 Task: Look for Airbnb properties in Lumphat, Cambodia from 10th December, 2023 to 15th December, 2023 for 7 adults.4 bedrooms having 7 beds and 4 bathrooms. Property type can be house. Amenities needed are: wifi, TV, free parkinig on premises, gym, breakfast. Booking option can be shelf check-in. Look for 3 properties as per requirement.
Action: Mouse moved to (568, 122)
Screenshot: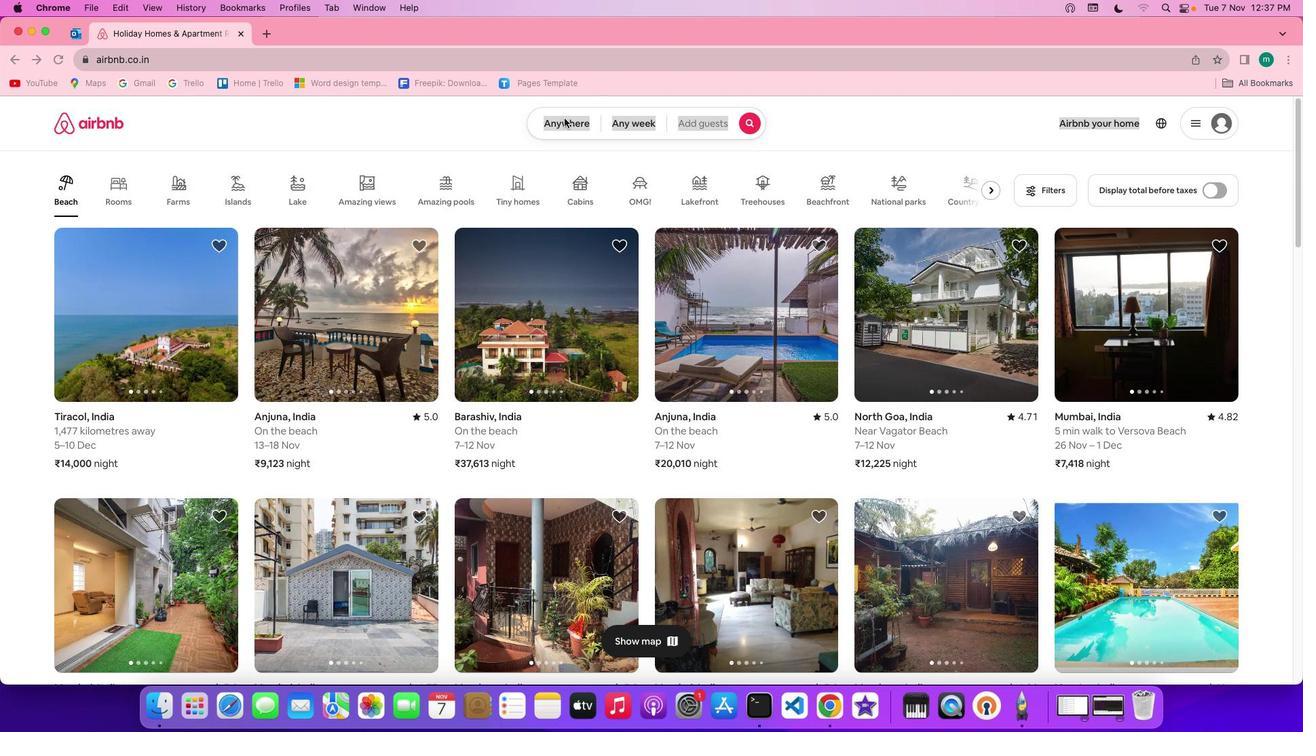 
Action: Mouse pressed left at (568, 122)
Screenshot: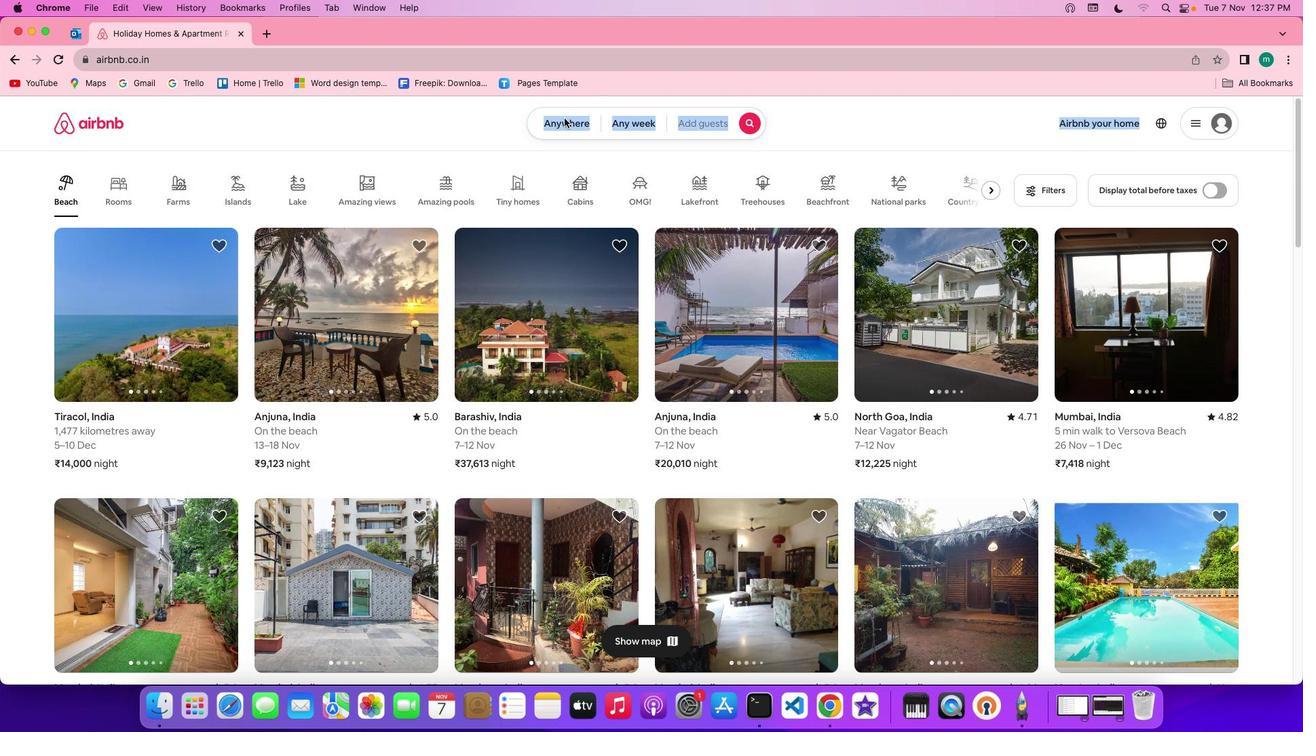 
Action: Mouse pressed left at (568, 122)
Screenshot: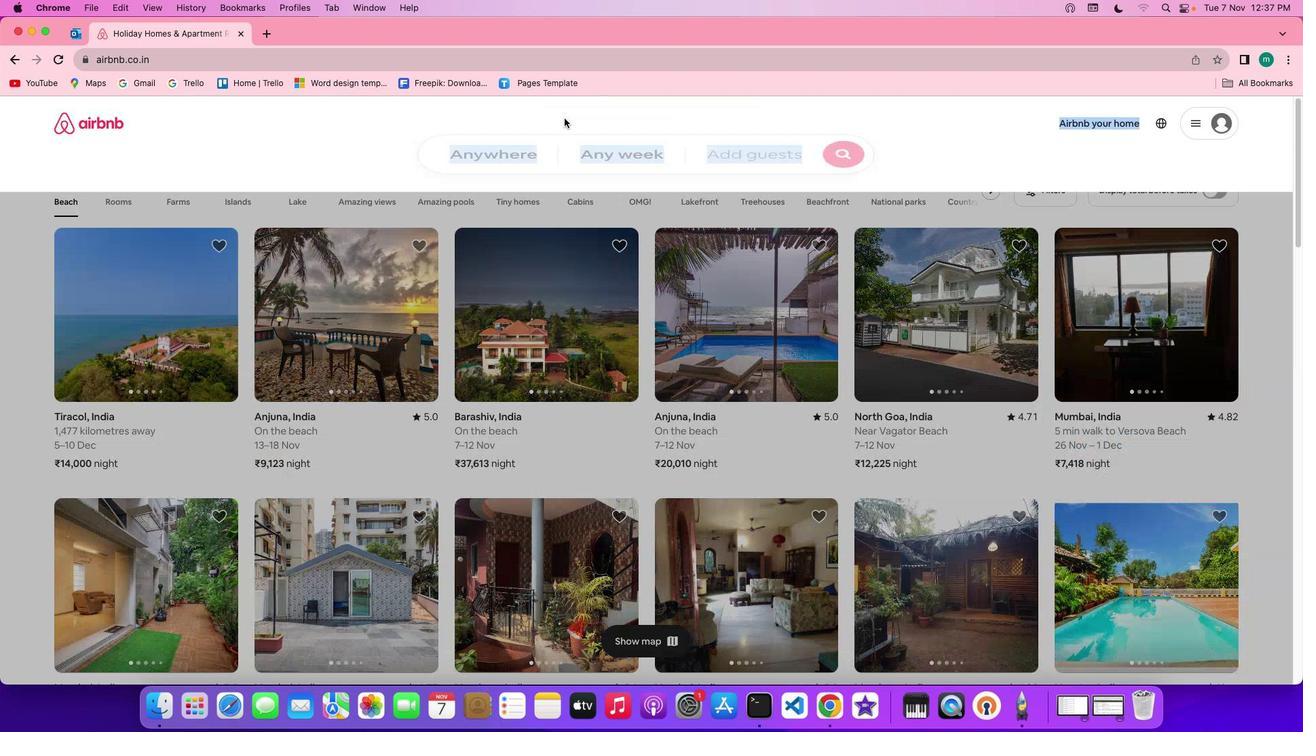 
Action: Mouse moved to (464, 180)
Screenshot: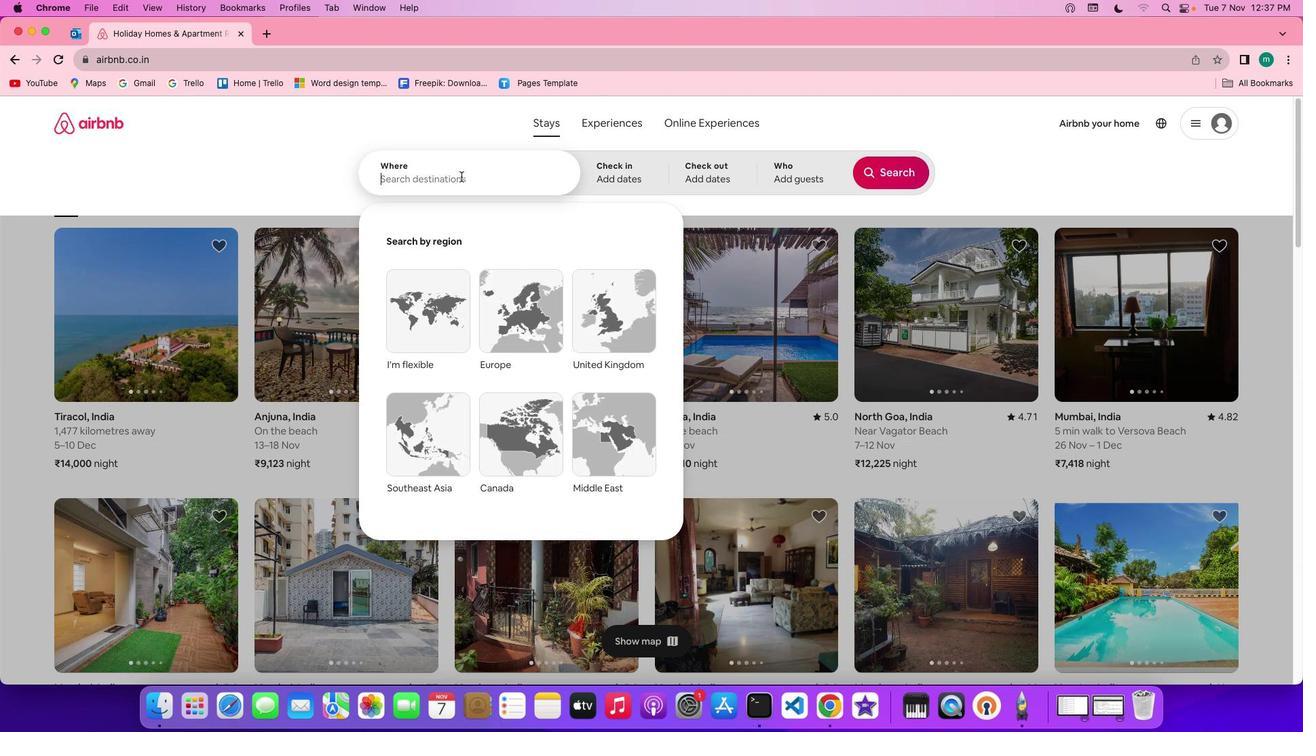 
Action: Mouse pressed left at (464, 180)
Screenshot: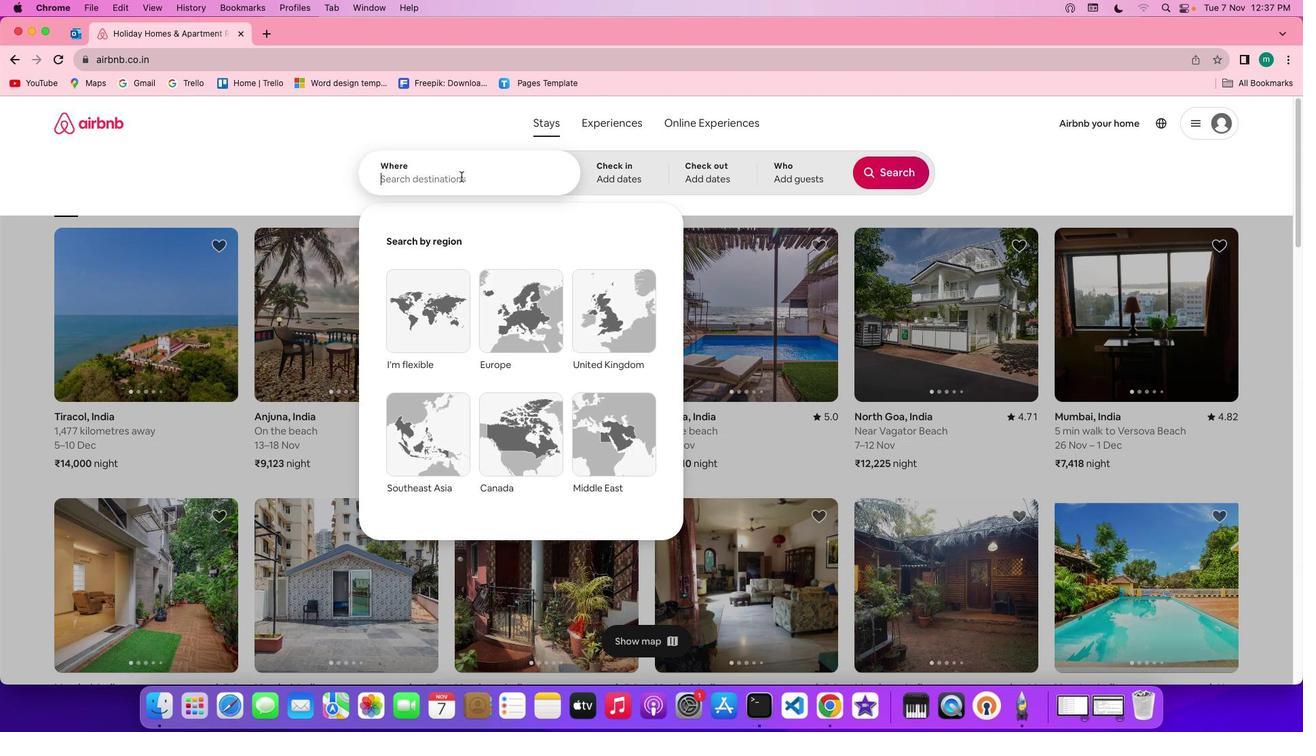 
Action: Mouse moved to (463, 166)
Screenshot: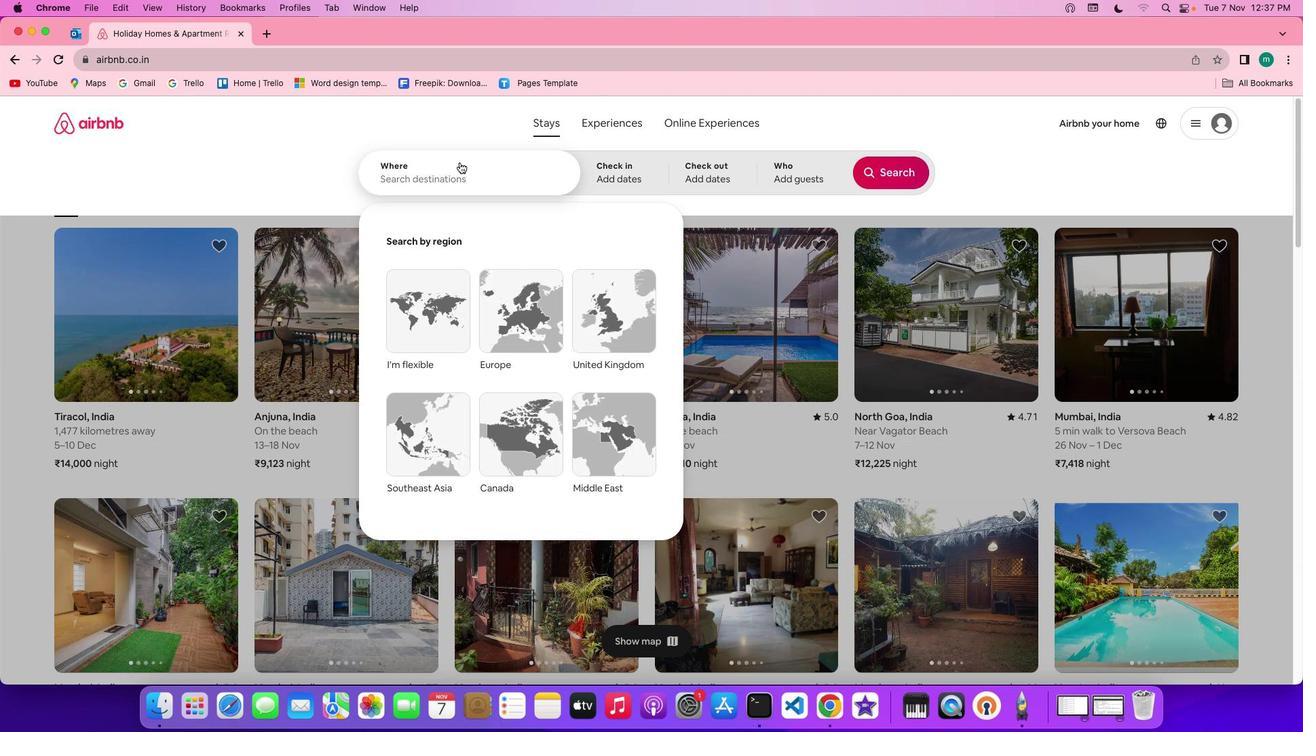 
Action: Key pressed Key.shift'L''u''m''p''h''a''t'','Key.spaceKey.shift'C''a''m''b''o''d''i''a'
Screenshot: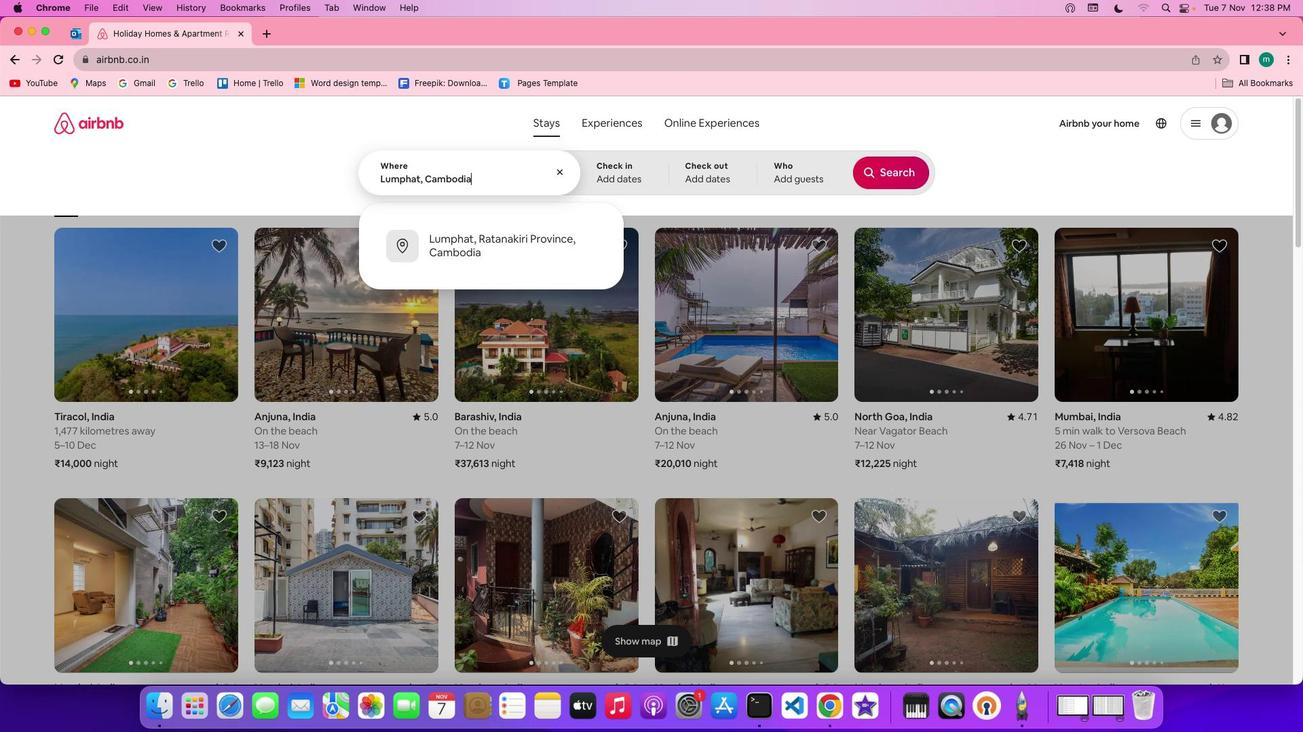 
Action: Mouse moved to (635, 167)
Screenshot: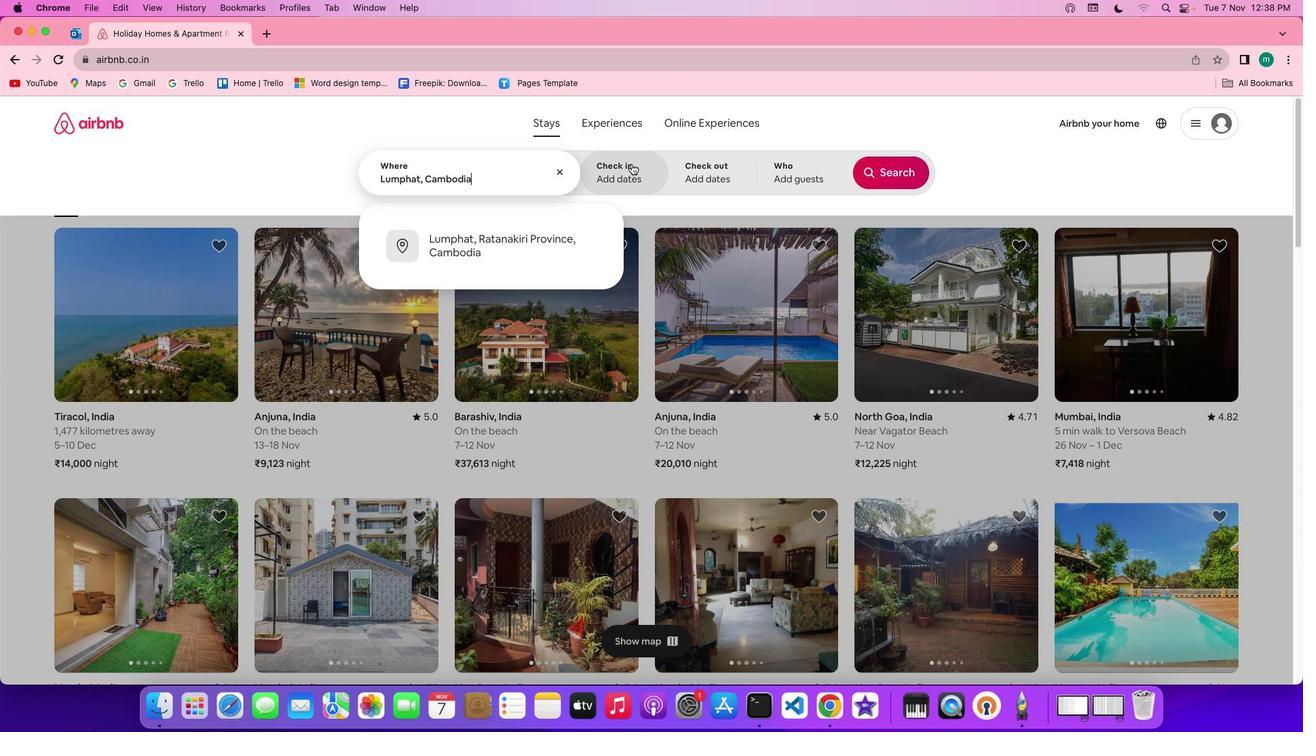 
Action: Mouse pressed left at (635, 167)
Screenshot: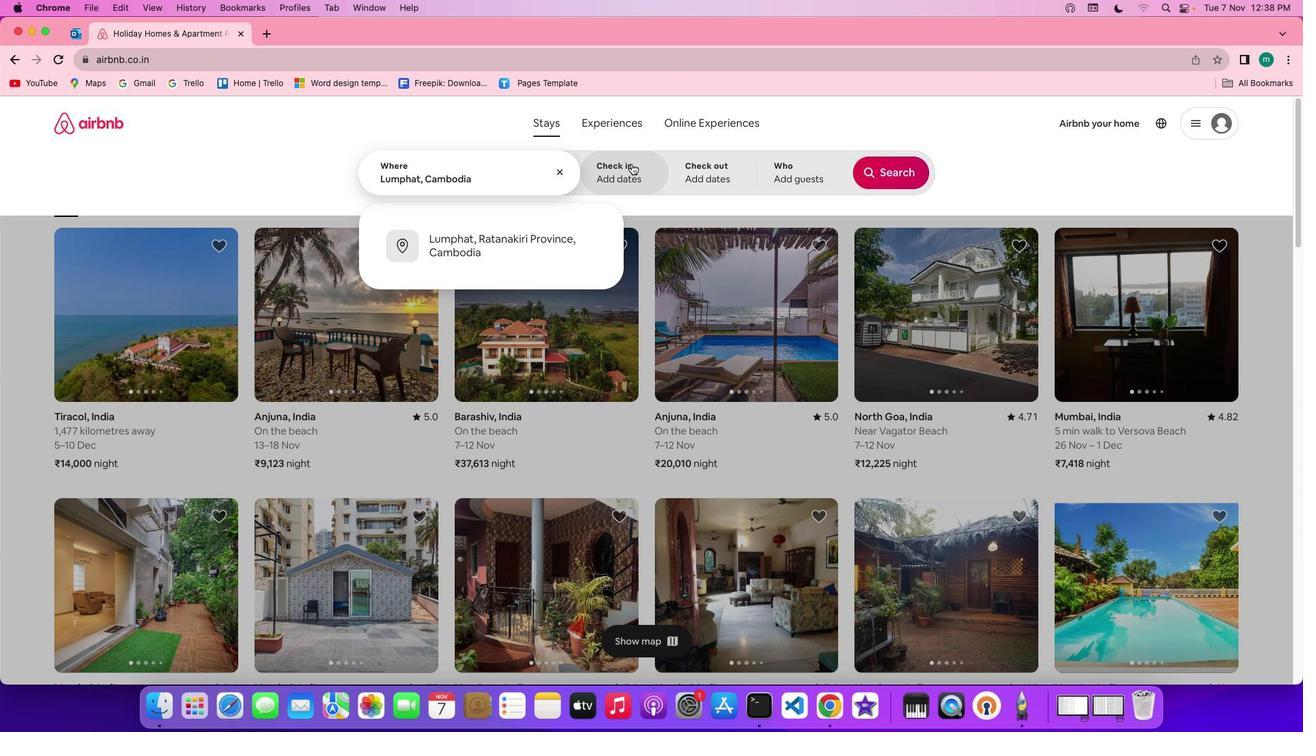 
Action: Mouse moved to (695, 417)
Screenshot: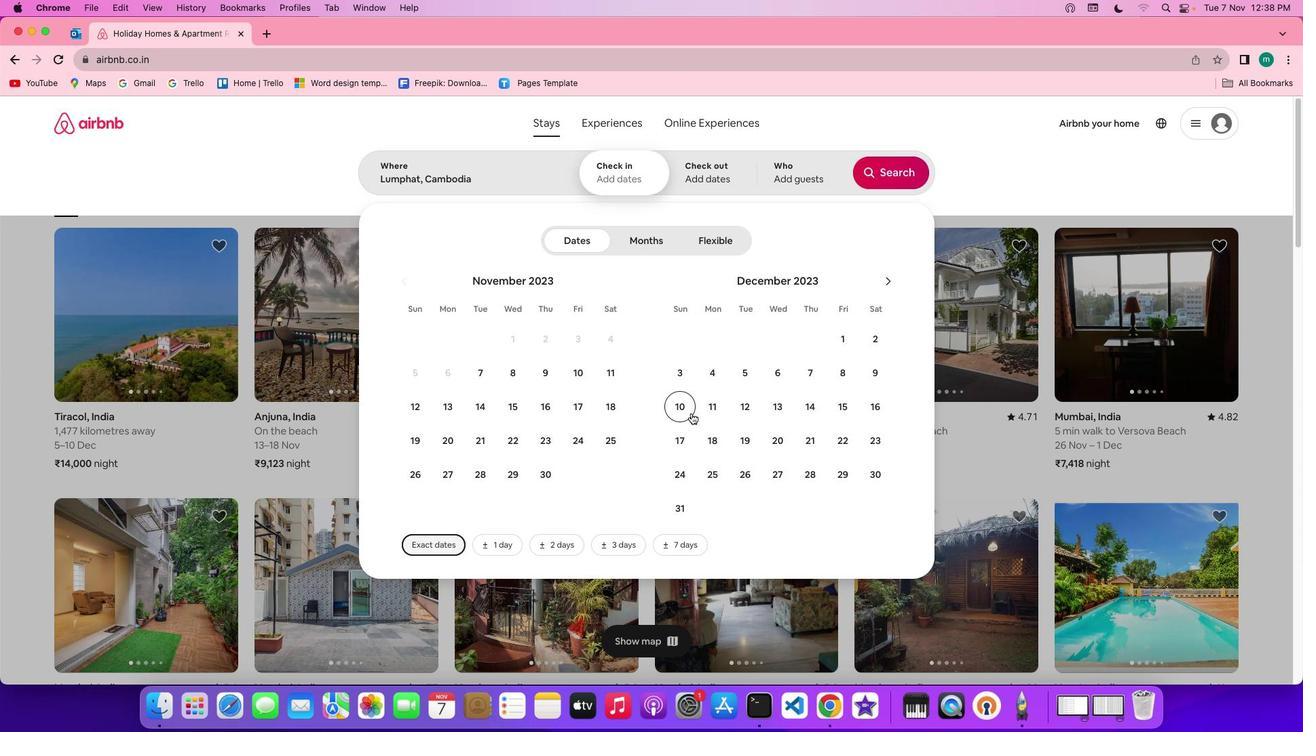 
Action: Mouse pressed left at (695, 417)
Screenshot: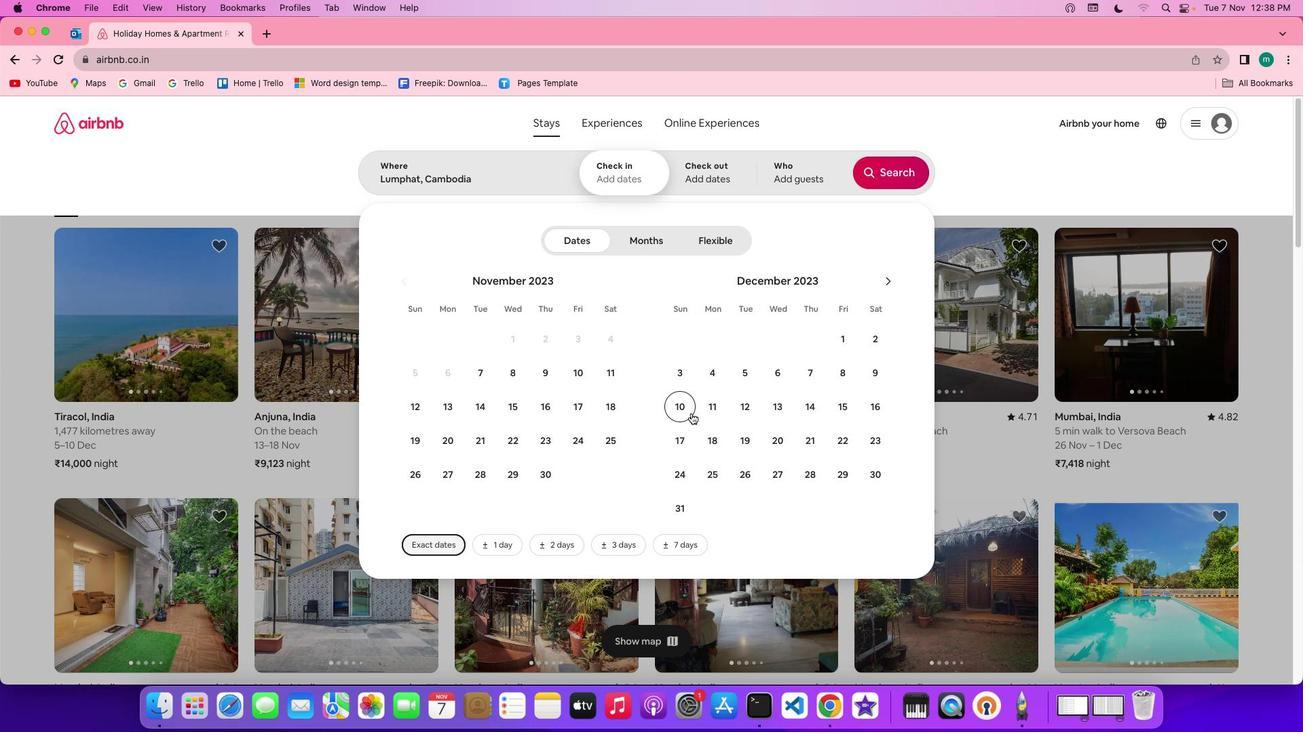 
Action: Mouse moved to (846, 408)
Screenshot: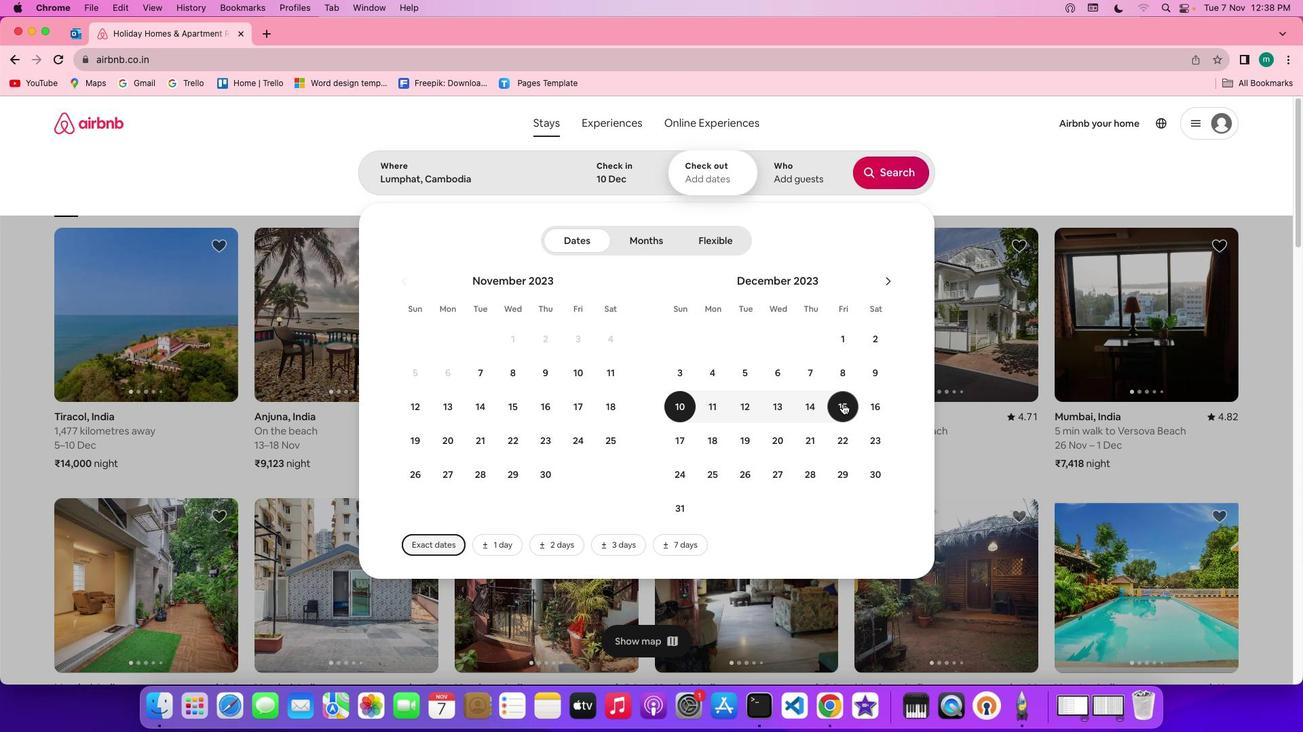
Action: Mouse pressed left at (846, 408)
Screenshot: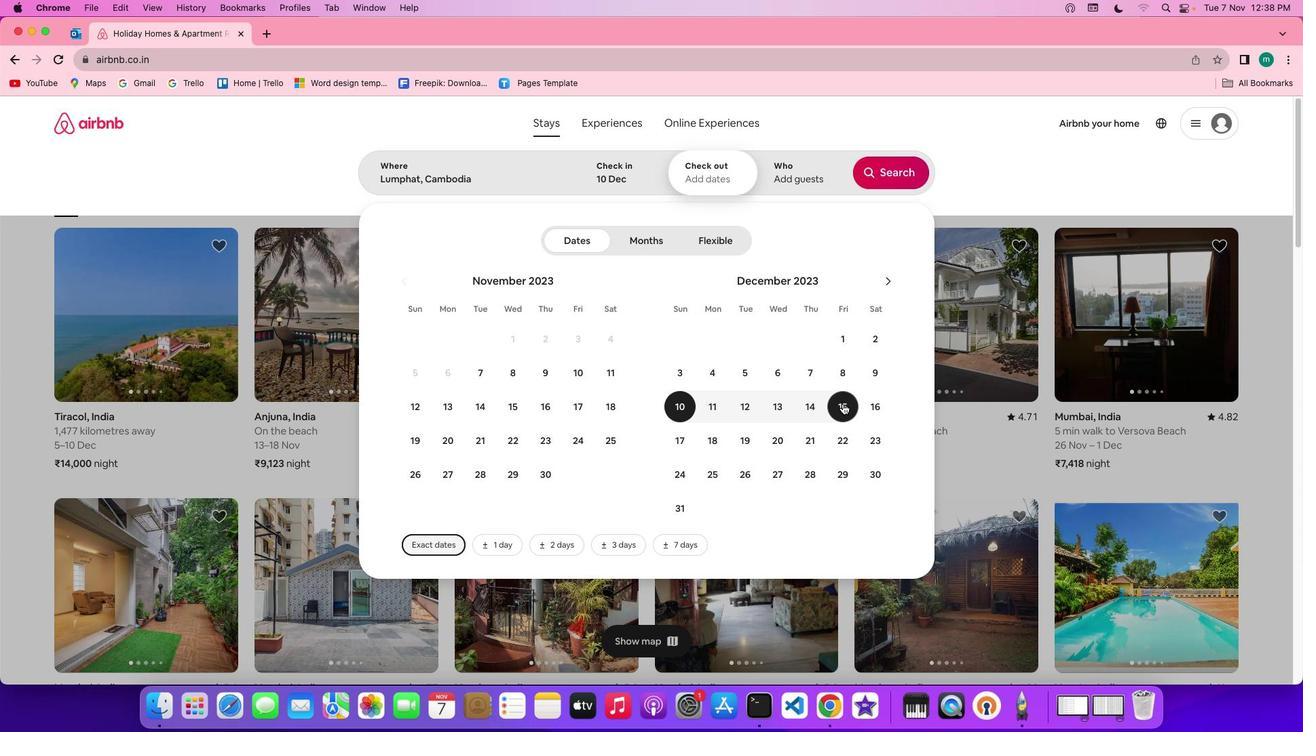
Action: Mouse moved to (825, 173)
Screenshot: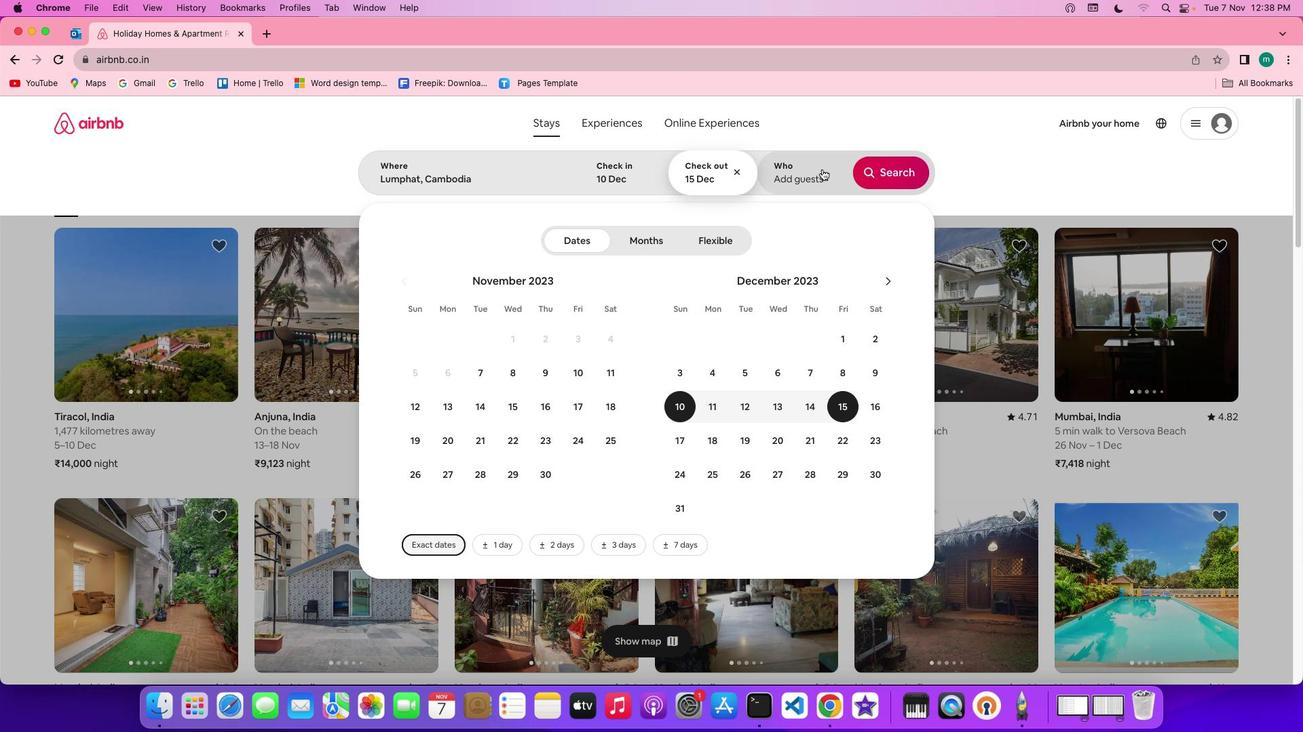 
Action: Mouse pressed left at (825, 173)
Screenshot: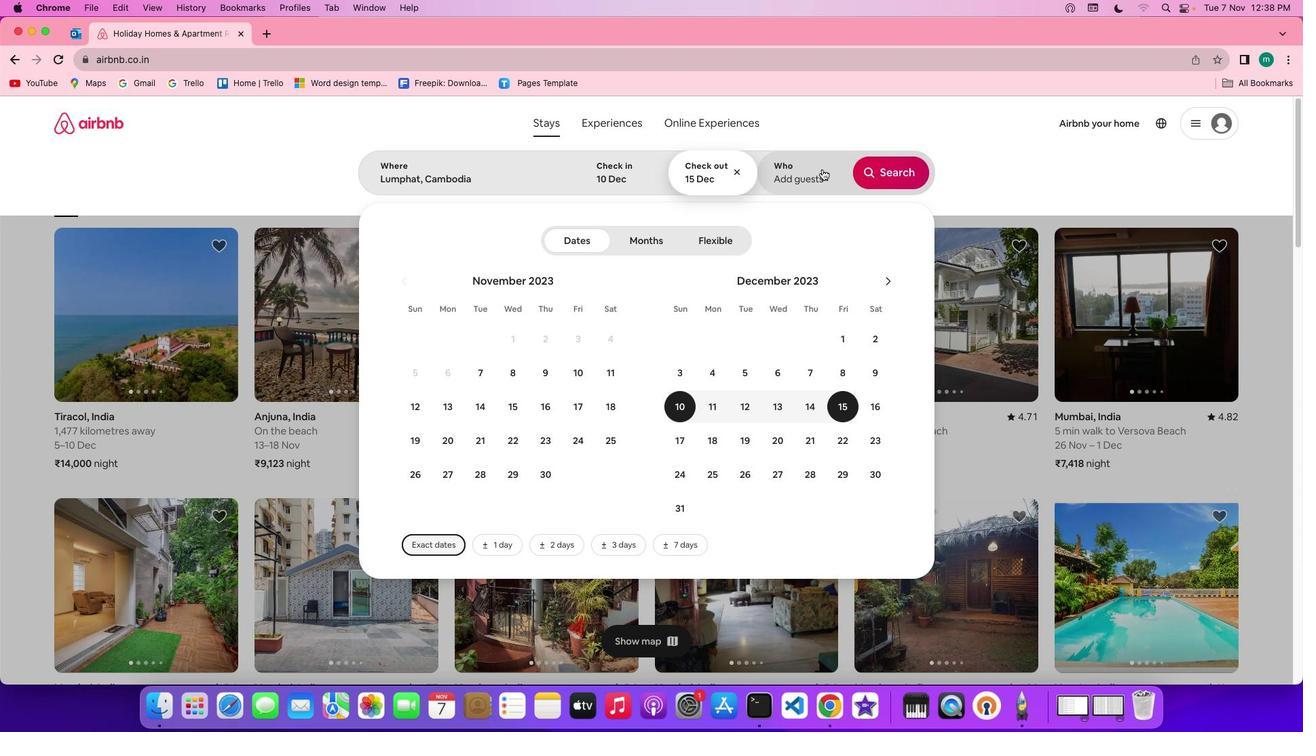 
Action: Mouse moved to (896, 245)
Screenshot: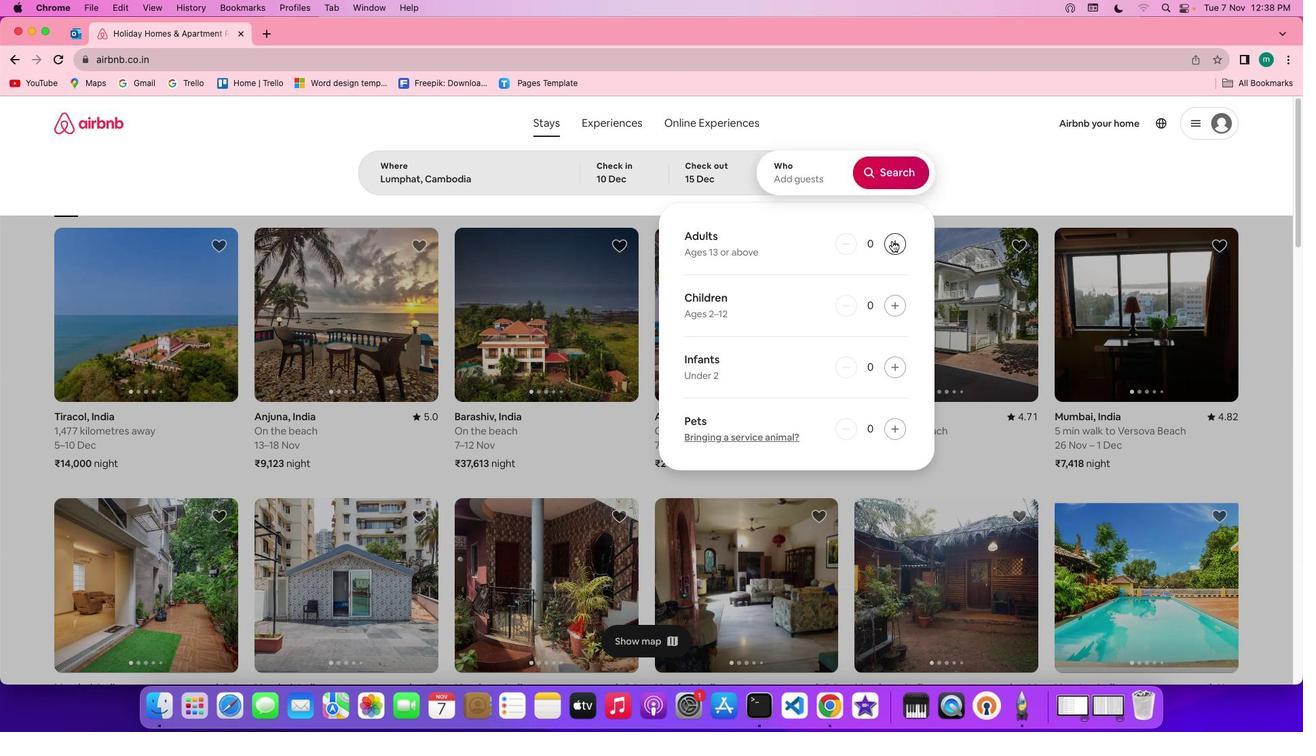 
Action: Mouse pressed left at (896, 245)
Screenshot: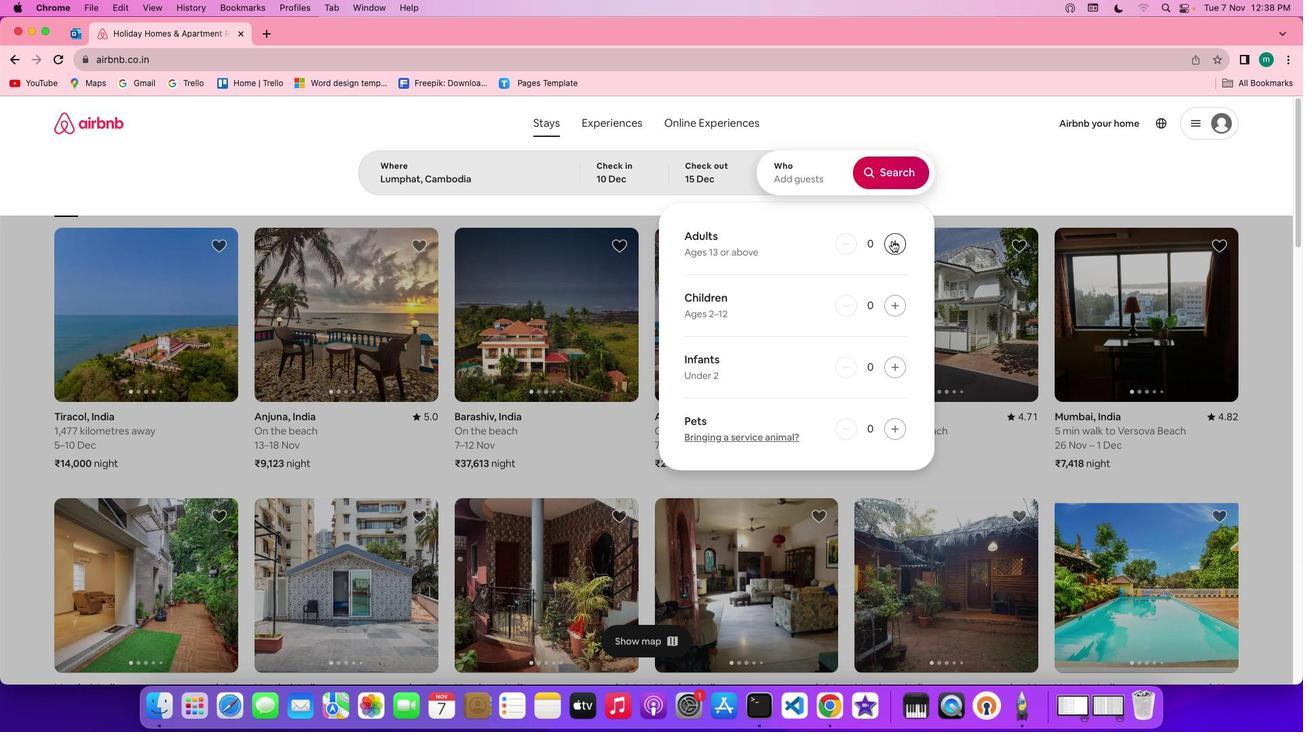 
Action: Mouse pressed left at (896, 245)
Screenshot: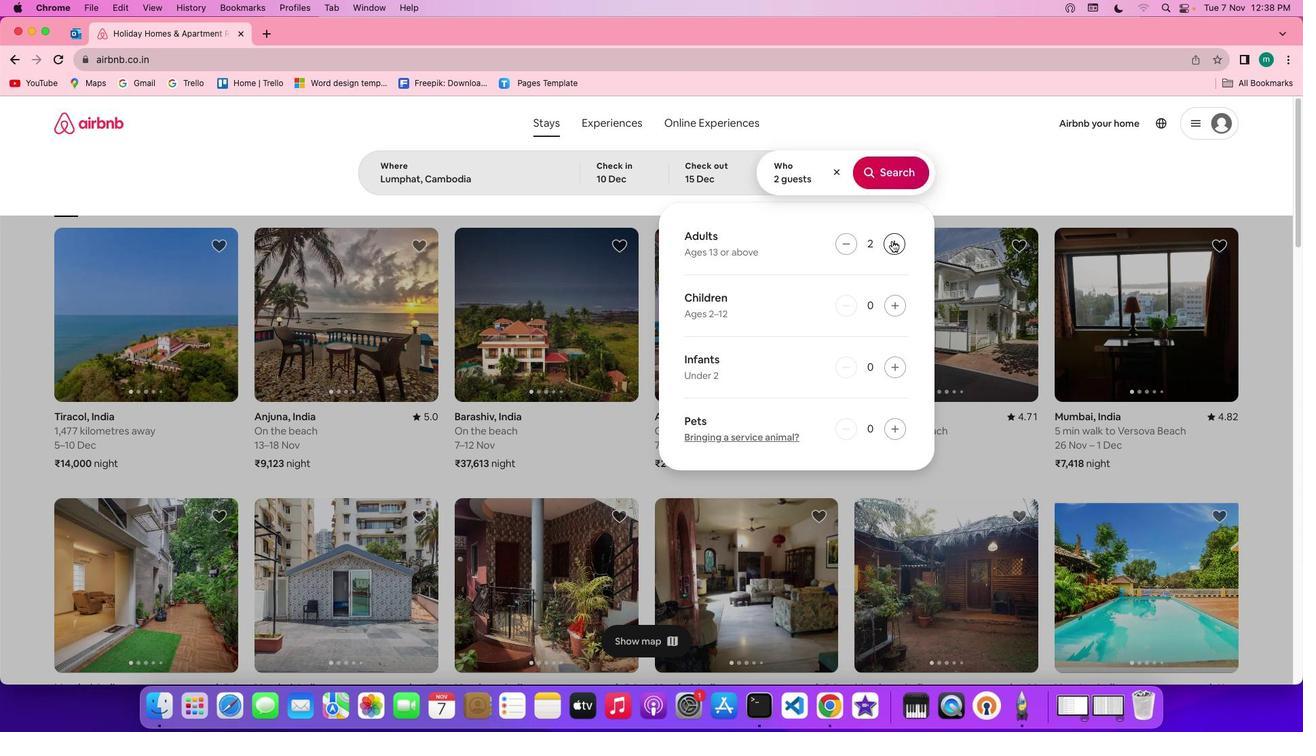 
Action: Mouse pressed left at (896, 245)
Screenshot: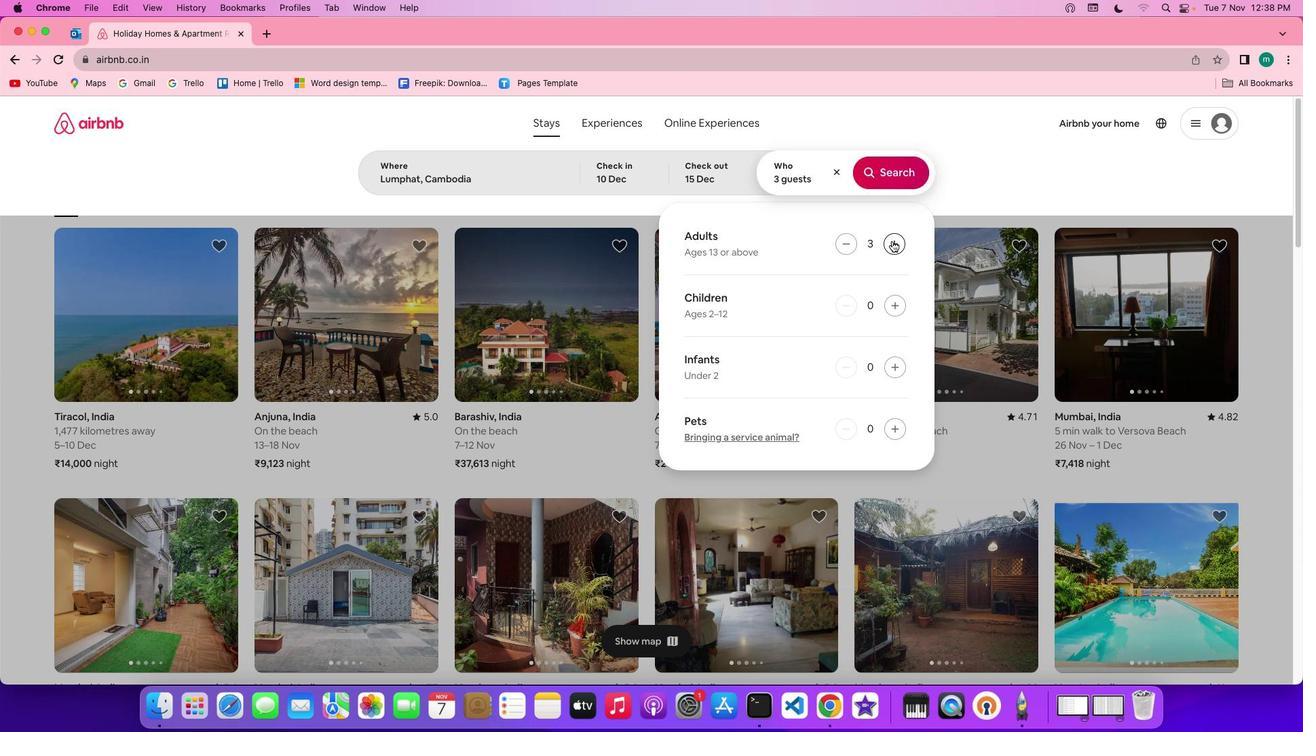 
Action: Mouse pressed left at (896, 245)
Screenshot: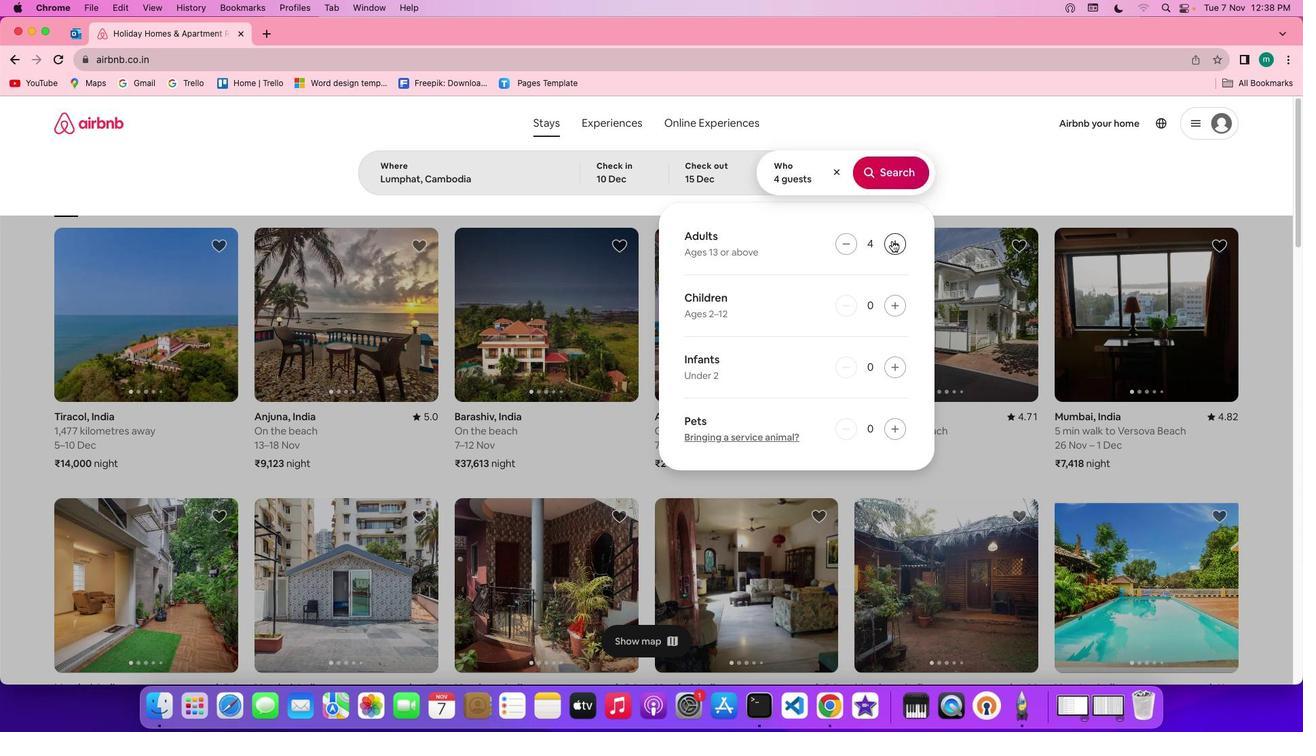 
Action: Mouse pressed left at (896, 245)
Screenshot: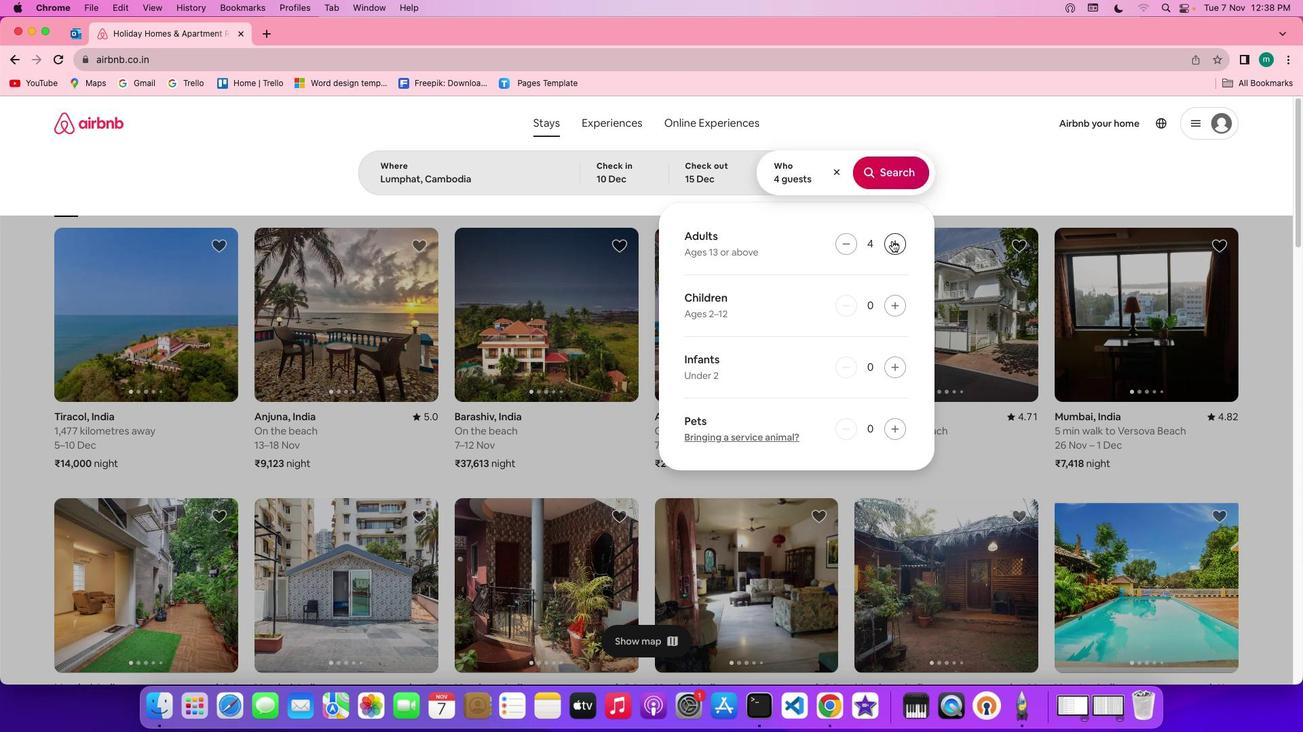 
Action: Mouse pressed left at (896, 245)
Screenshot: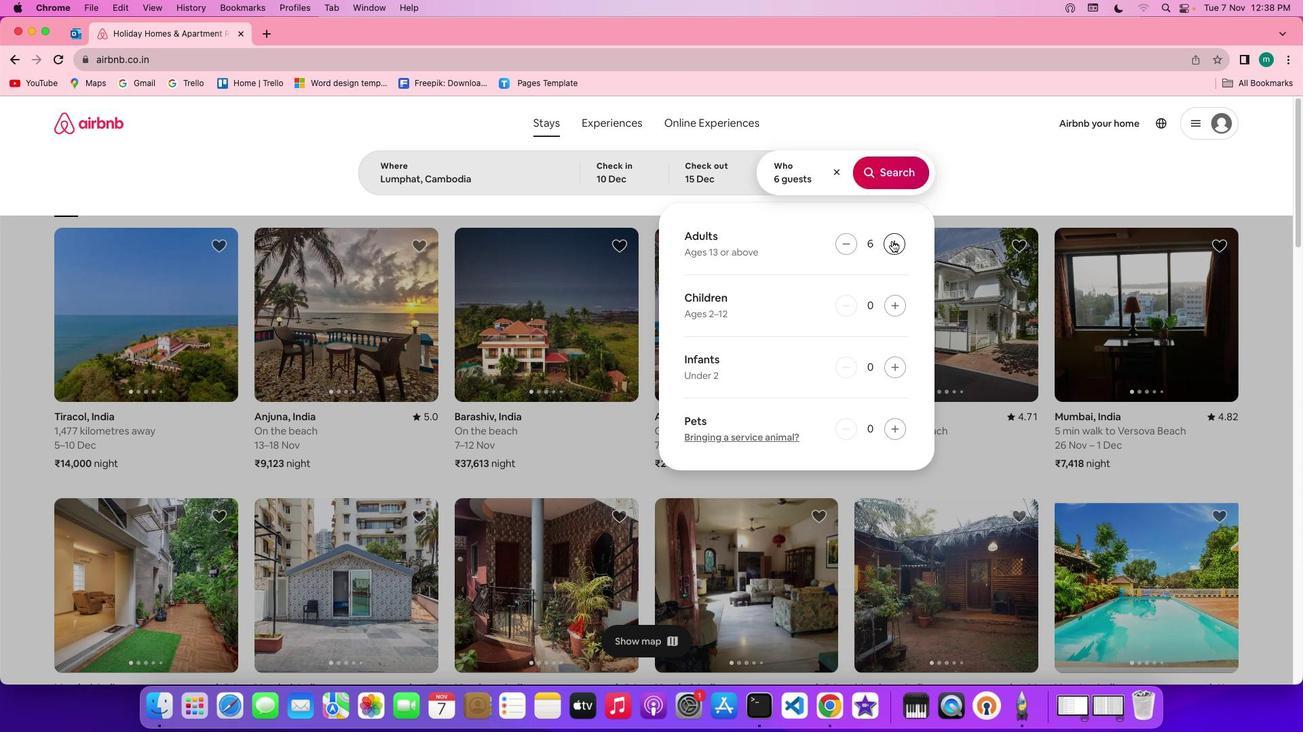 
Action: Mouse pressed left at (896, 245)
Screenshot: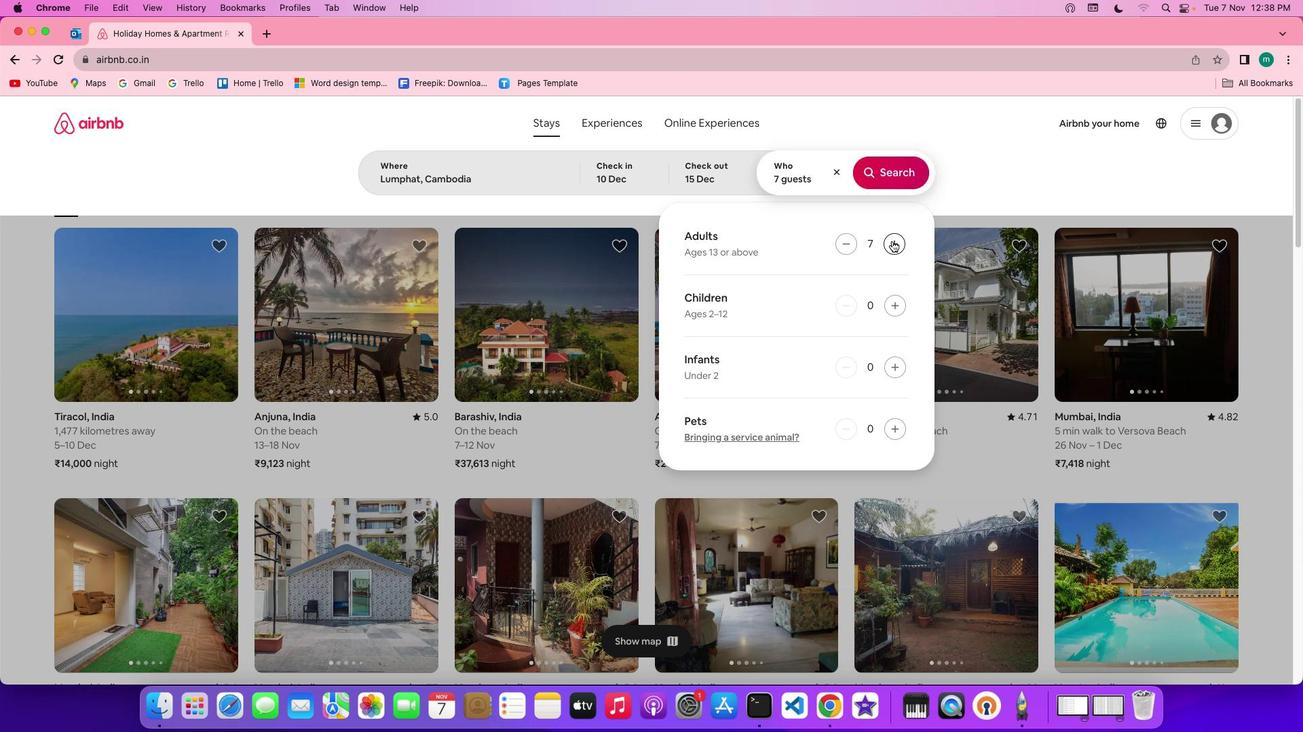 
Action: Mouse moved to (895, 179)
Screenshot: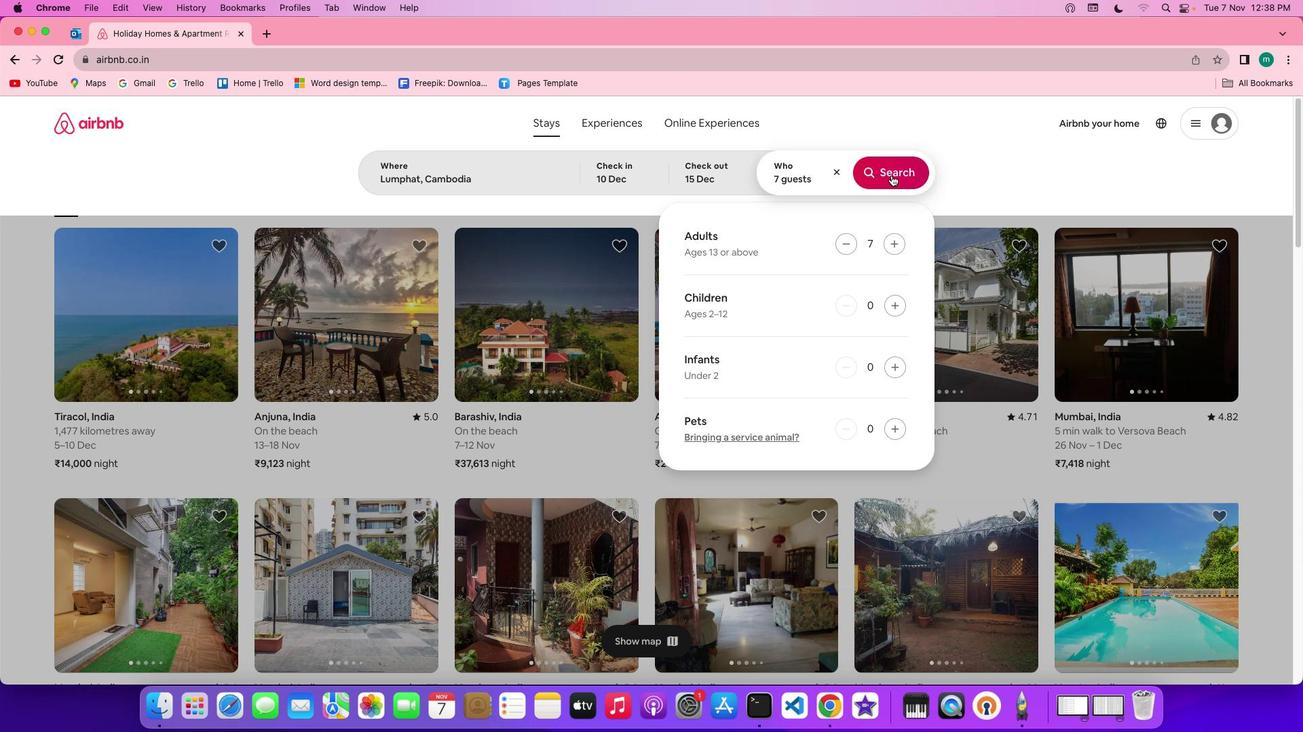 
Action: Mouse pressed left at (895, 179)
Screenshot: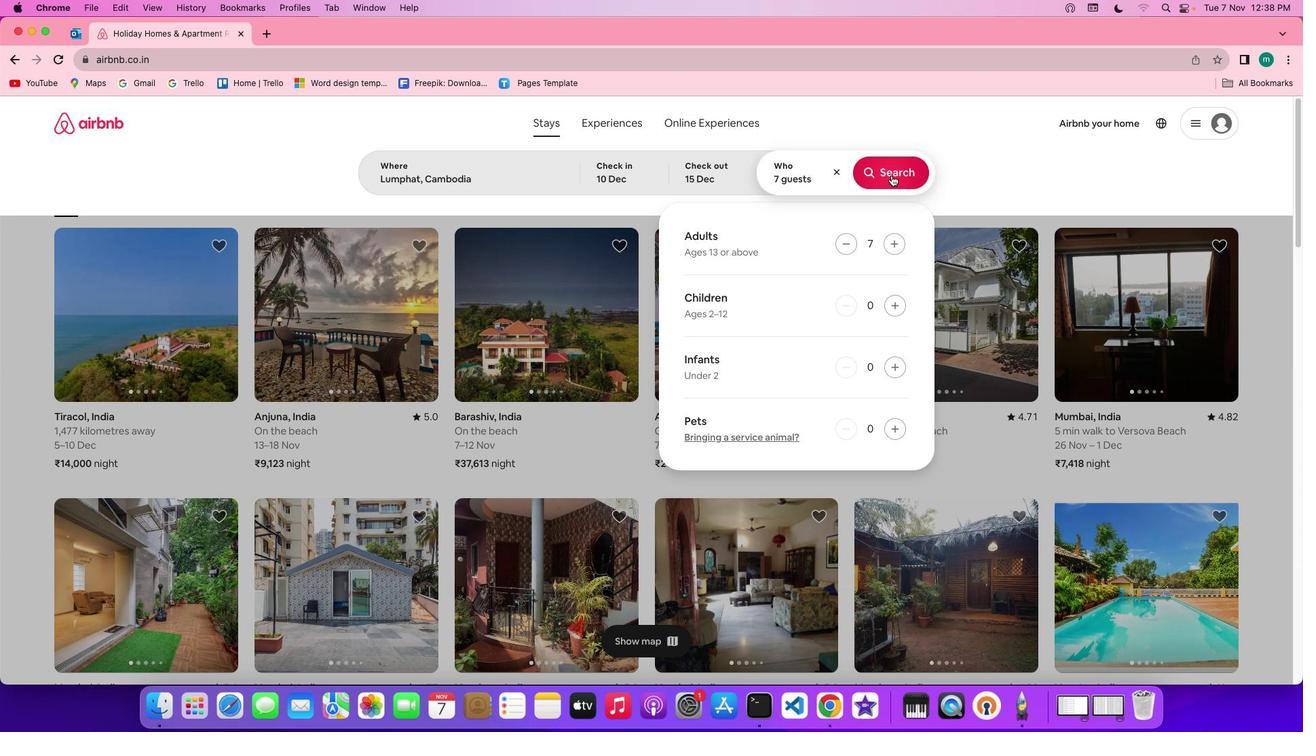 
Action: Mouse moved to (1086, 180)
Screenshot: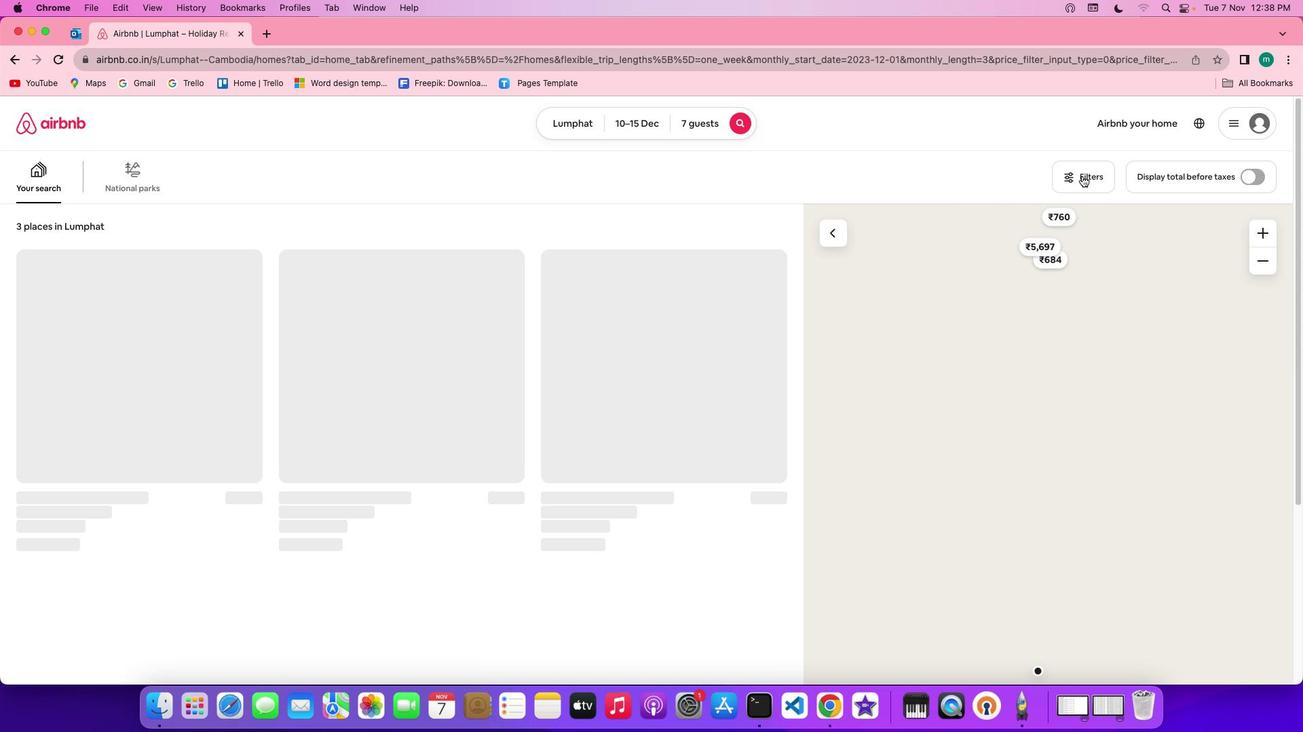 
Action: Mouse pressed left at (1086, 180)
Screenshot: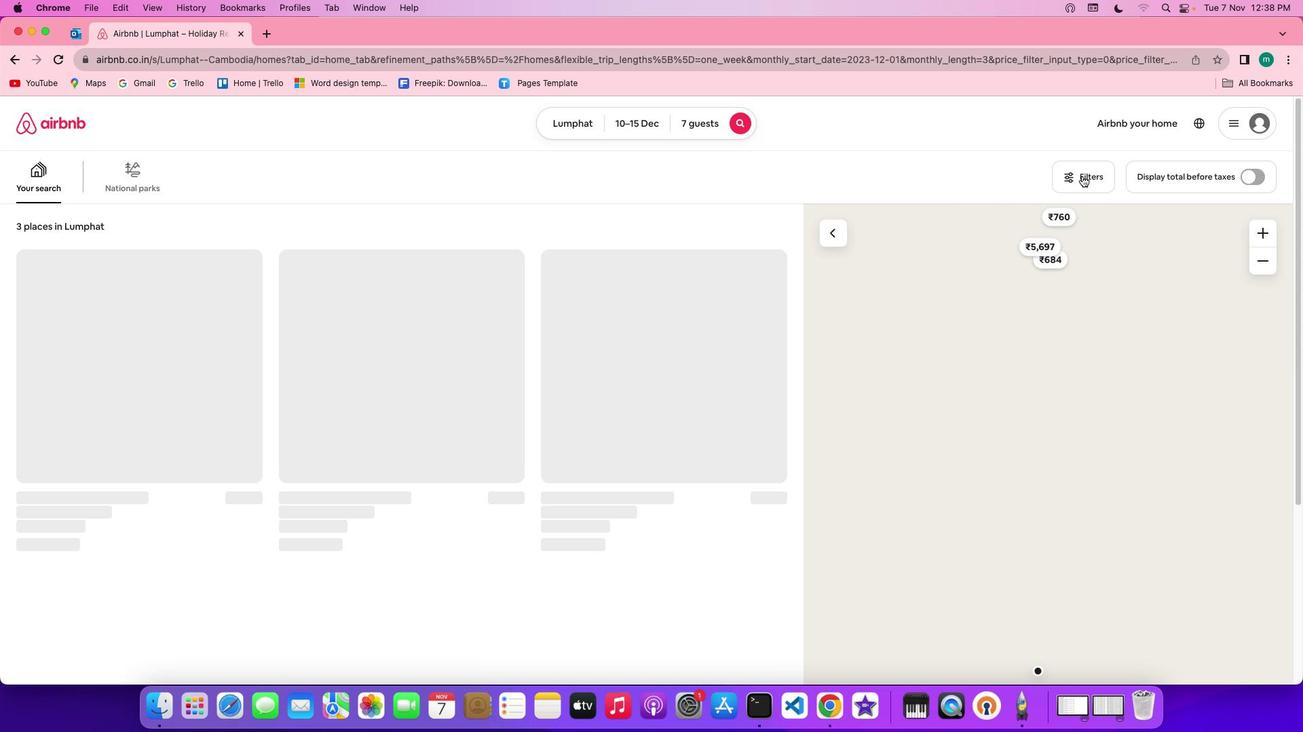 
Action: Mouse moved to (1087, 177)
Screenshot: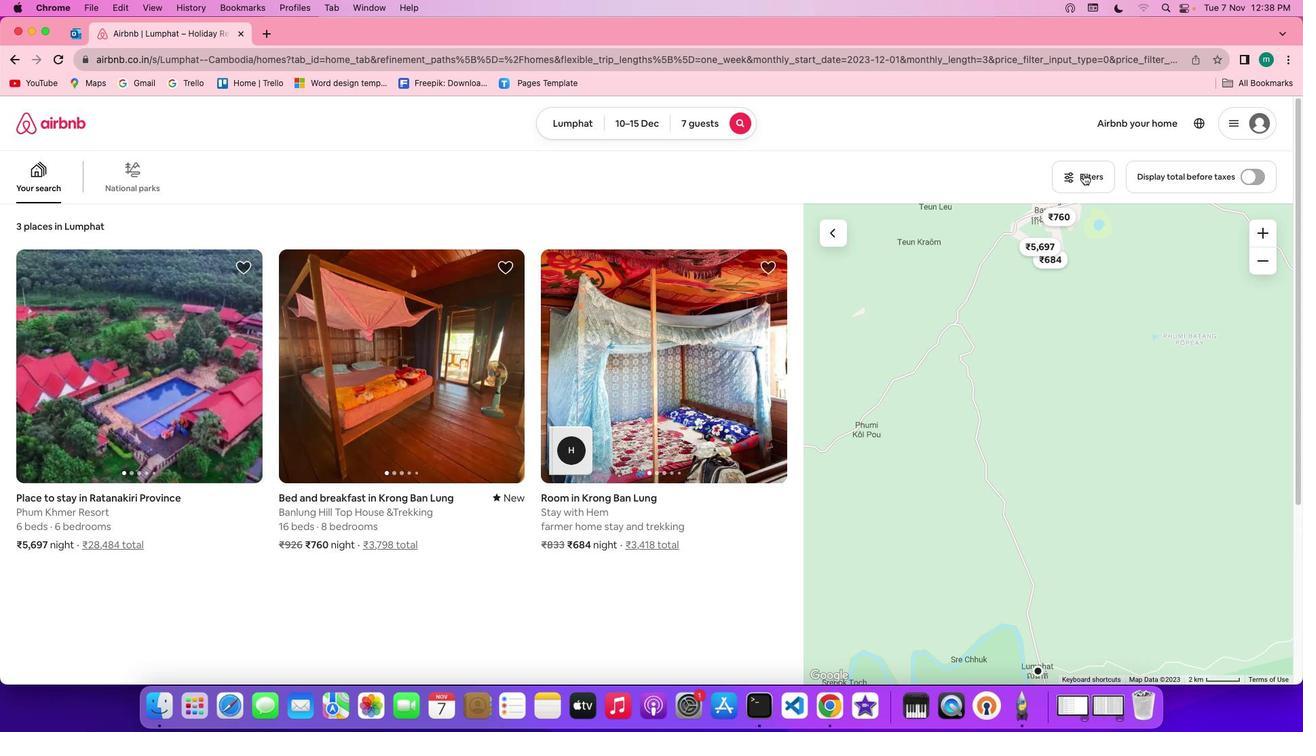 
Action: Mouse pressed left at (1087, 177)
Screenshot: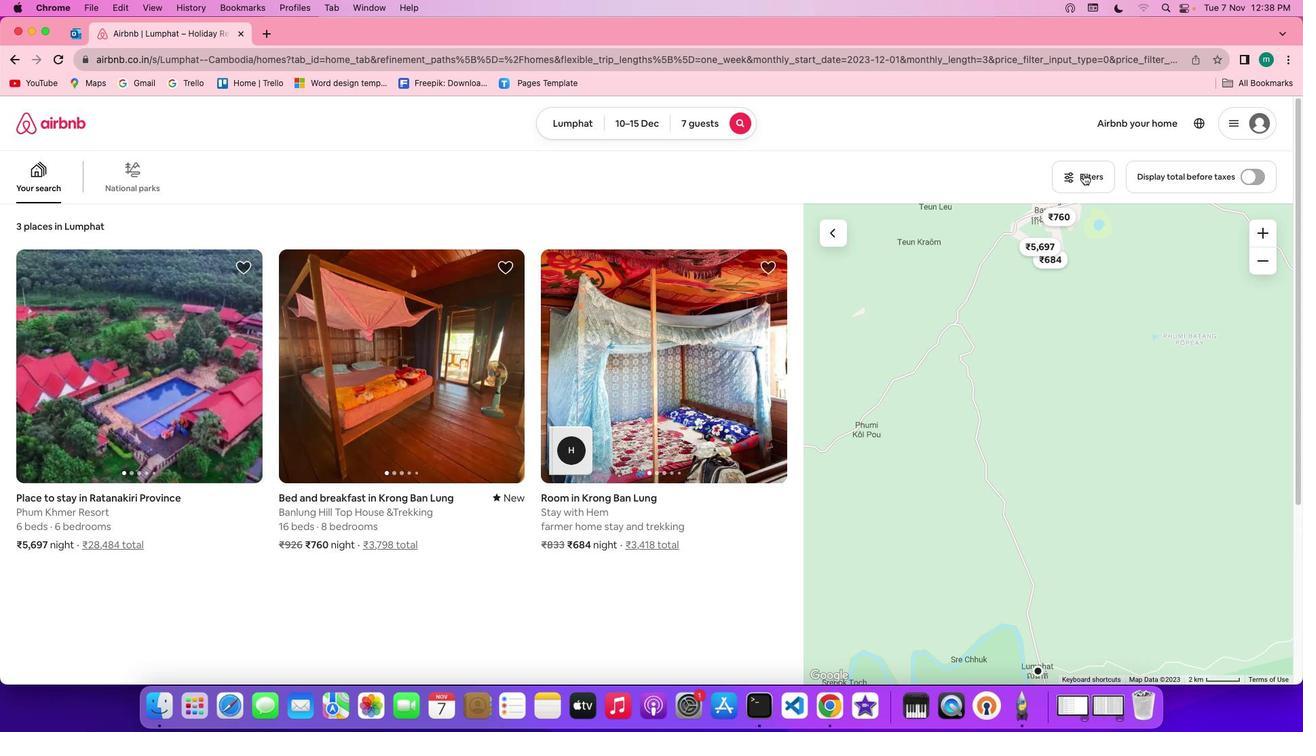 
Action: Mouse moved to (709, 362)
Screenshot: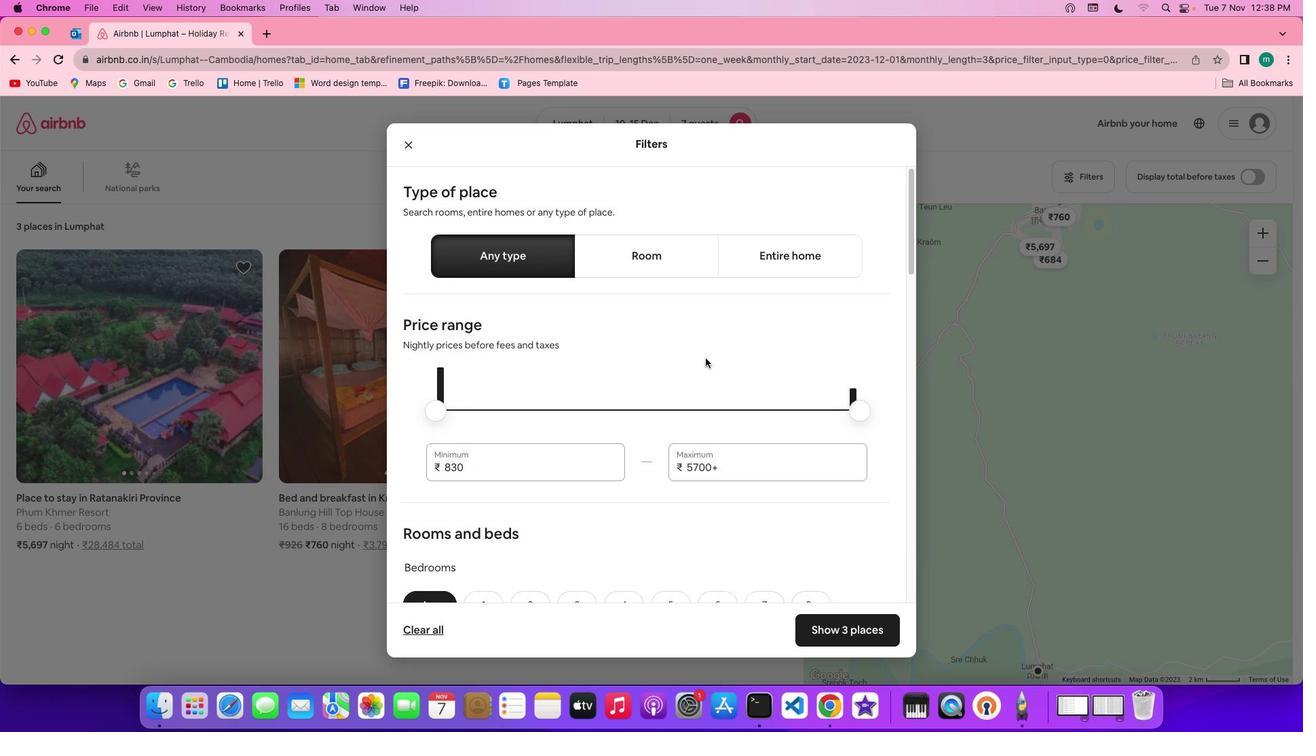 
Action: Mouse scrolled (709, 362) with delta (4, 3)
Screenshot: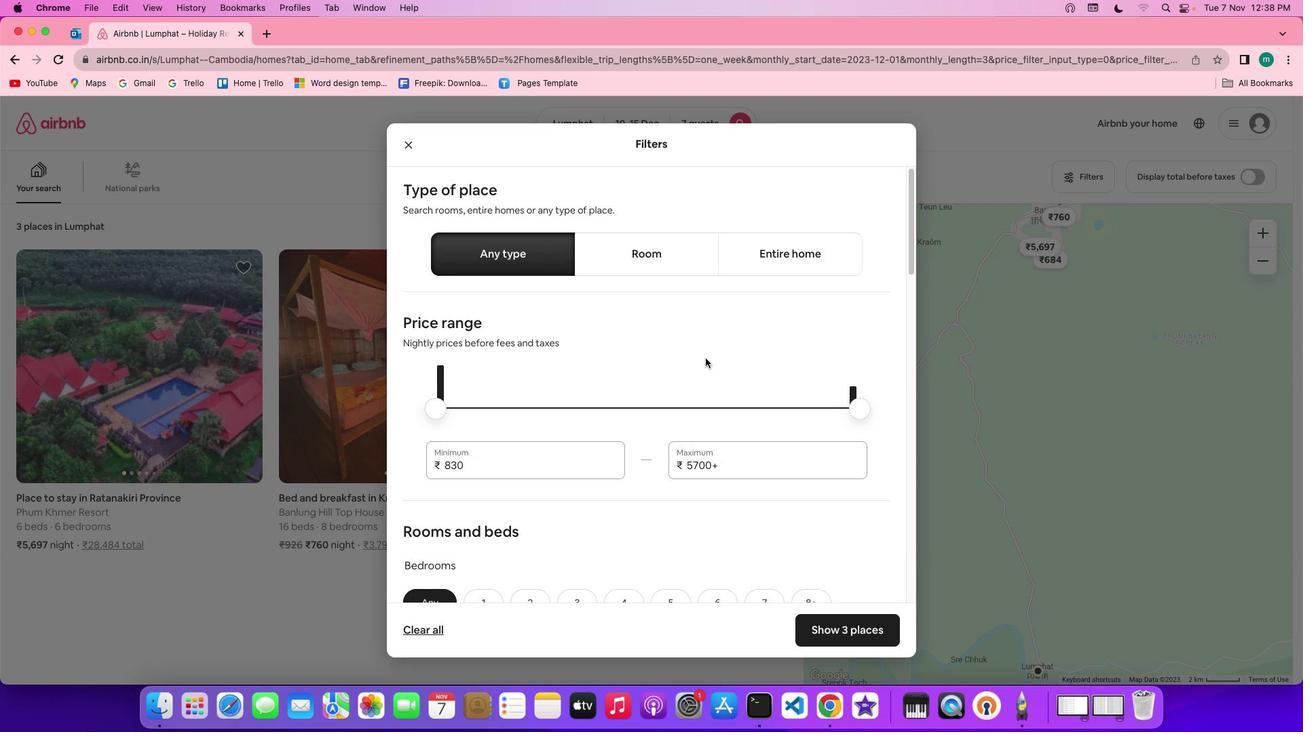 
Action: Mouse scrolled (709, 362) with delta (4, 3)
Screenshot: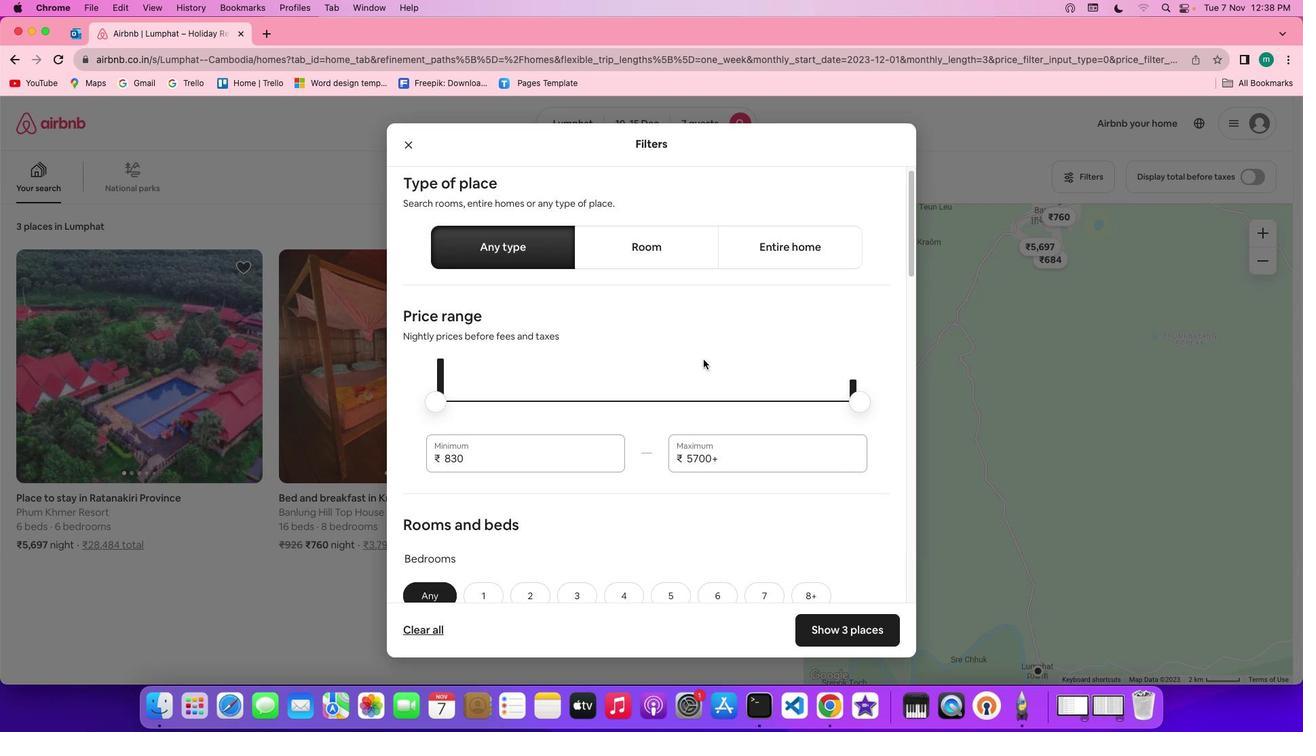 
Action: Mouse moved to (707, 363)
Screenshot: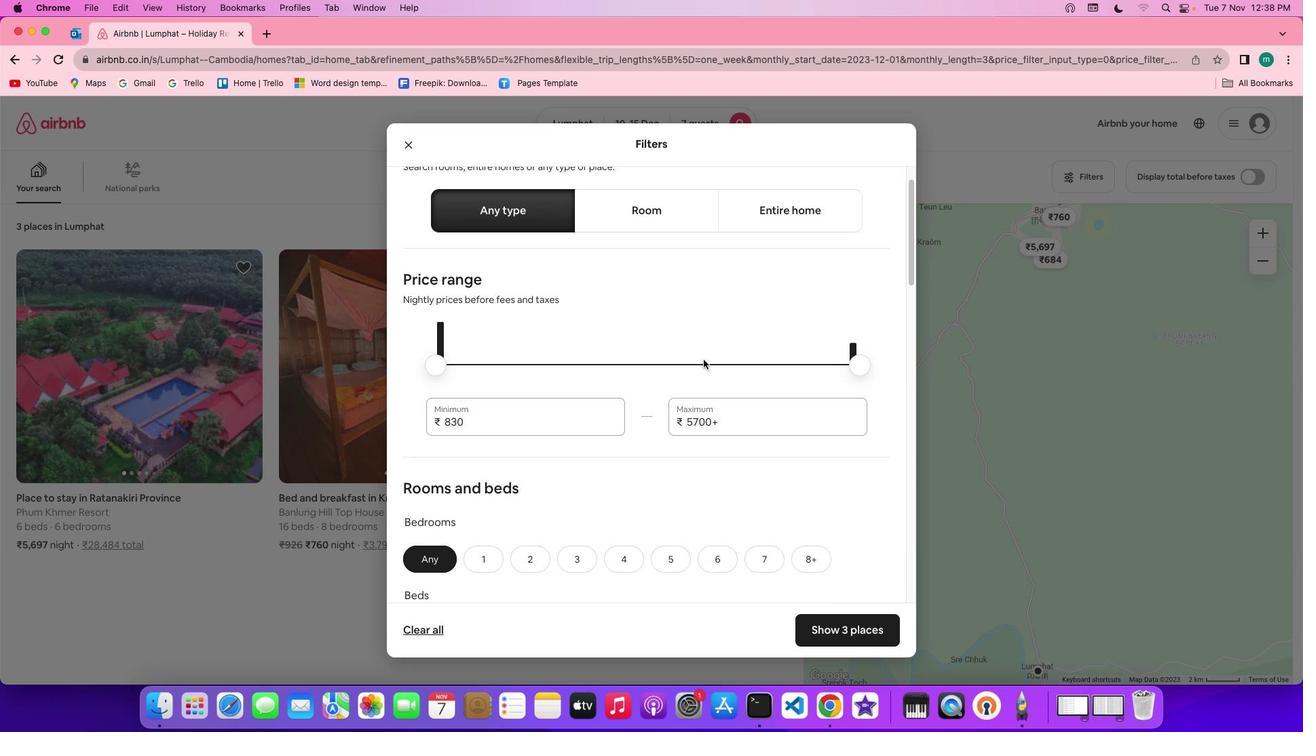
Action: Mouse scrolled (707, 363) with delta (4, 3)
Screenshot: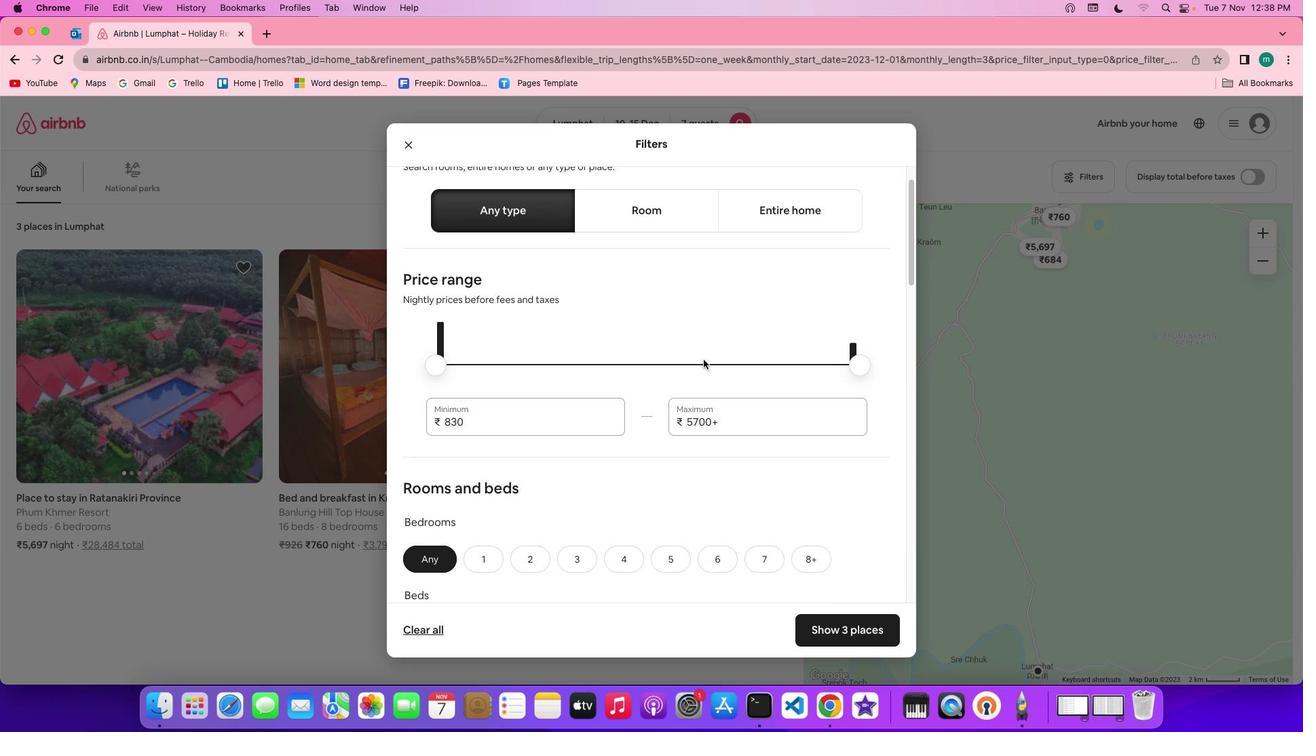 
Action: Mouse moved to (707, 364)
Screenshot: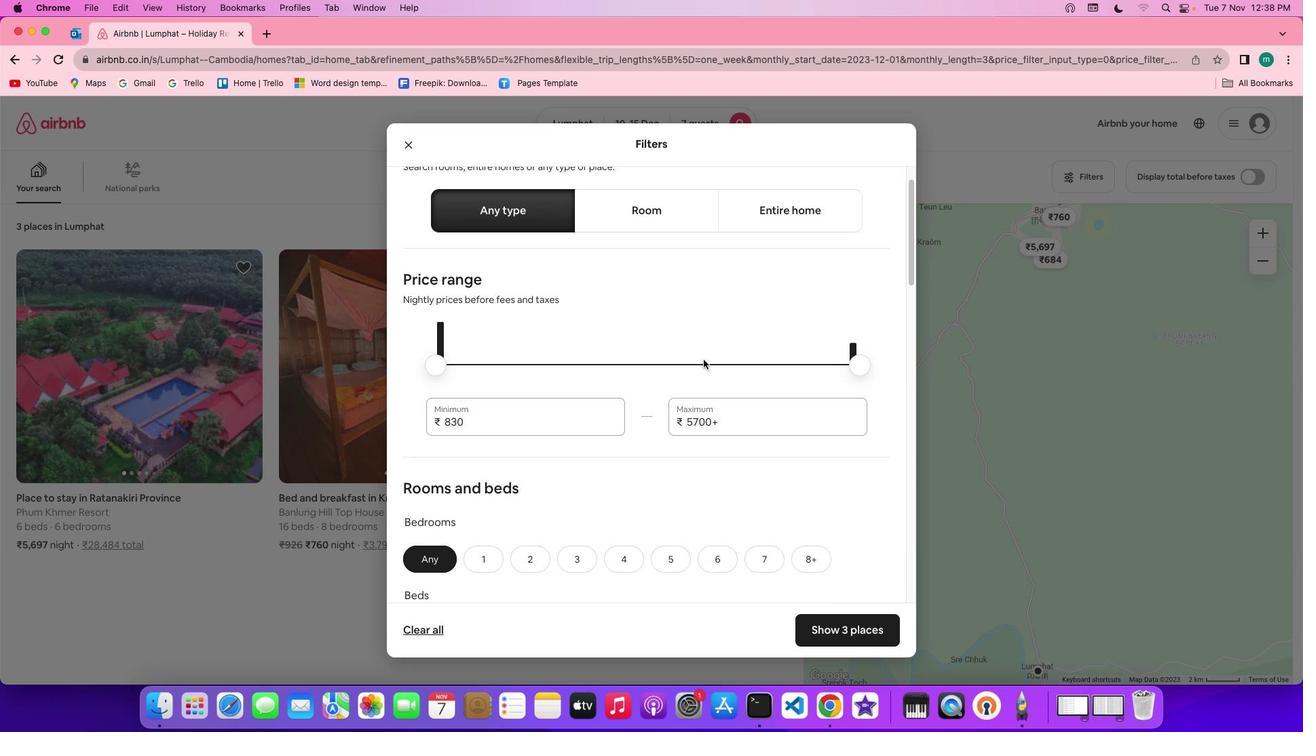 
Action: Mouse scrolled (707, 364) with delta (4, 2)
Screenshot: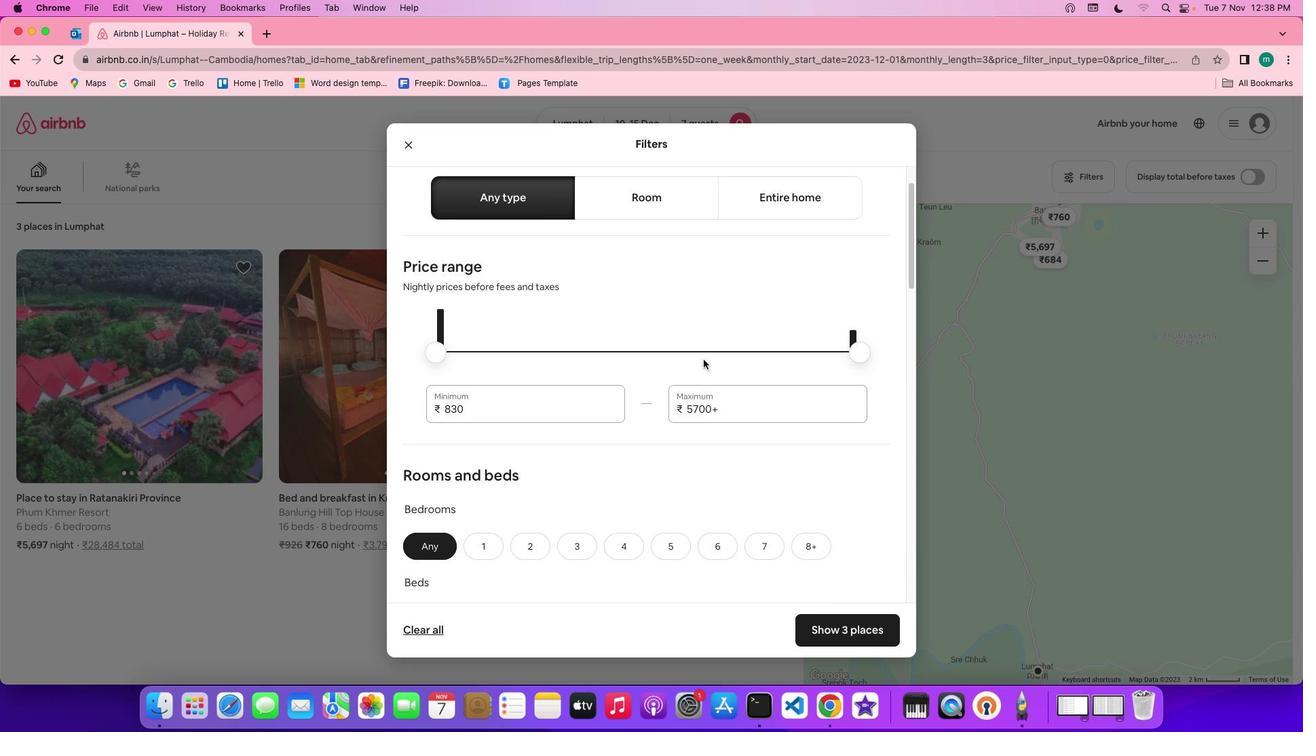 
Action: Mouse moved to (706, 363)
Screenshot: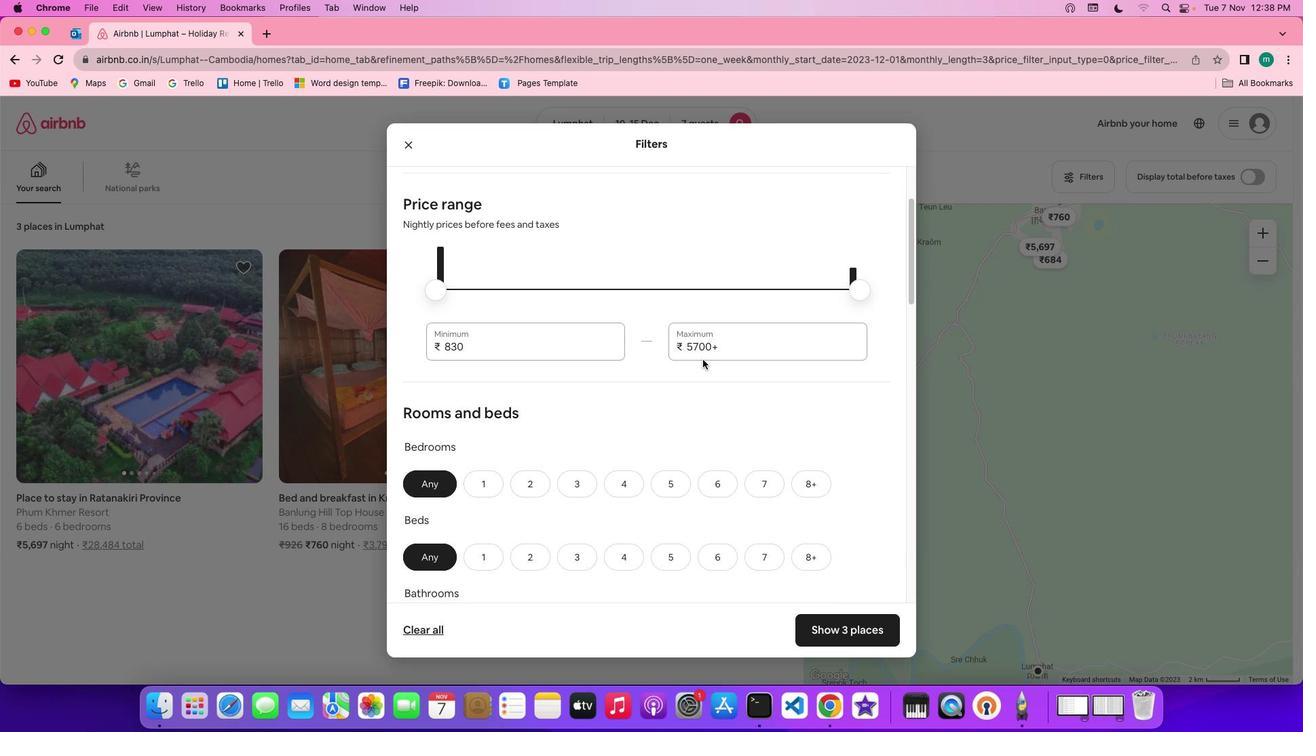
Action: Mouse scrolled (706, 363) with delta (4, 3)
Screenshot: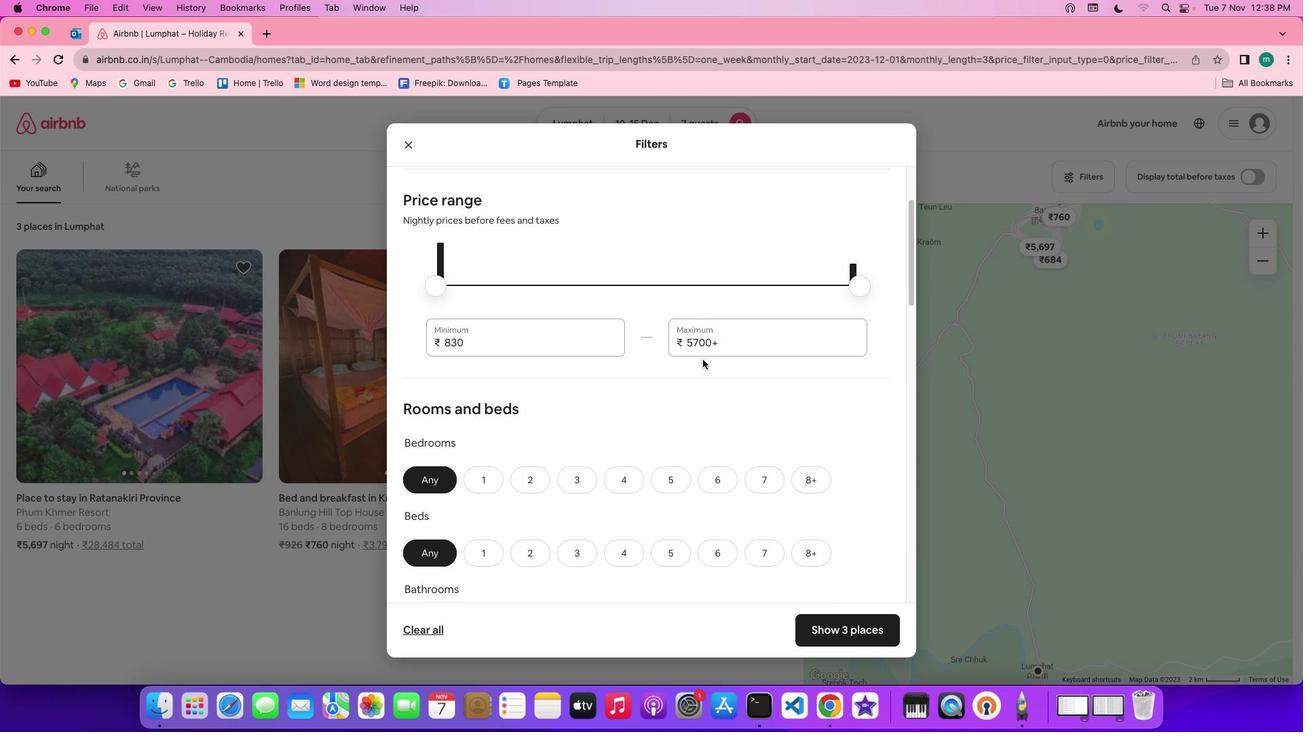 
Action: Mouse scrolled (706, 363) with delta (4, 3)
Screenshot: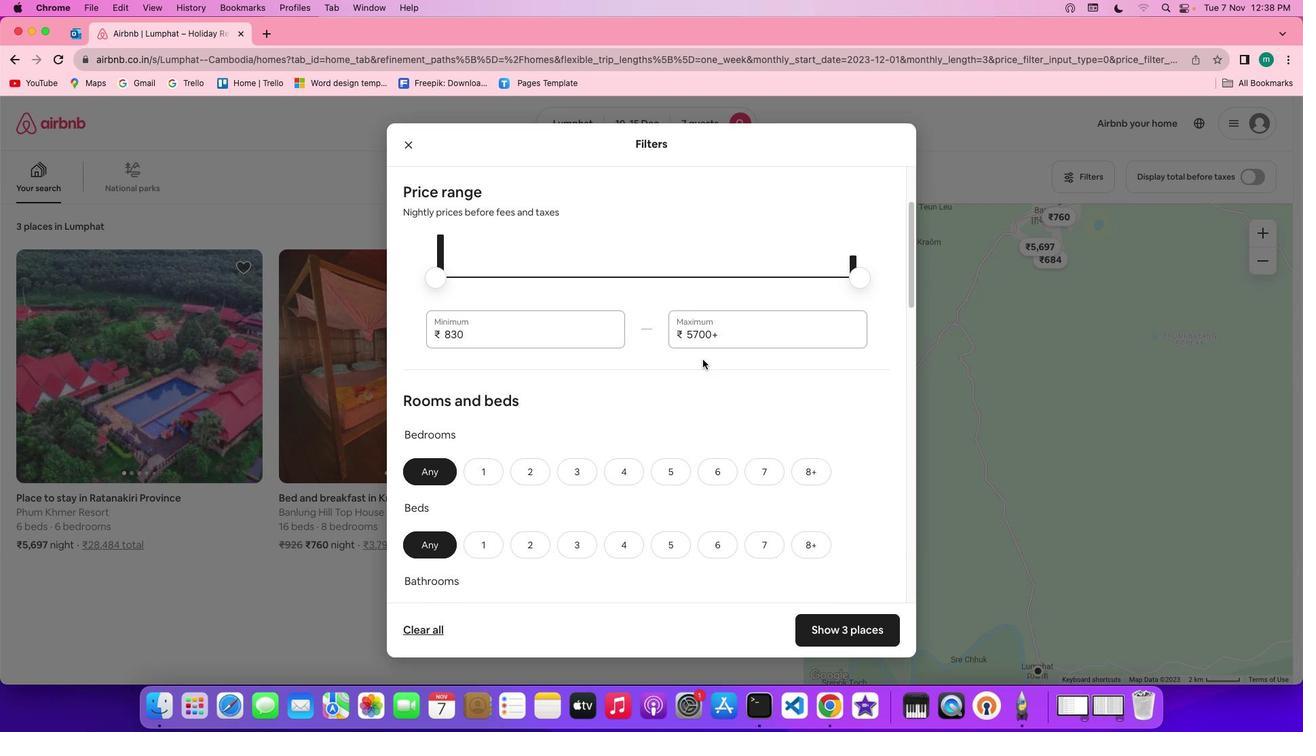 
Action: Mouse scrolled (706, 363) with delta (4, 2)
Screenshot: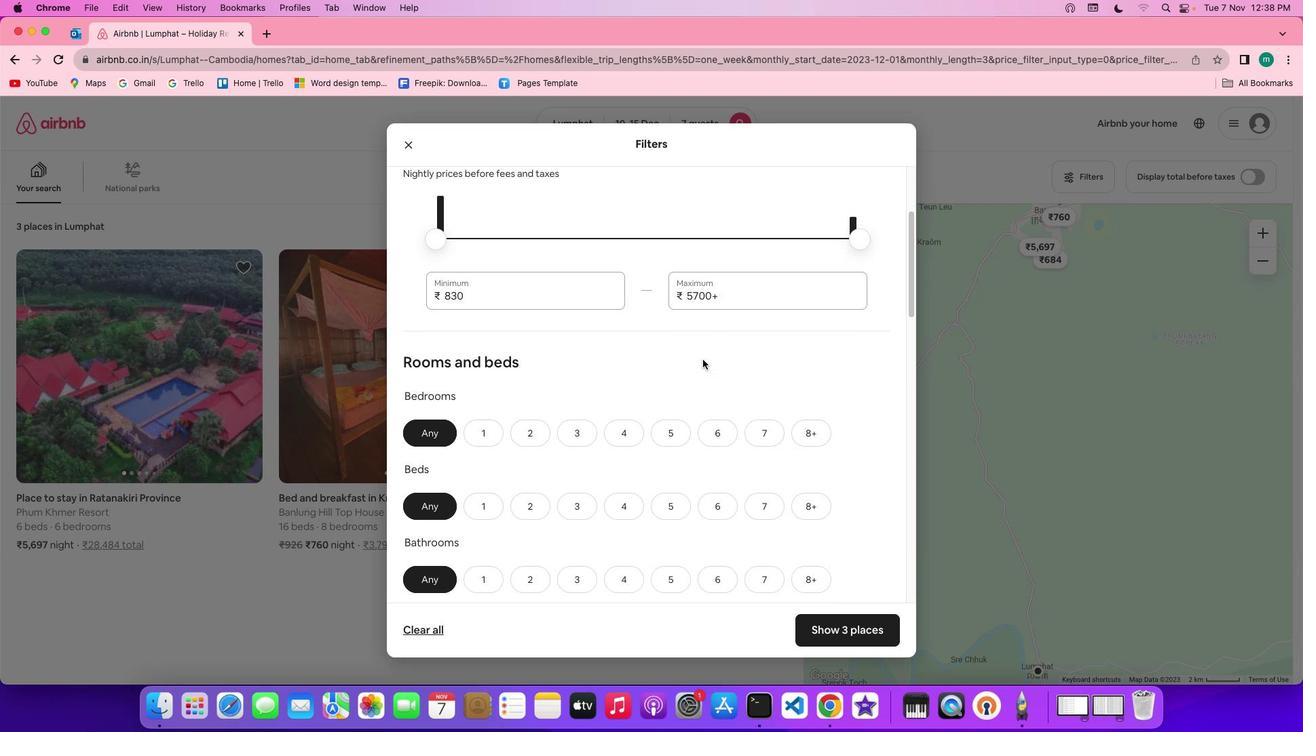 
Action: Mouse scrolled (706, 363) with delta (4, 2)
Screenshot: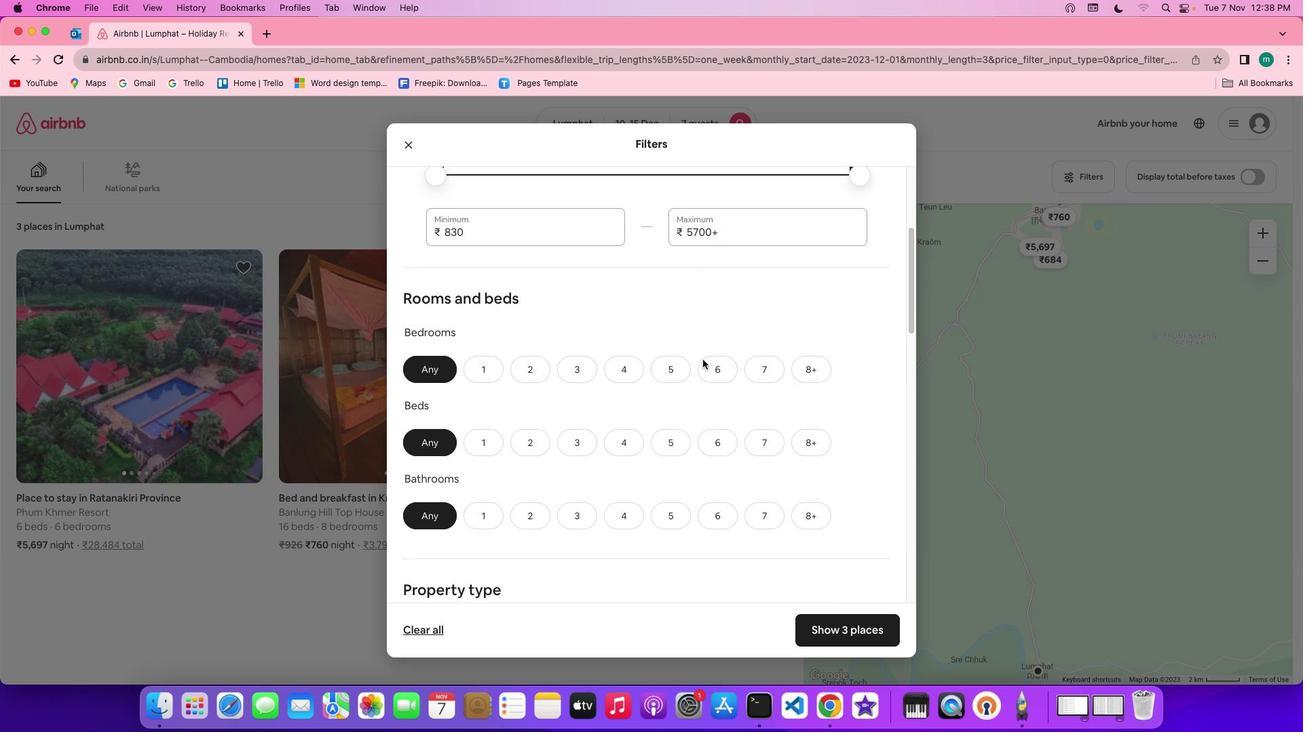 
Action: Mouse moved to (639, 335)
Screenshot: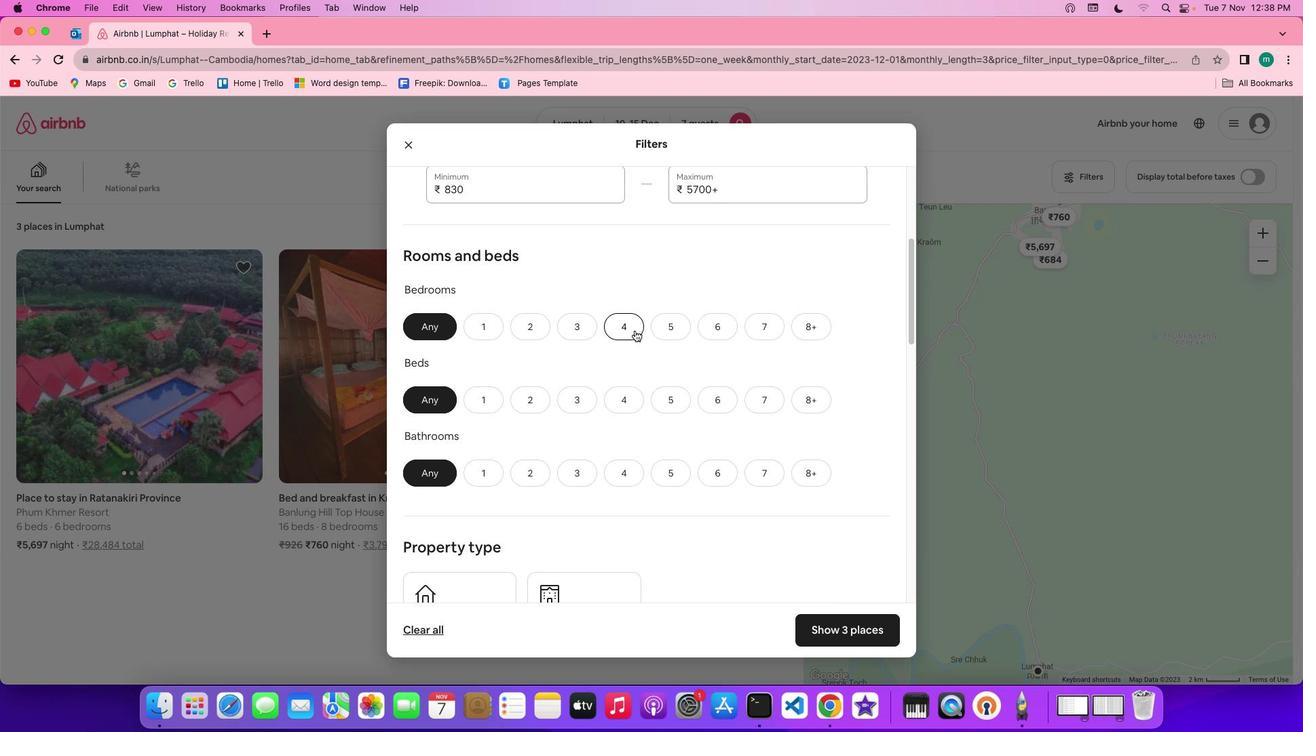 
Action: Mouse pressed left at (639, 335)
Screenshot: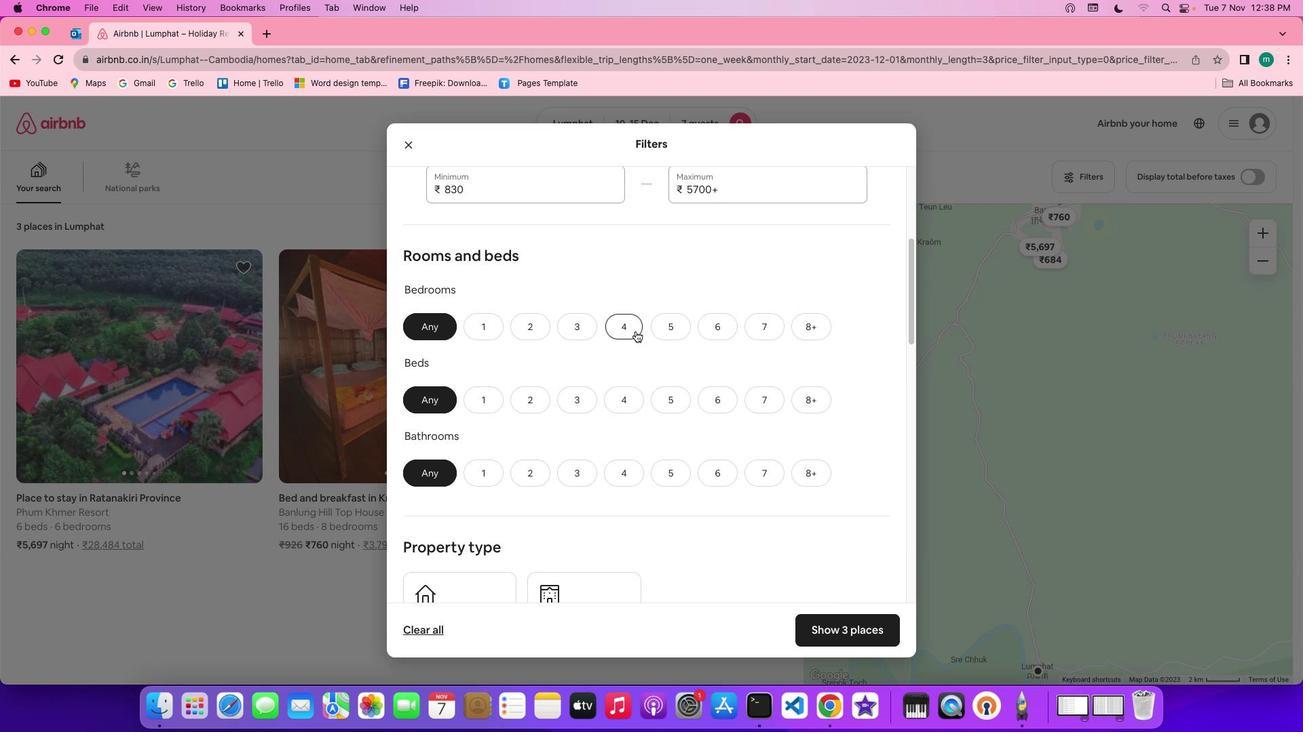 
Action: Mouse moved to (774, 411)
Screenshot: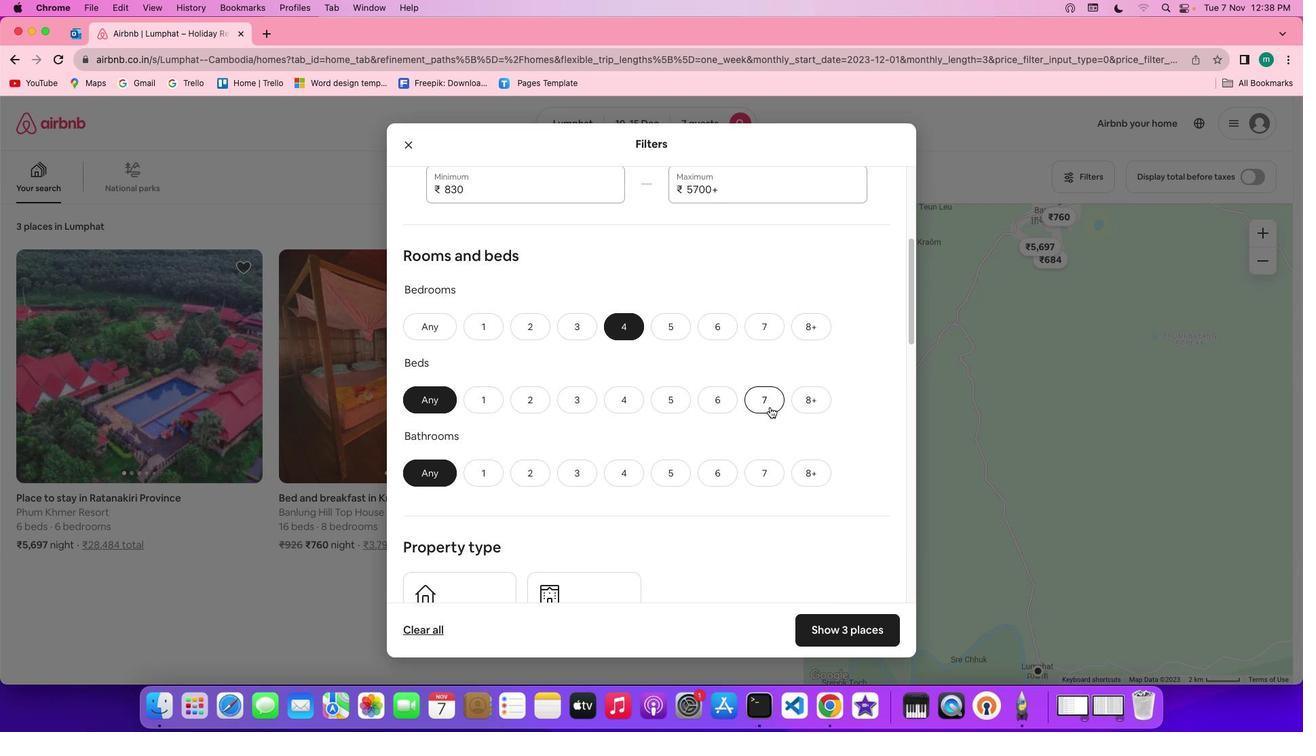 
Action: Mouse pressed left at (774, 411)
Screenshot: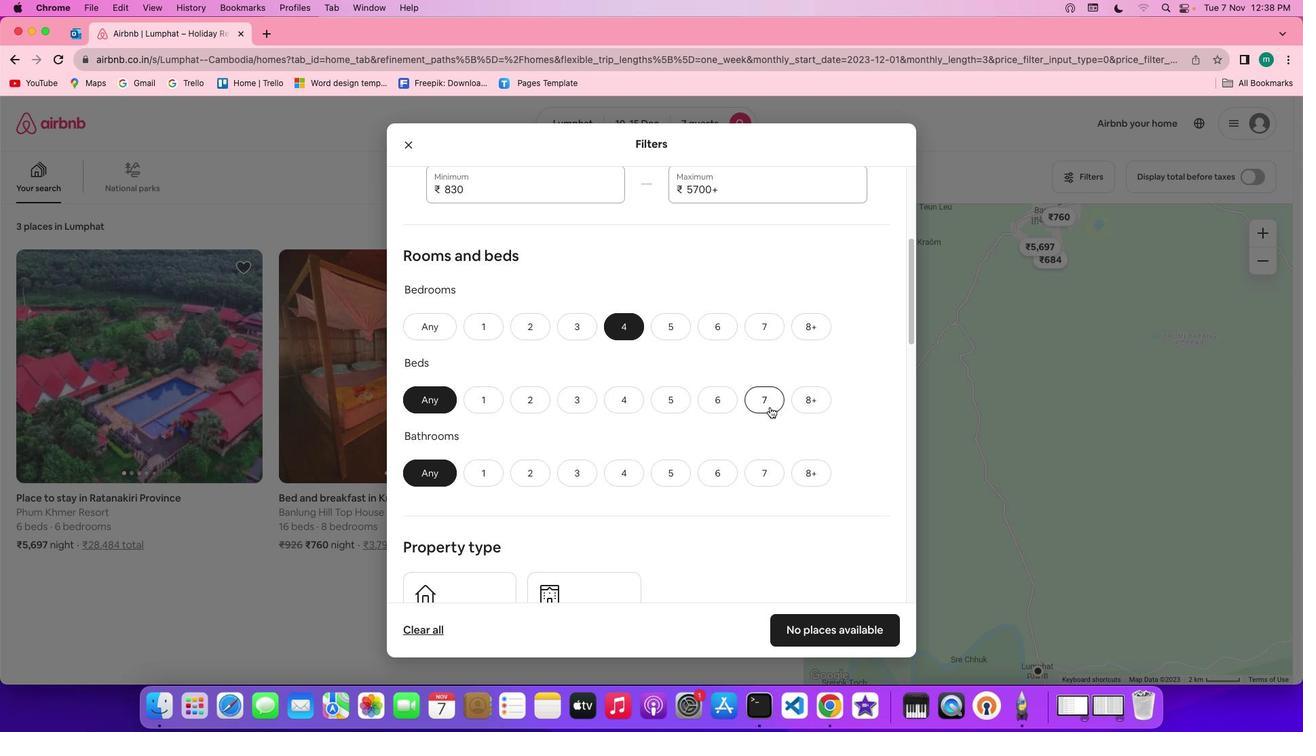 
Action: Mouse moved to (614, 475)
Screenshot: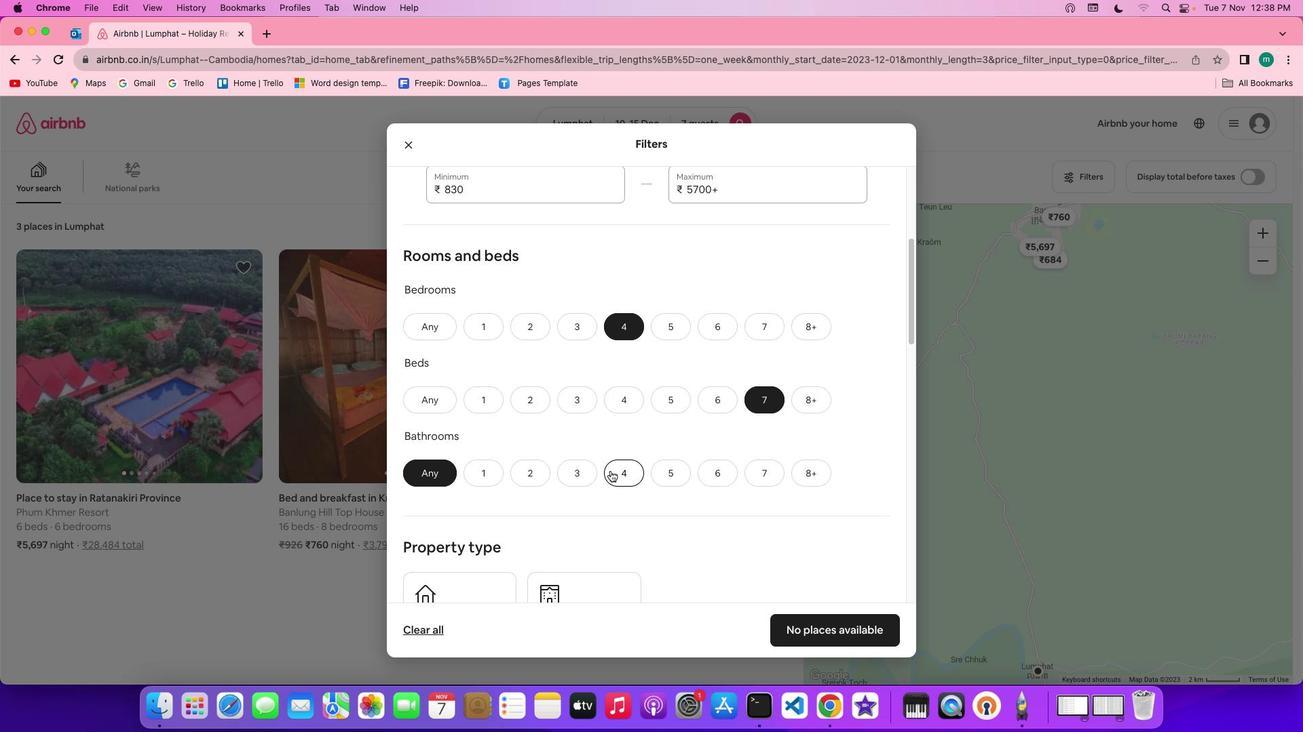 
Action: Mouse pressed left at (614, 475)
Screenshot: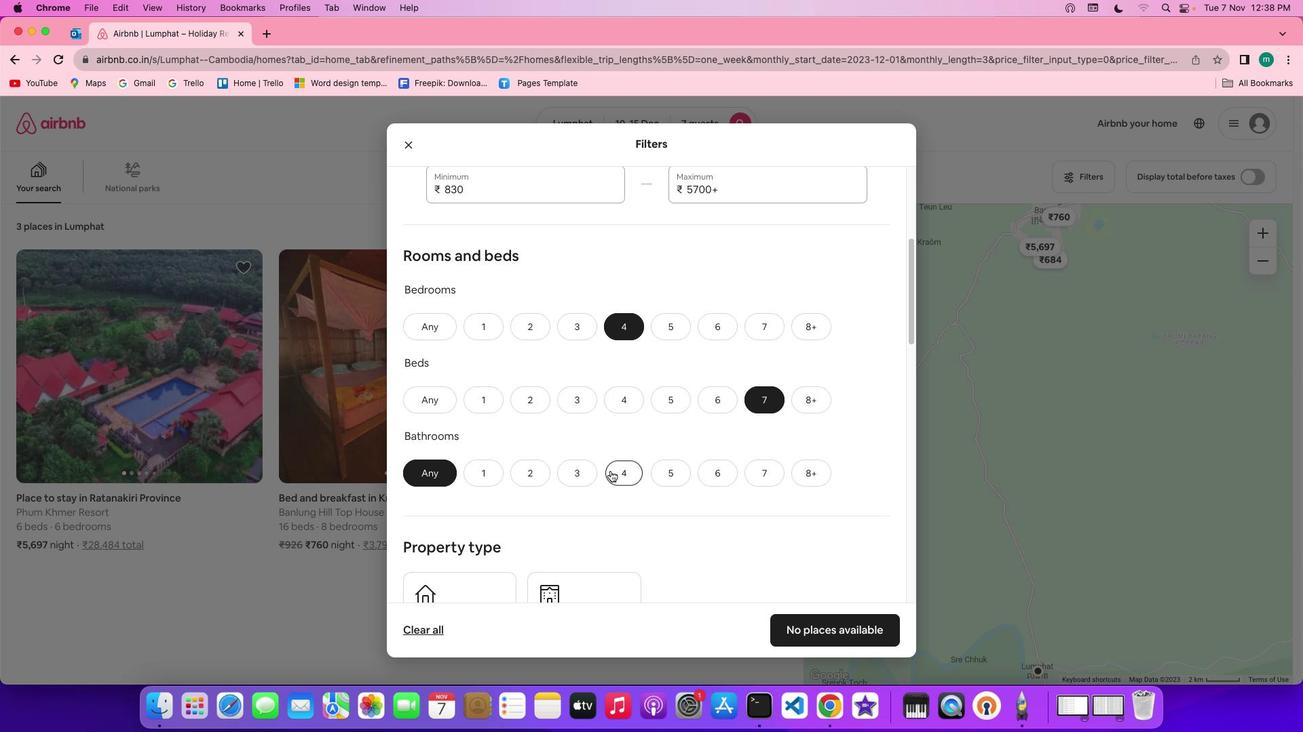 
Action: Mouse moved to (764, 488)
Screenshot: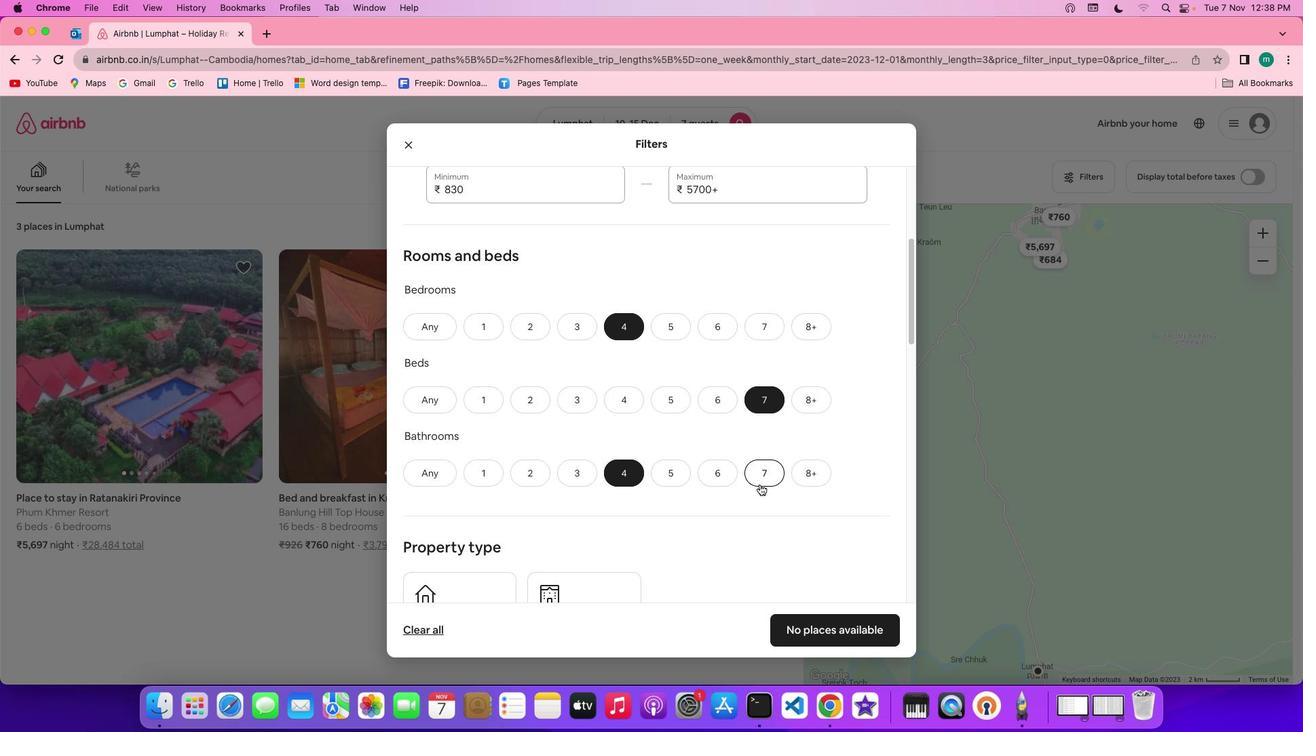 
Action: Mouse scrolled (764, 488) with delta (4, 3)
Screenshot: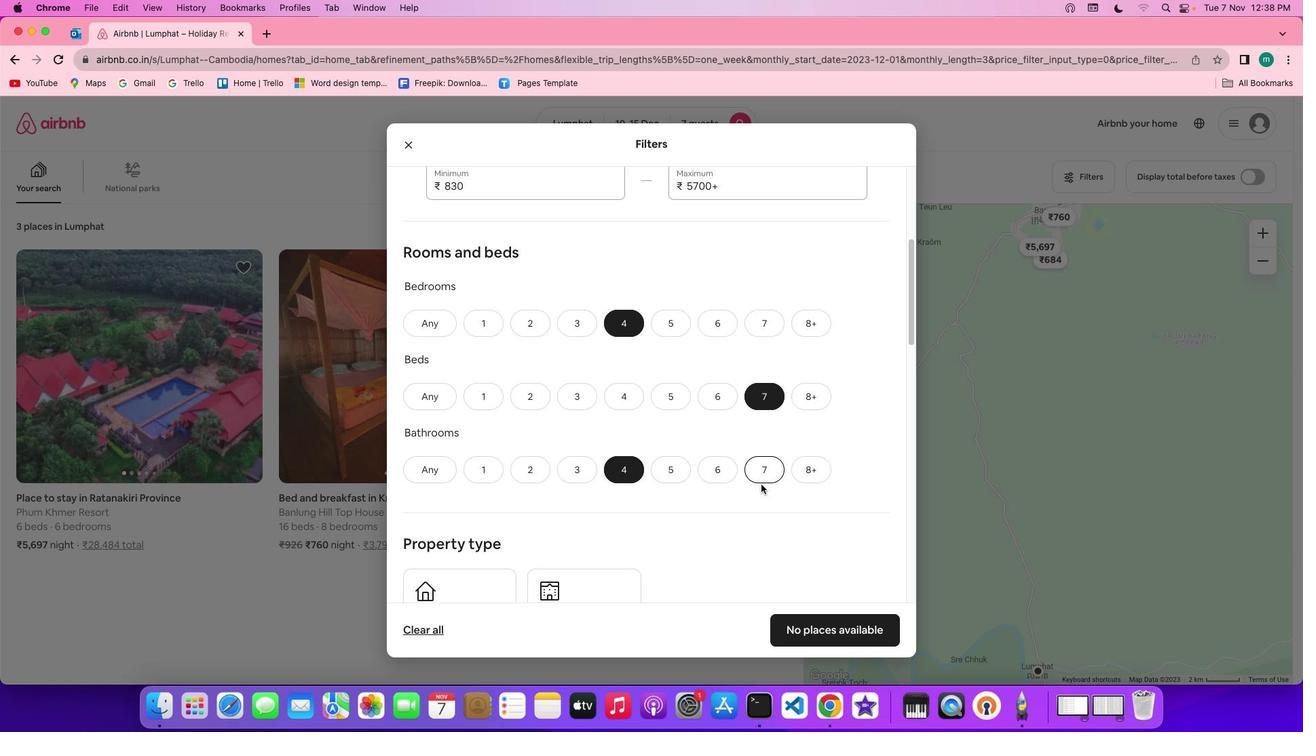 
Action: Mouse scrolled (764, 488) with delta (4, 3)
Screenshot: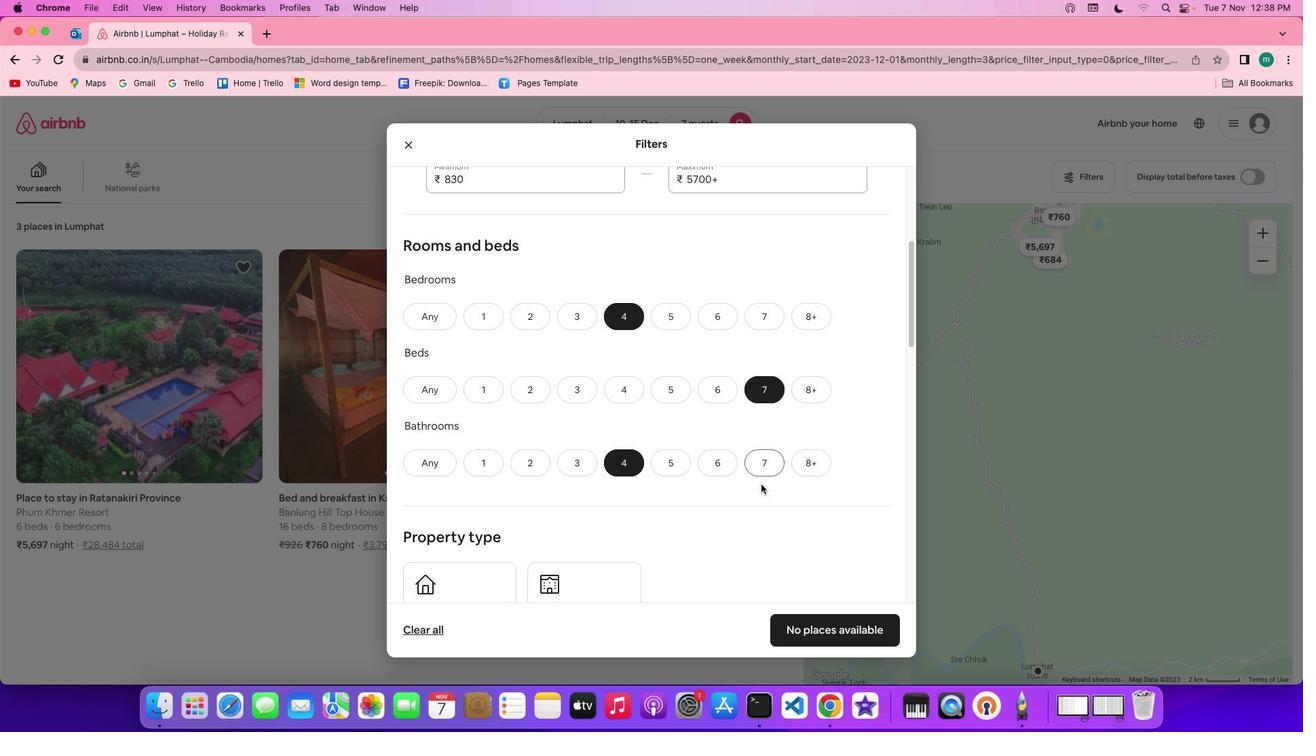 
Action: Mouse moved to (764, 488)
Screenshot: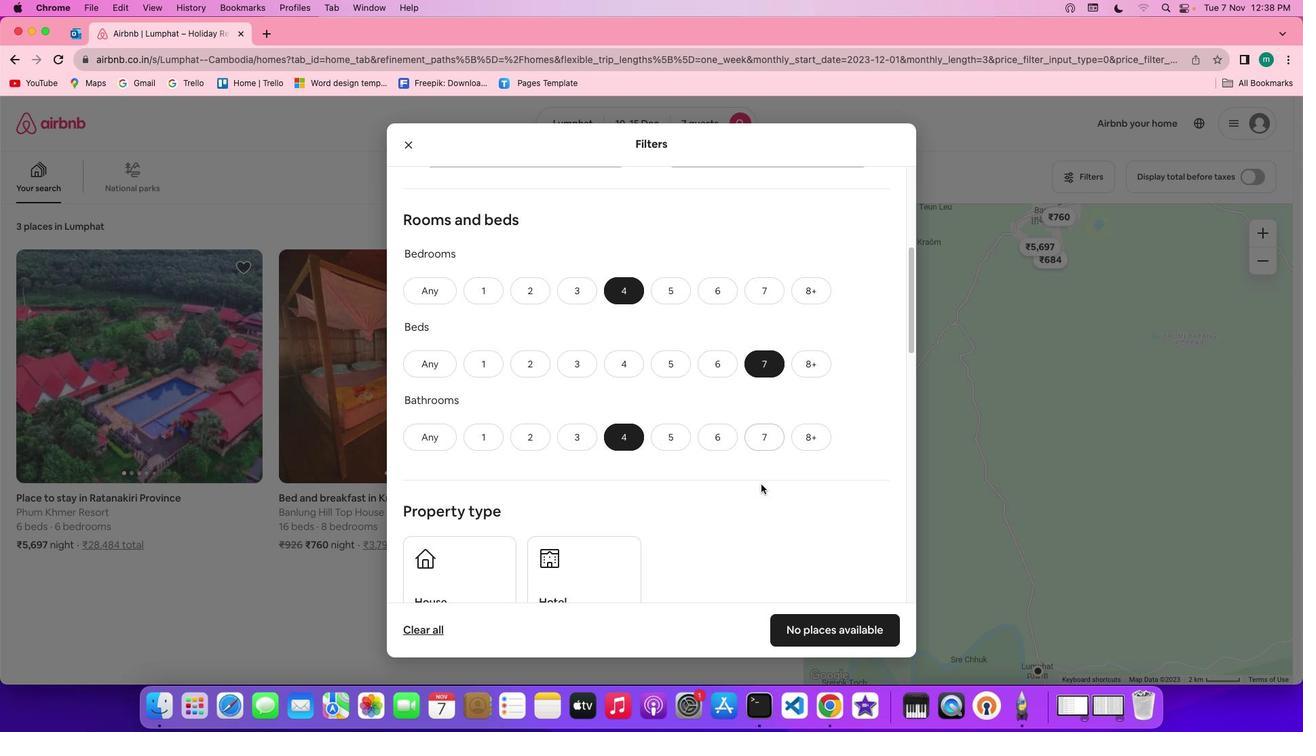 
Action: Mouse scrolled (764, 488) with delta (4, 2)
Screenshot: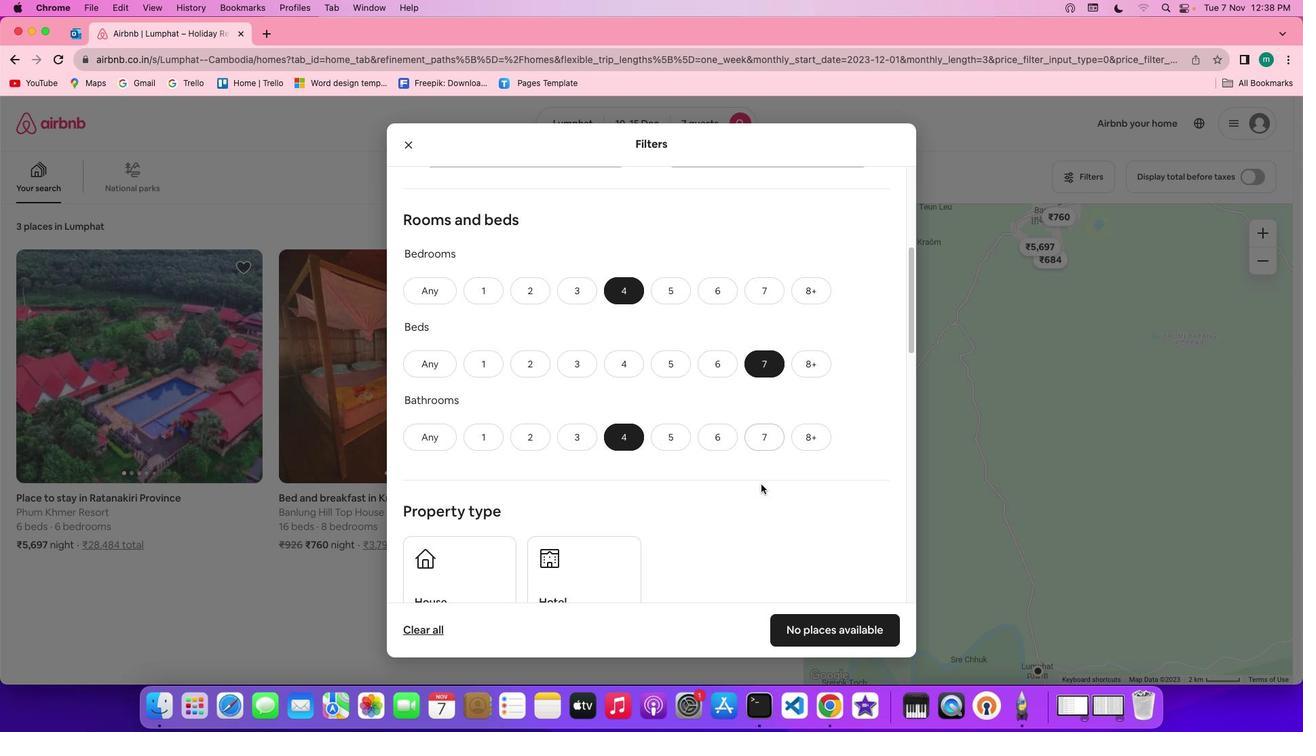 
Action: Mouse moved to (764, 489)
Screenshot: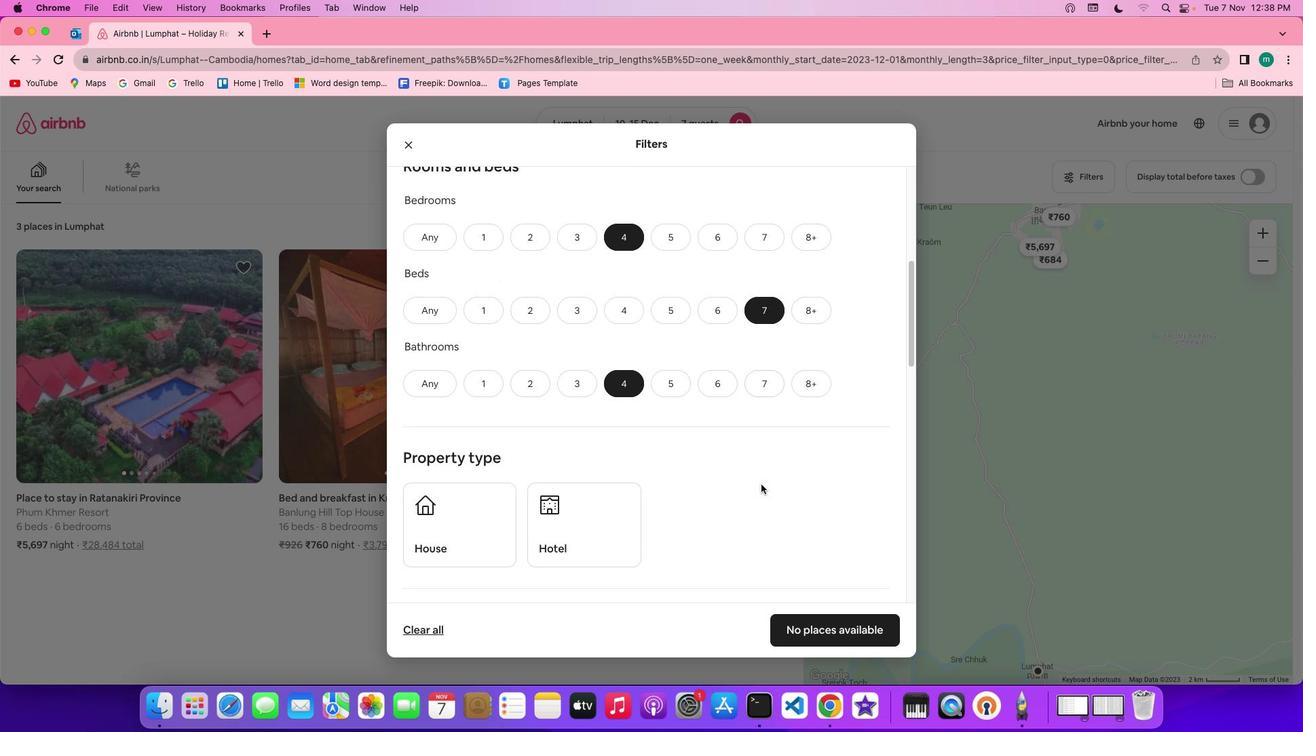 
Action: Mouse scrolled (764, 489) with delta (4, 2)
Screenshot: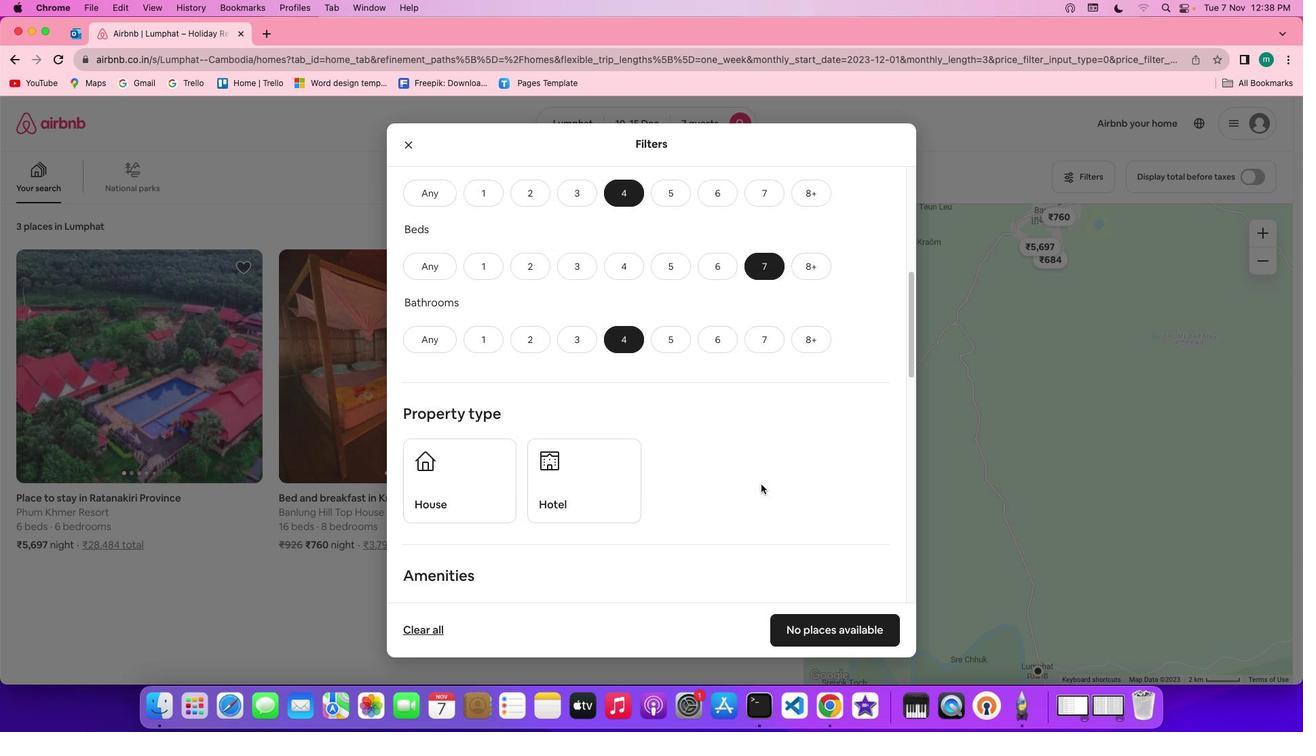 
Action: Mouse scrolled (764, 489) with delta (4, 3)
Screenshot: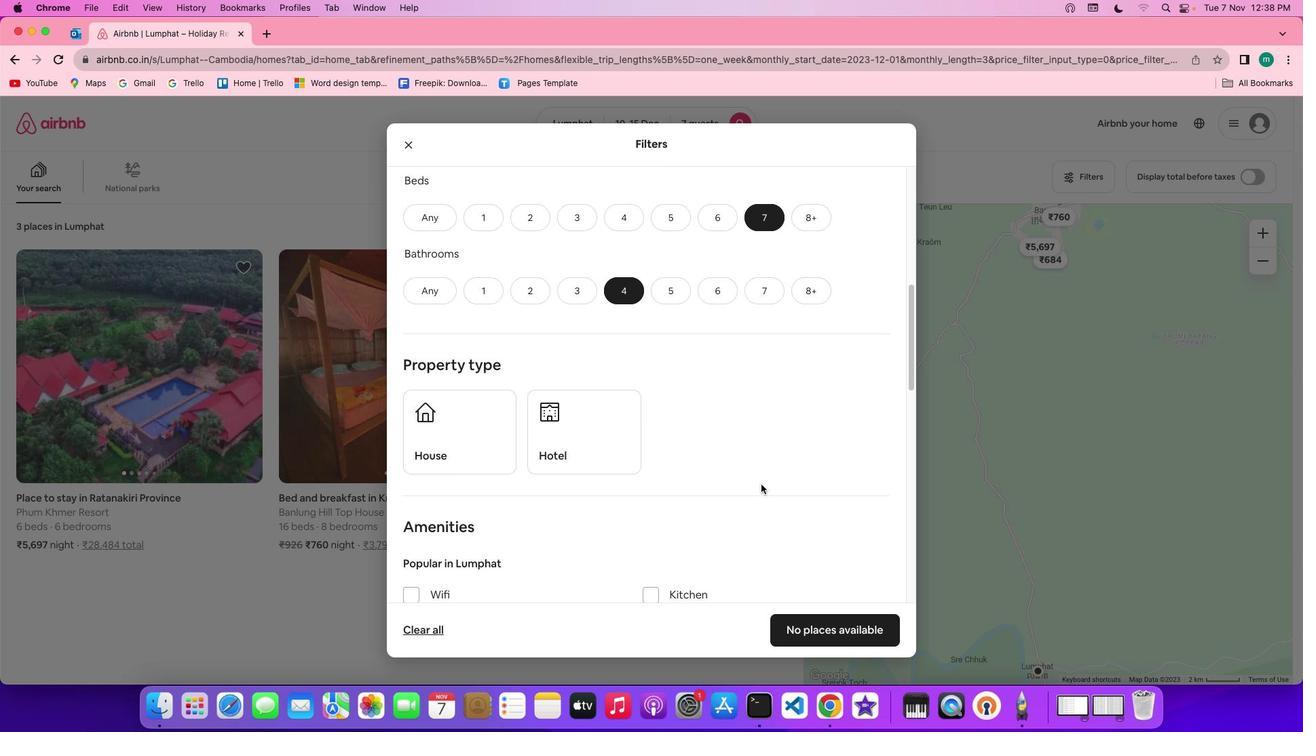 
Action: Mouse scrolled (764, 489) with delta (4, 3)
Screenshot: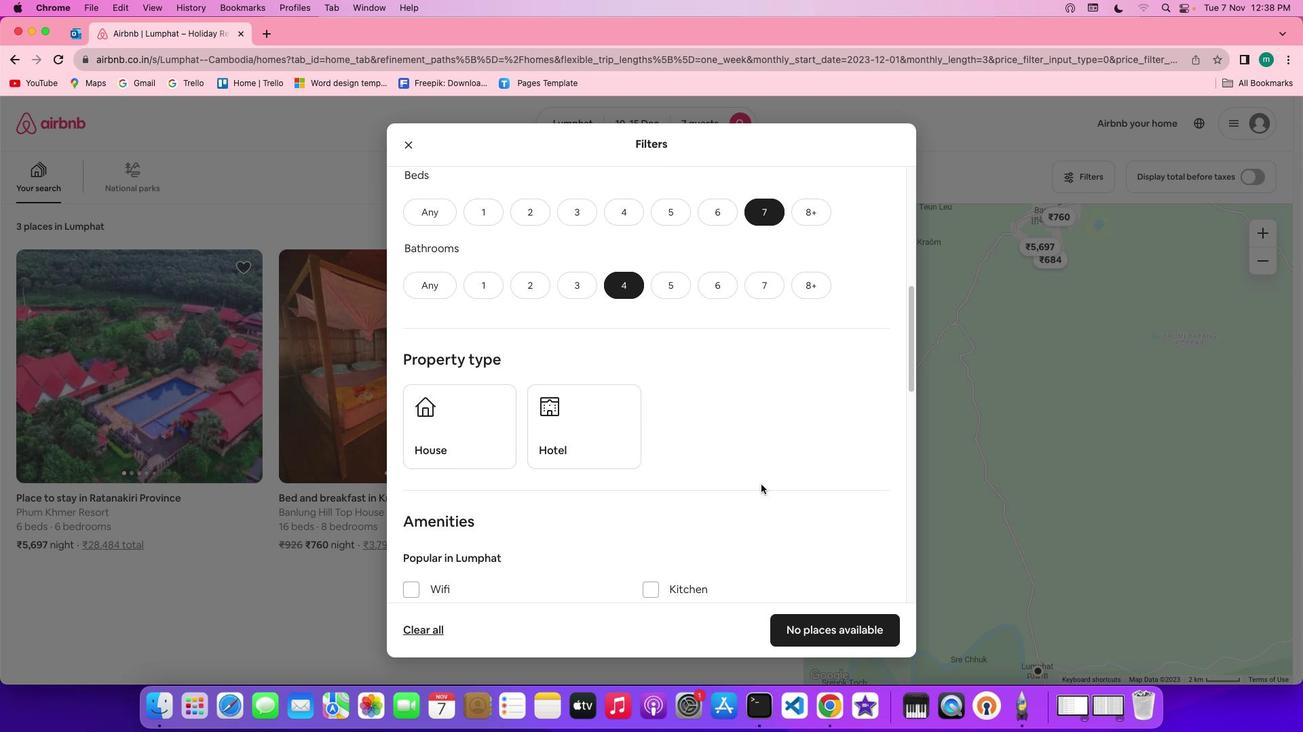 
Action: Mouse scrolled (764, 489) with delta (4, 3)
Screenshot: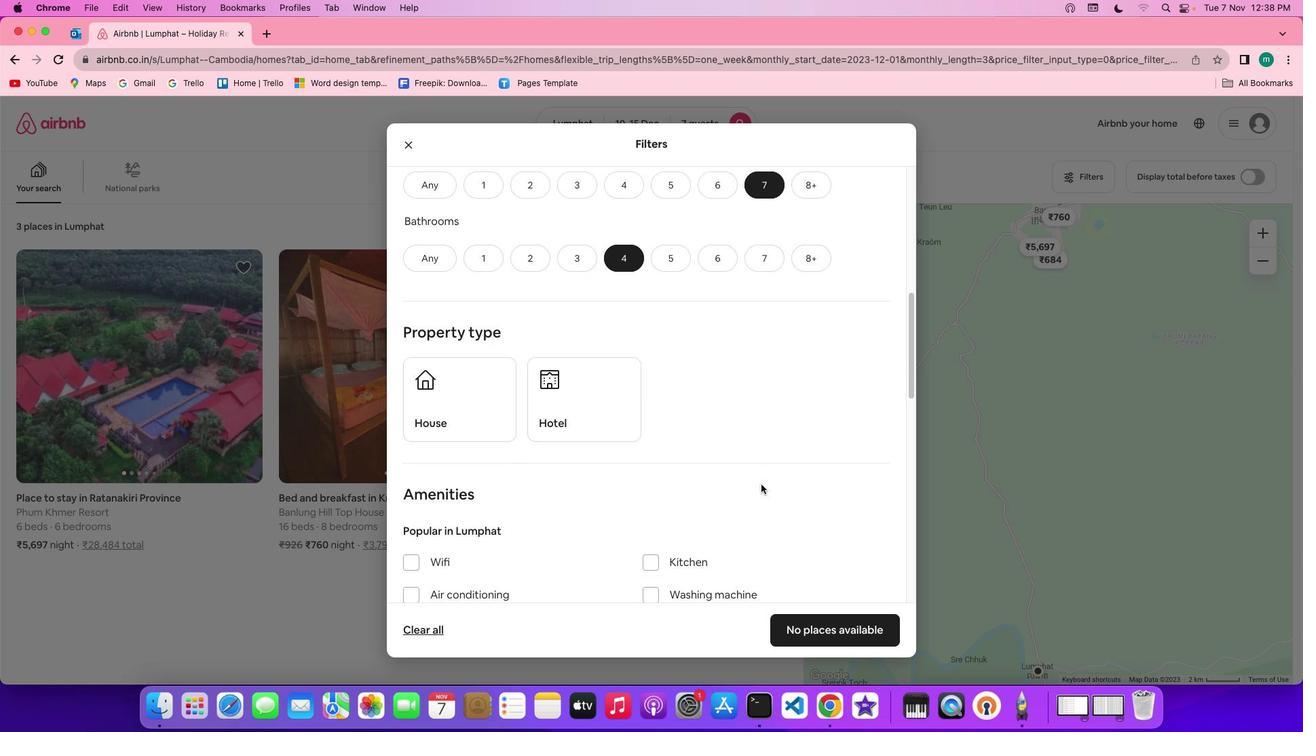 
Action: Mouse scrolled (764, 489) with delta (4, 3)
Screenshot: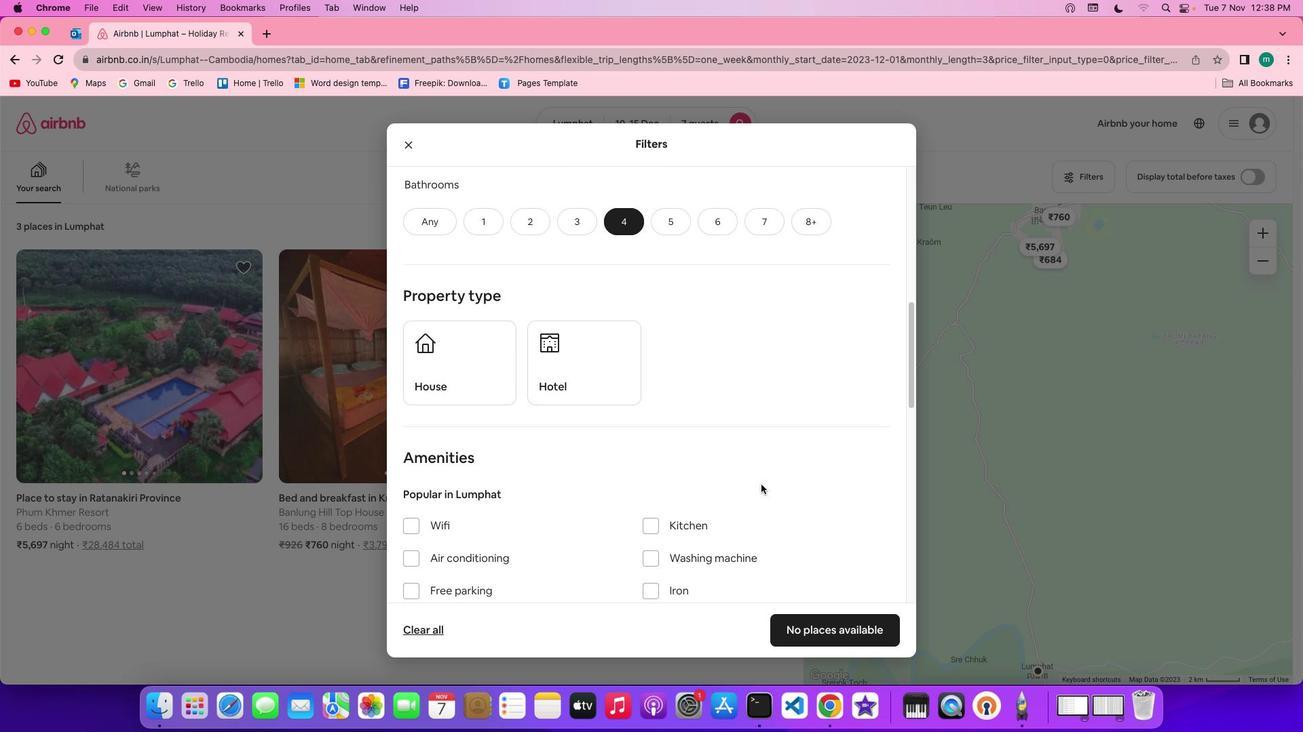 
Action: Mouse scrolled (764, 489) with delta (4, 3)
Screenshot: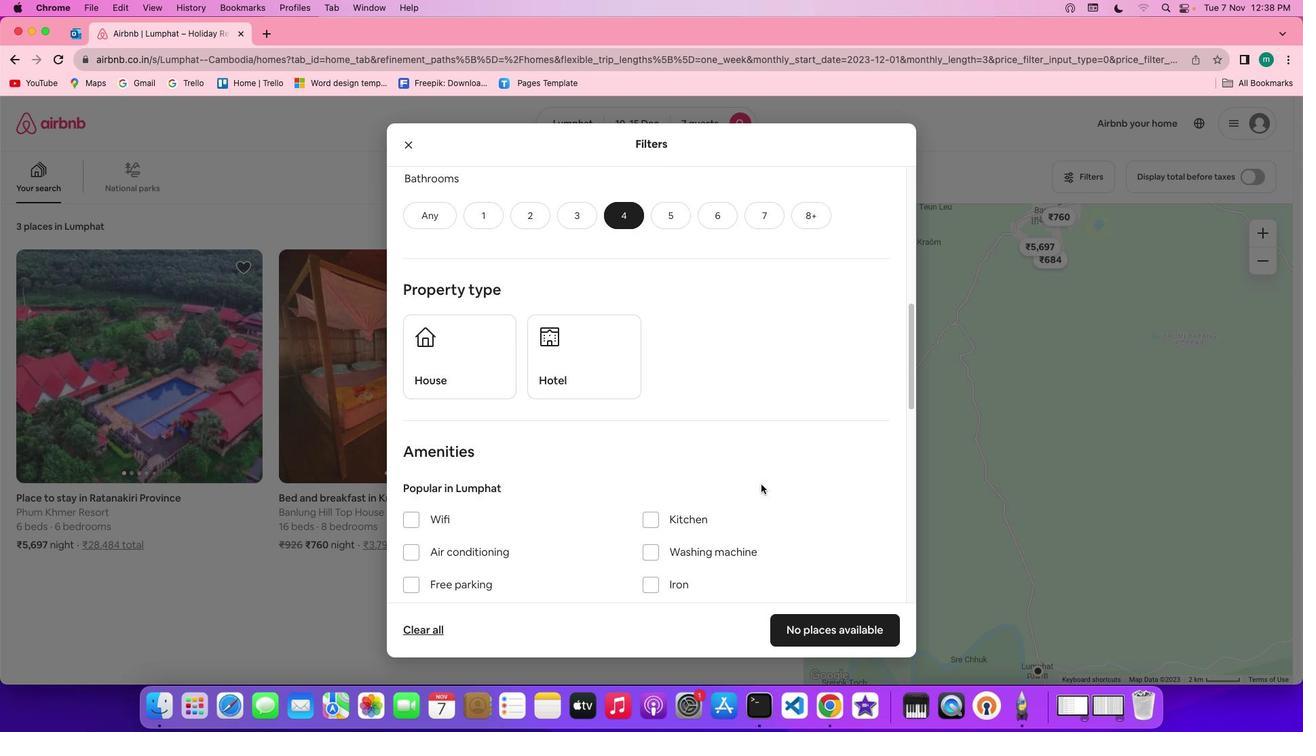 
Action: Mouse scrolled (764, 489) with delta (4, 3)
Screenshot: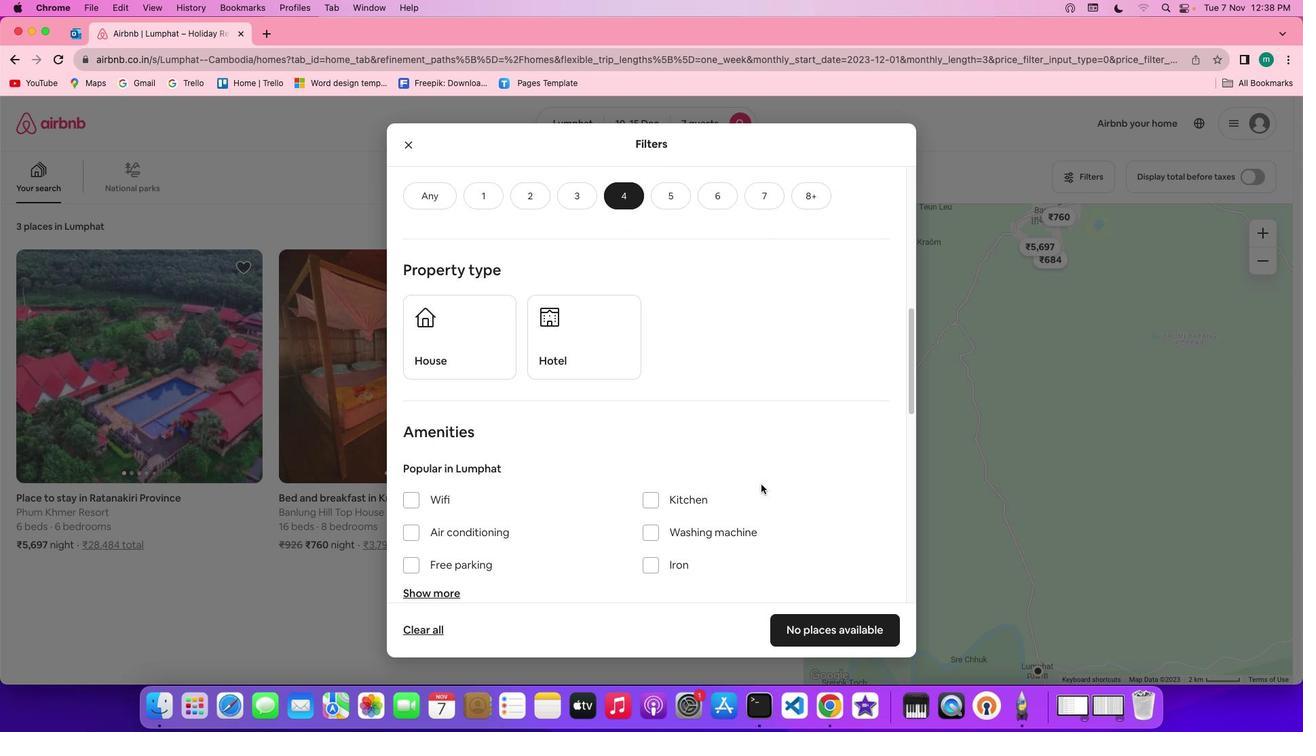 
Action: Mouse scrolled (764, 489) with delta (4, 3)
Screenshot: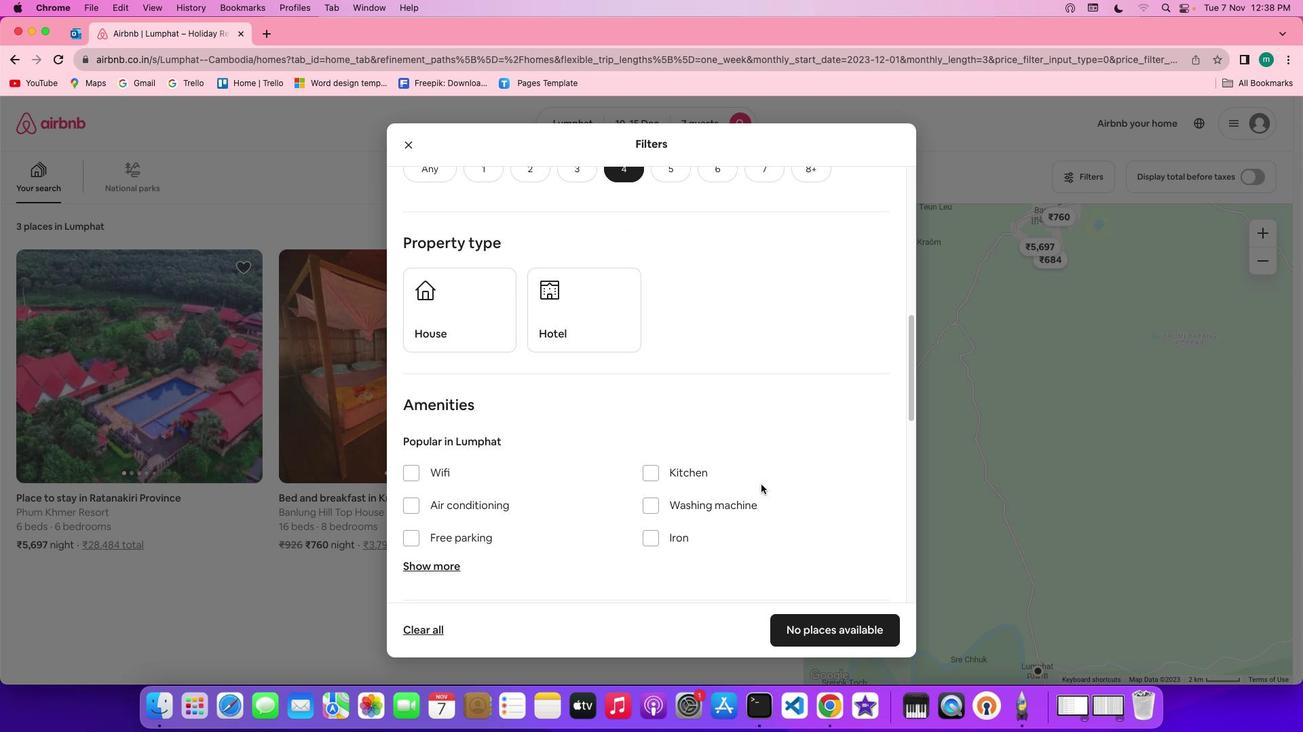 
Action: Mouse scrolled (764, 489) with delta (4, 3)
Screenshot: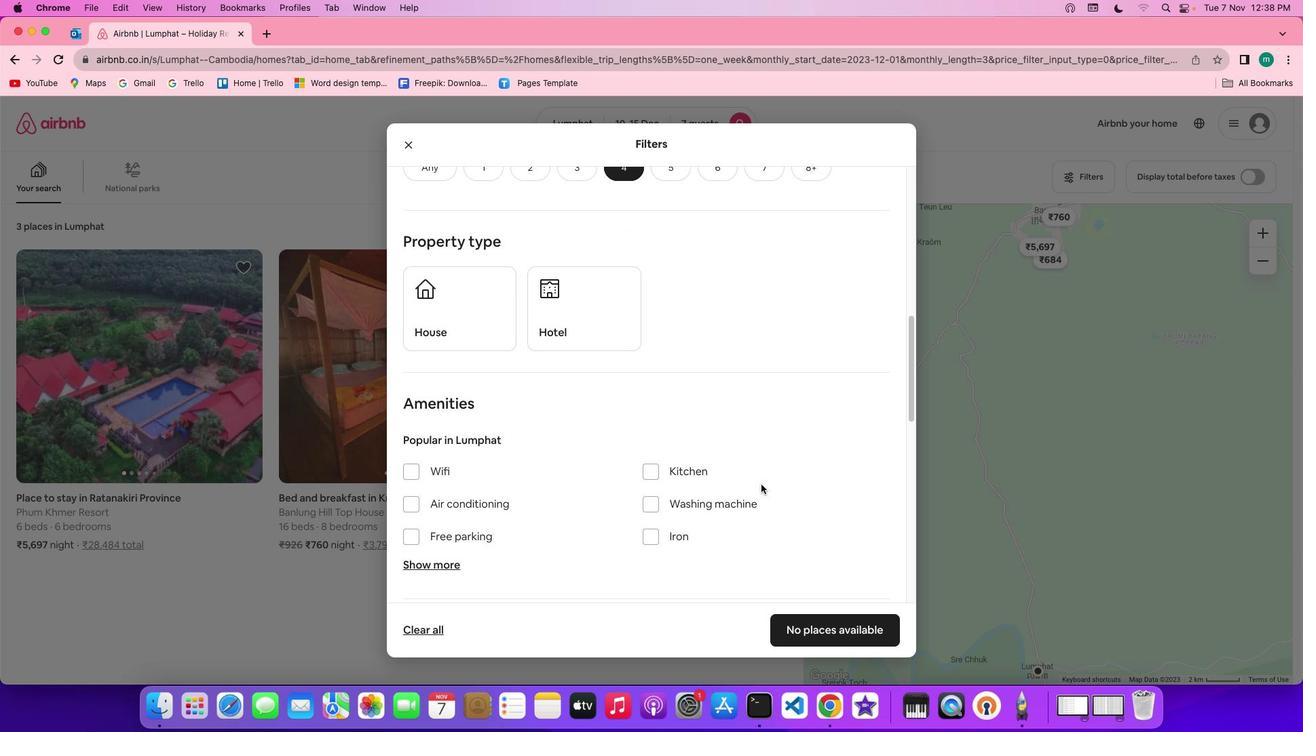 
Action: Mouse scrolled (764, 489) with delta (4, 3)
Screenshot: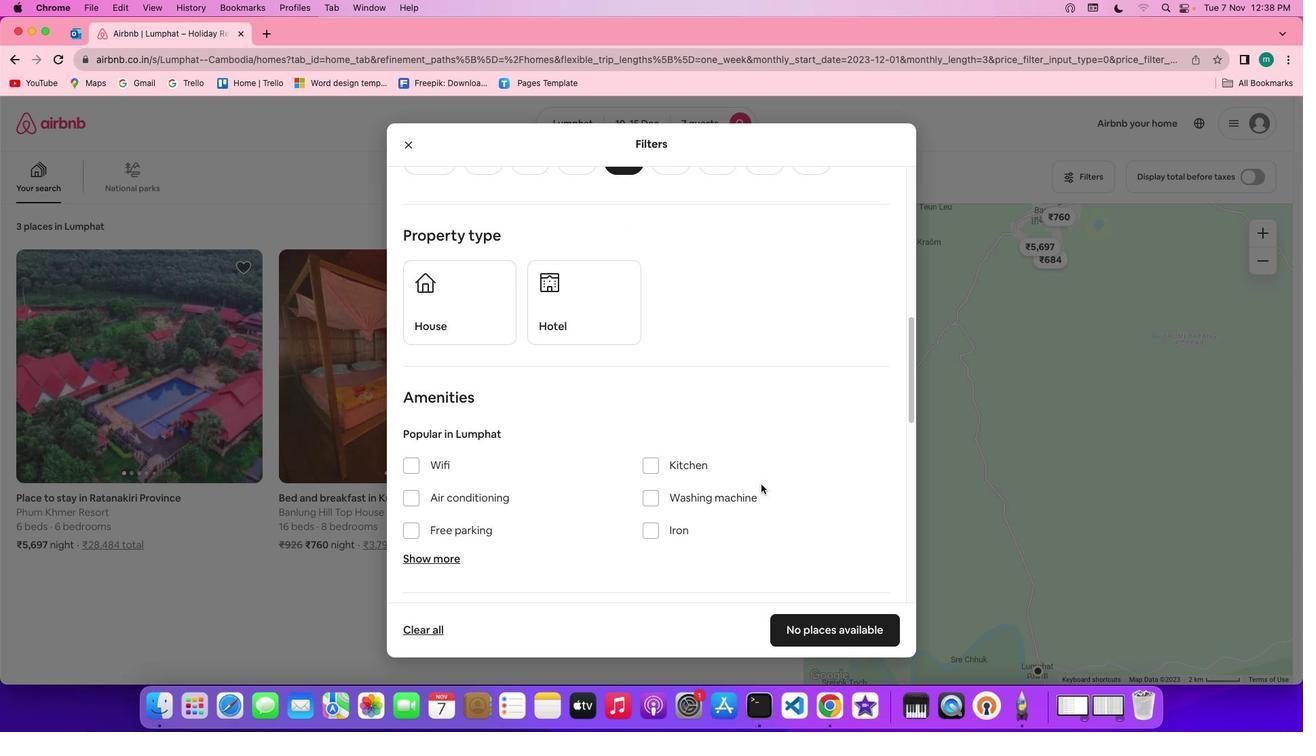 
Action: Mouse scrolled (764, 489) with delta (4, 3)
Screenshot: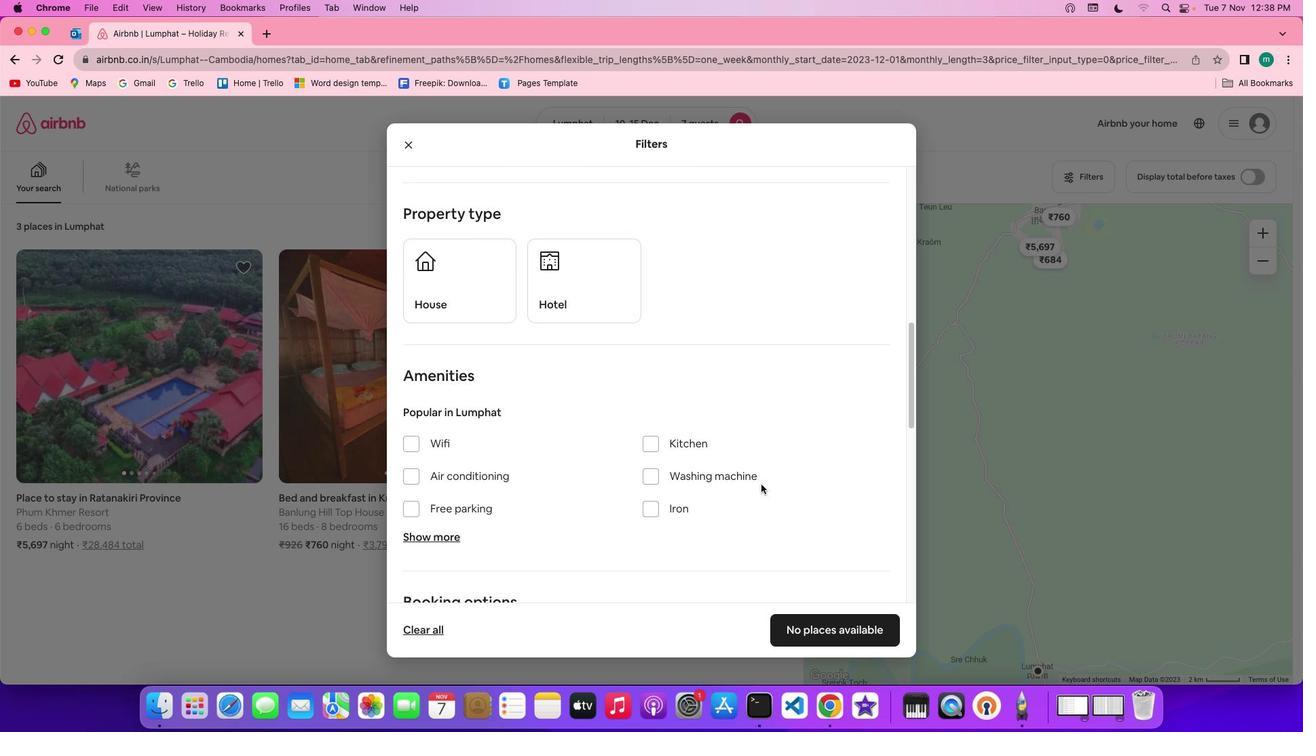 
Action: Mouse moved to (480, 294)
Screenshot: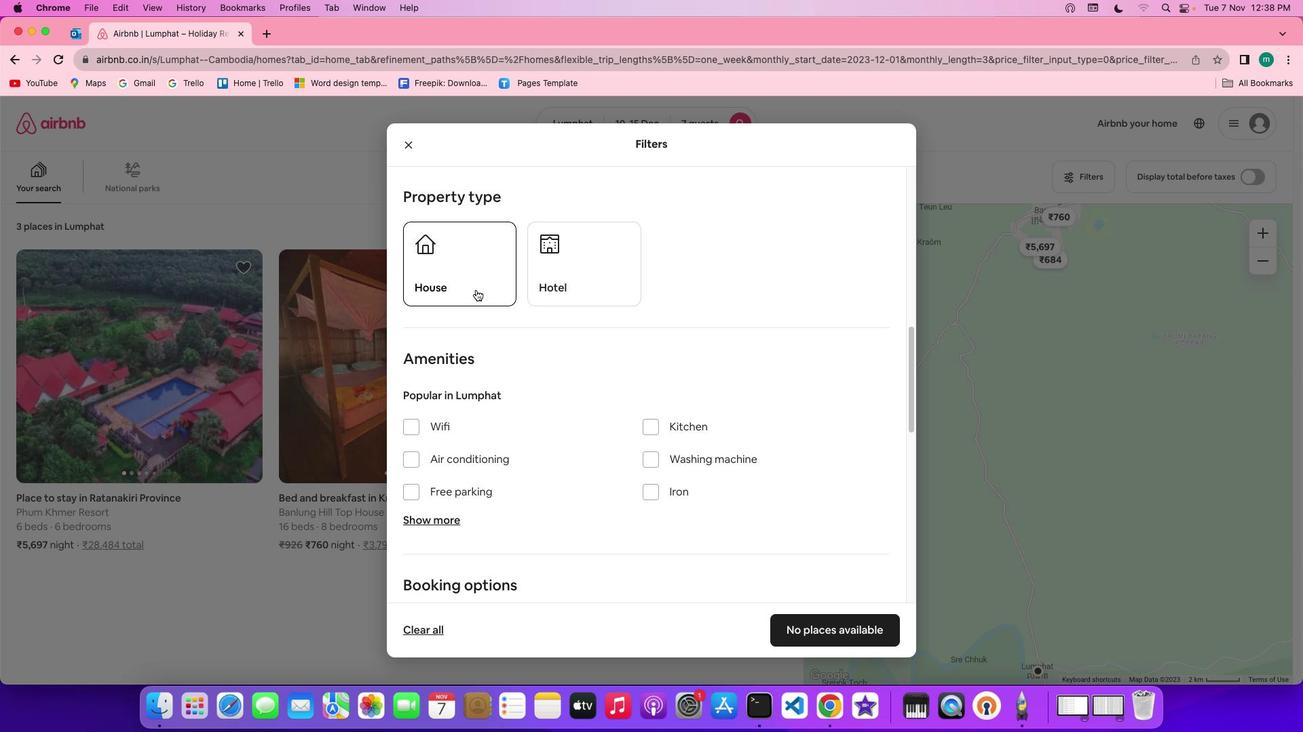 
Action: Mouse pressed left at (480, 294)
Screenshot: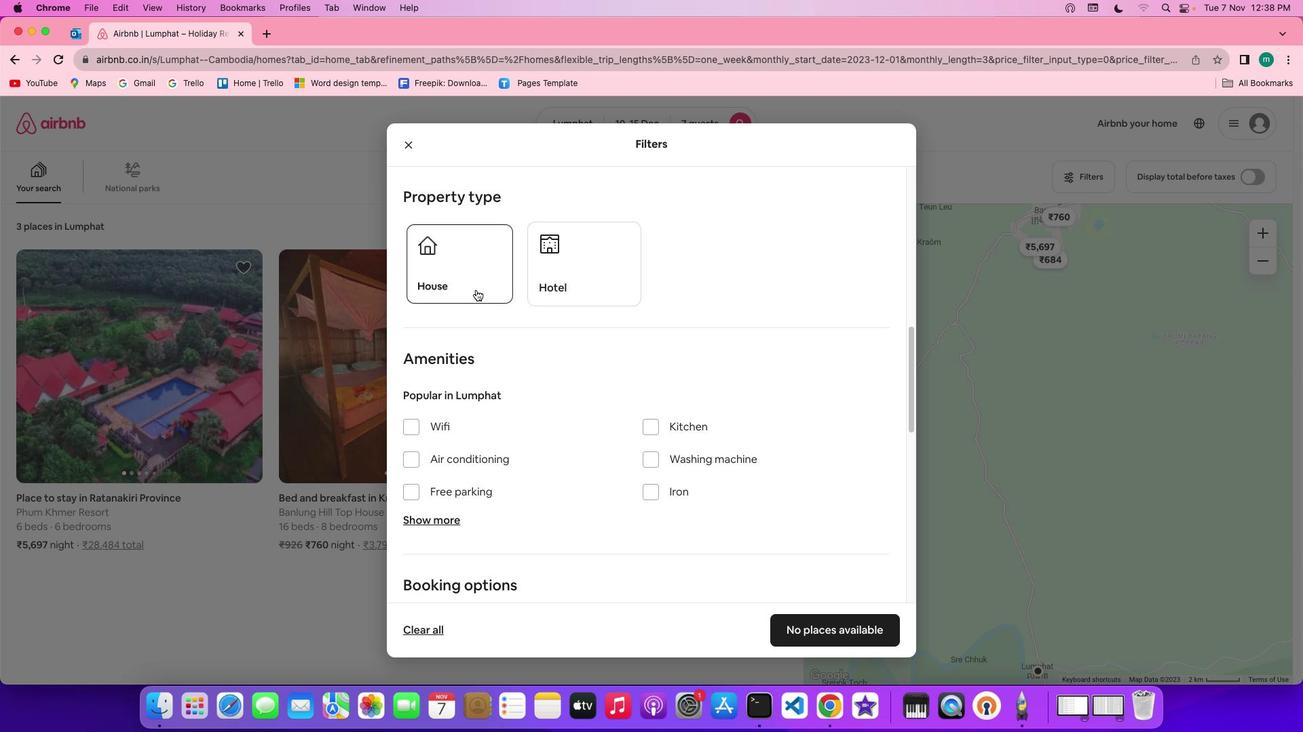 
Action: Mouse moved to (612, 398)
Screenshot: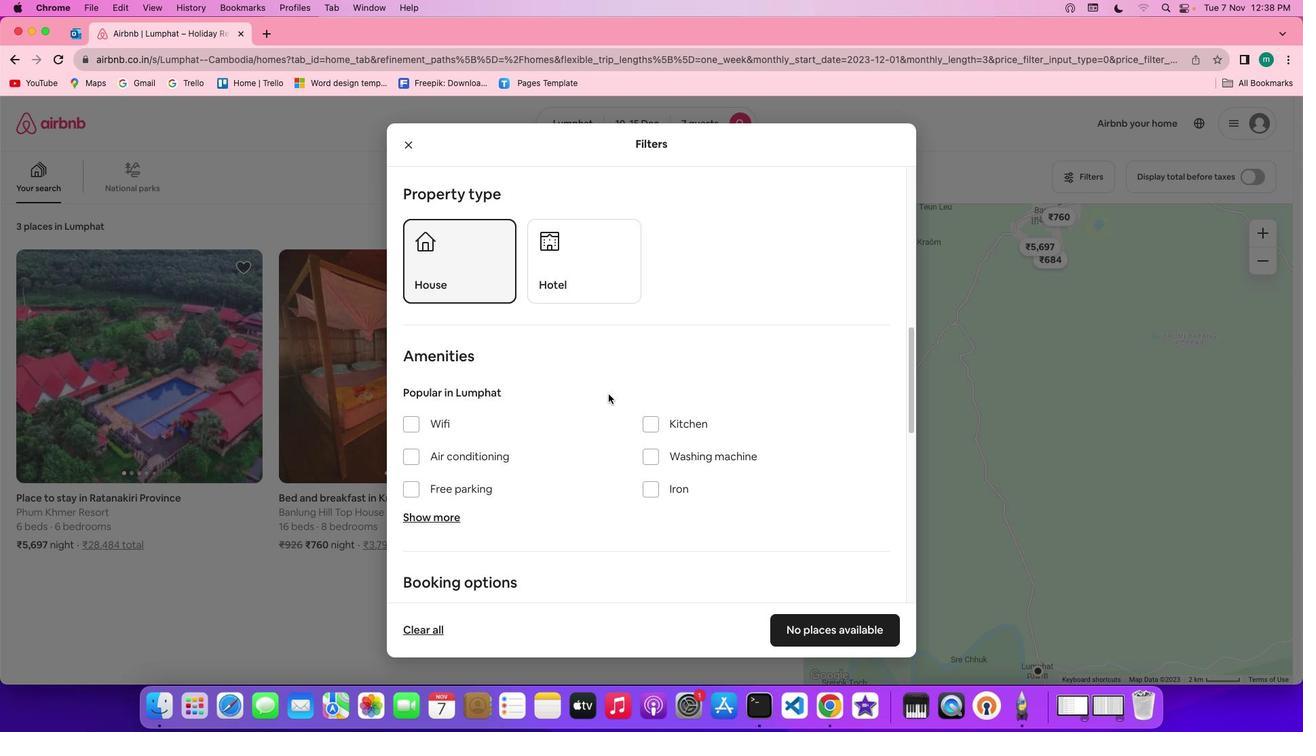 
Action: Mouse scrolled (612, 398) with delta (4, 3)
Screenshot: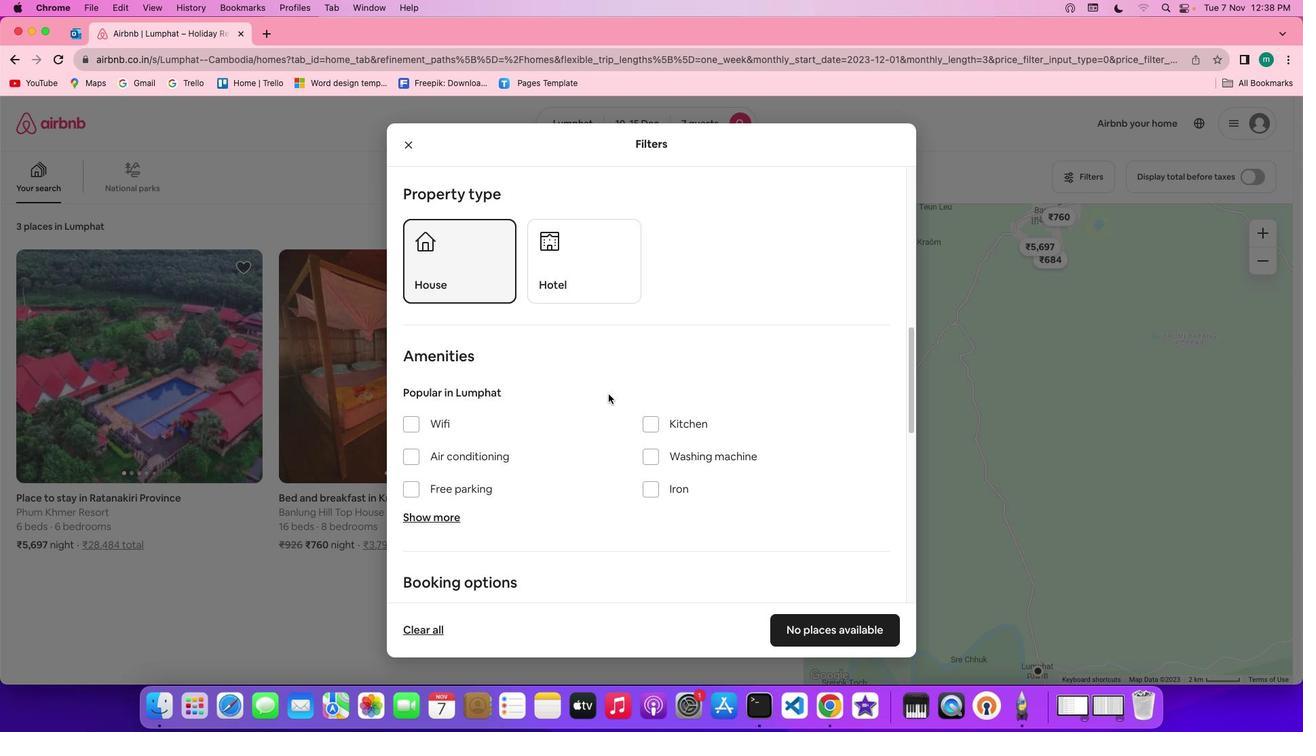 
Action: Mouse scrolled (612, 398) with delta (4, 3)
Screenshot: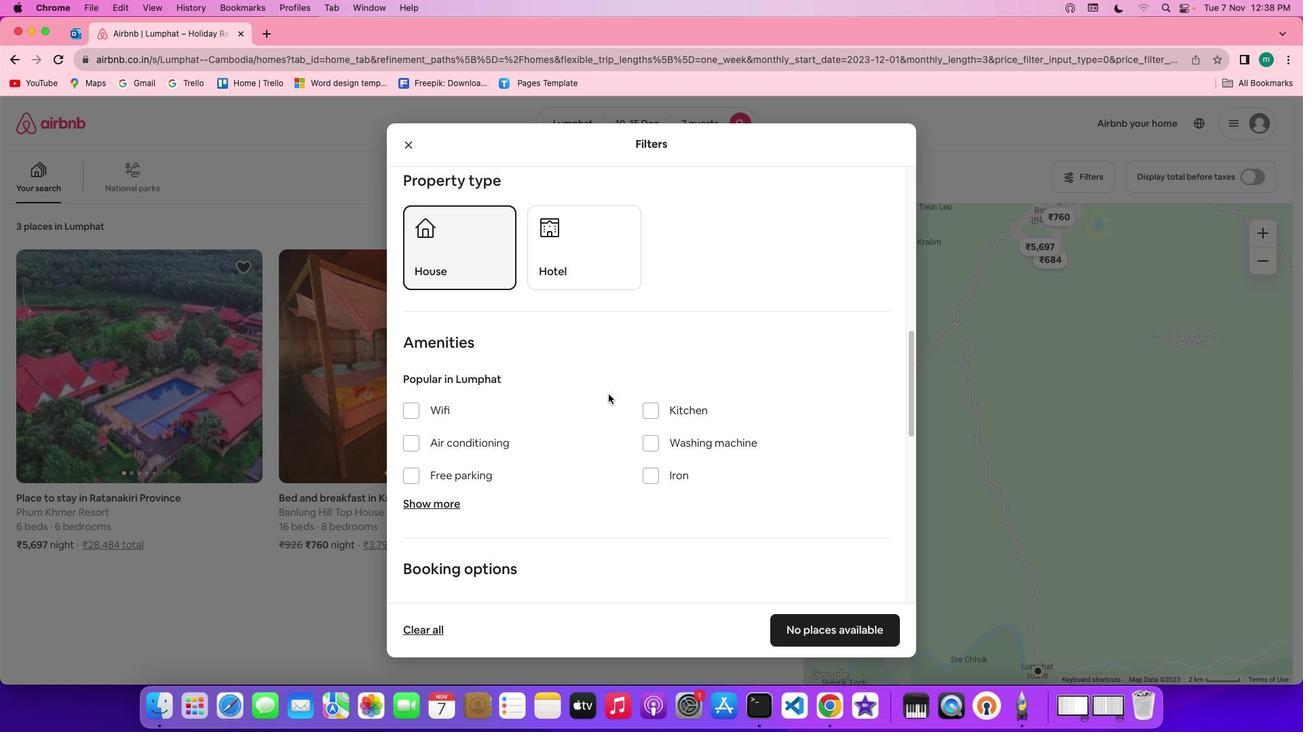 
Action: Mouse scrolled (612, 398) with delta (4, 2)
Screenshot: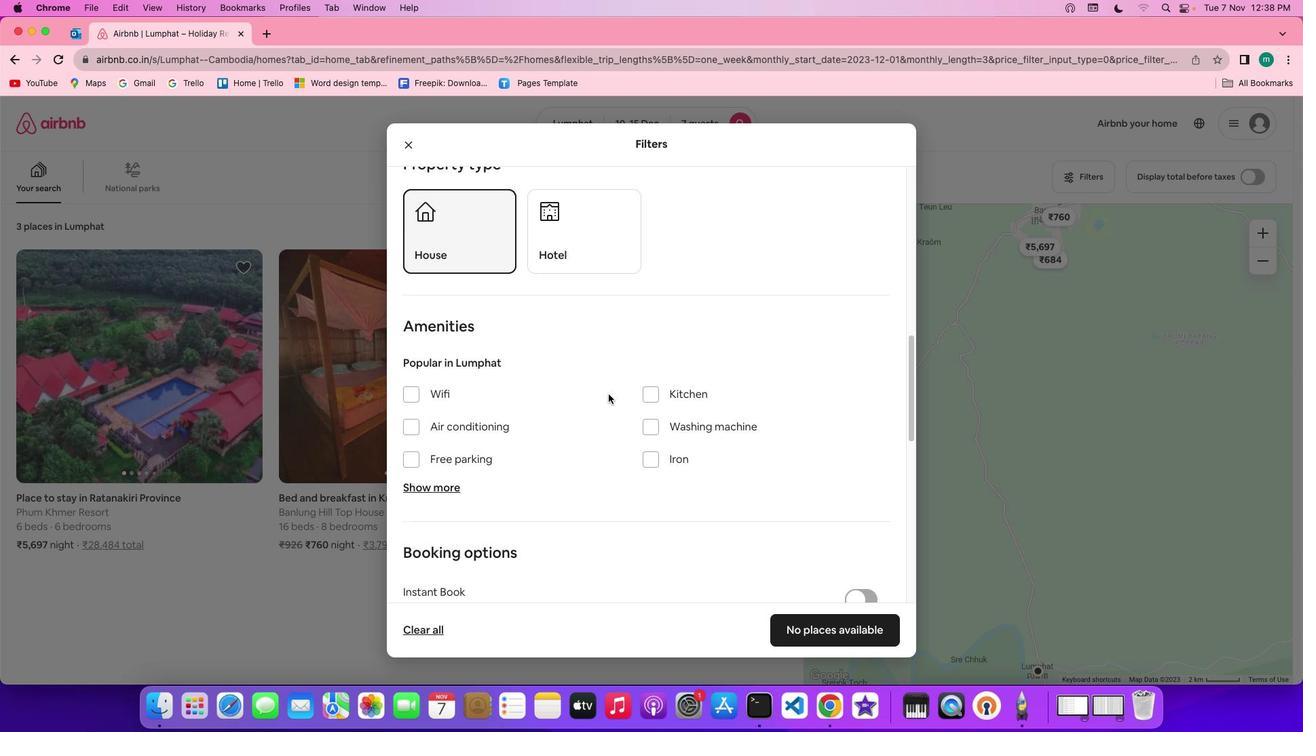 
Action: Mouse scrolled (612, 398) with delta (4, 3)
Screenshot: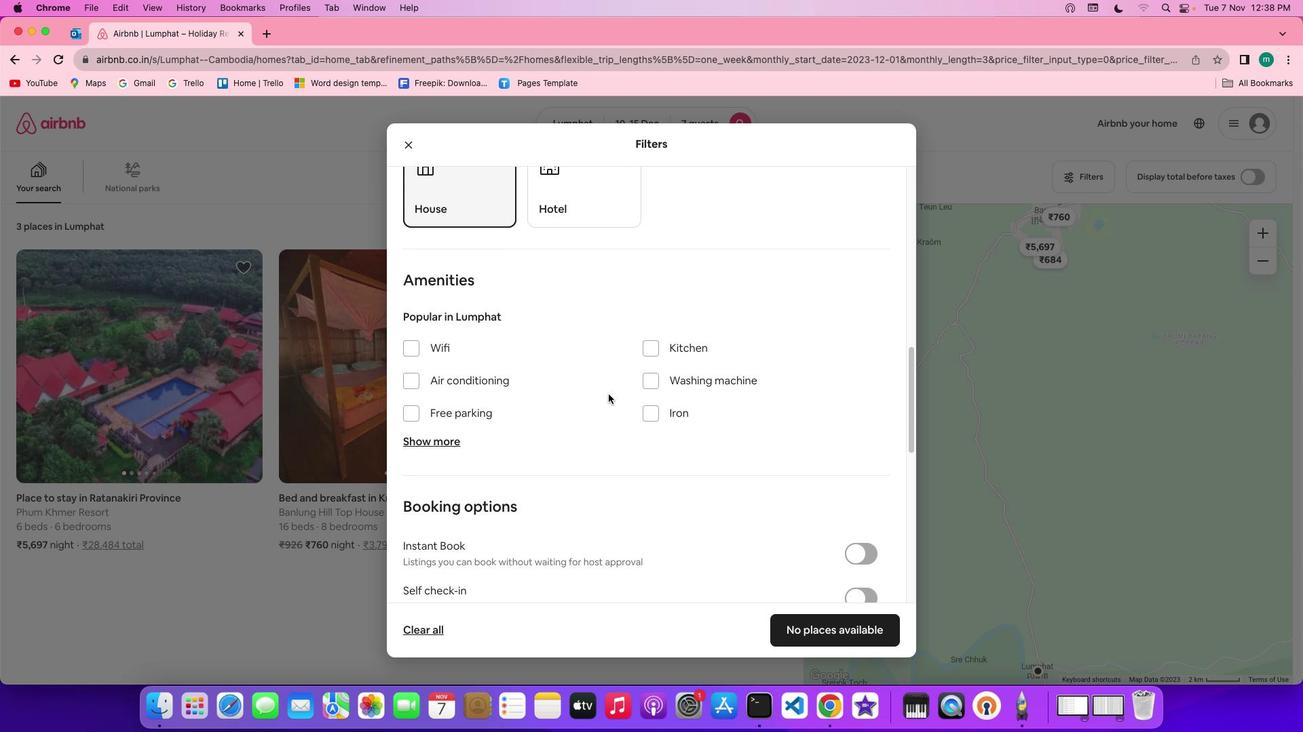 
Action: Mouse moved to (448, 348)
Screenshot: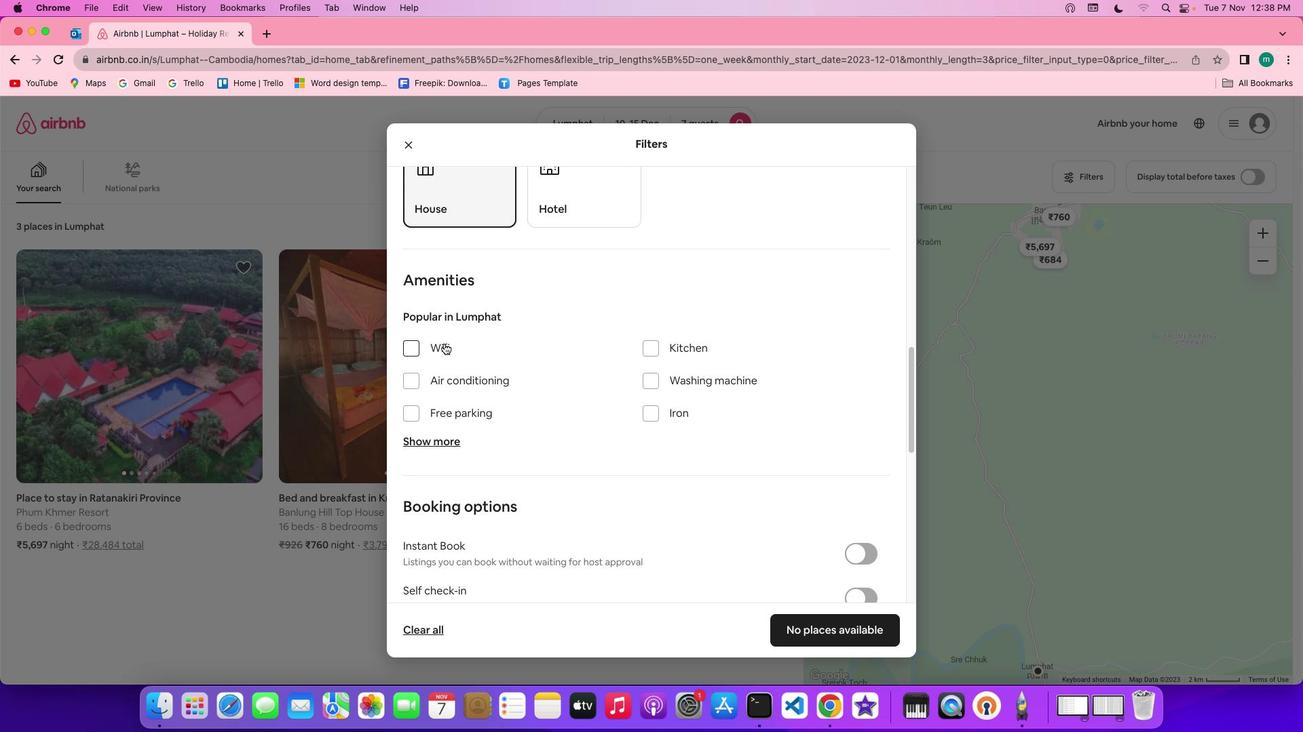 
Action: Mouse pressed left at (448, 348)
Screenshot: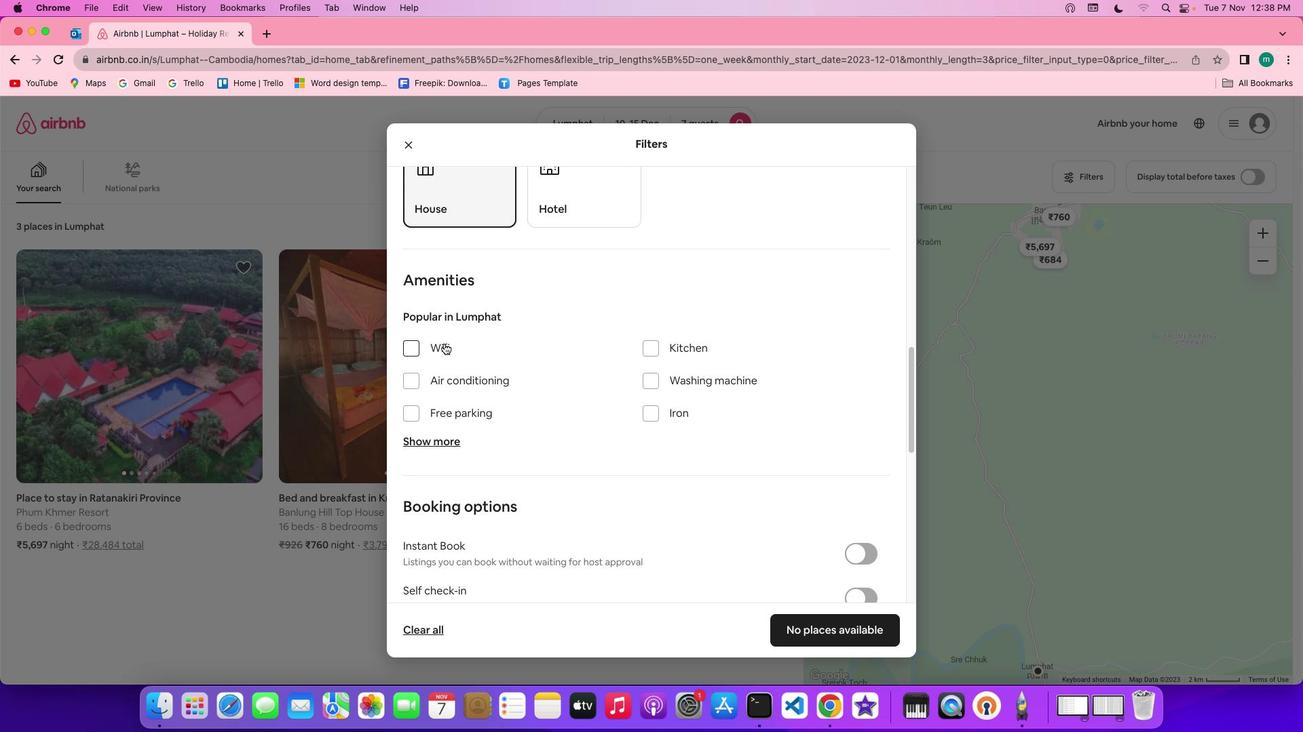 
Action: Mouse moved to (448, 444)
Screenshot: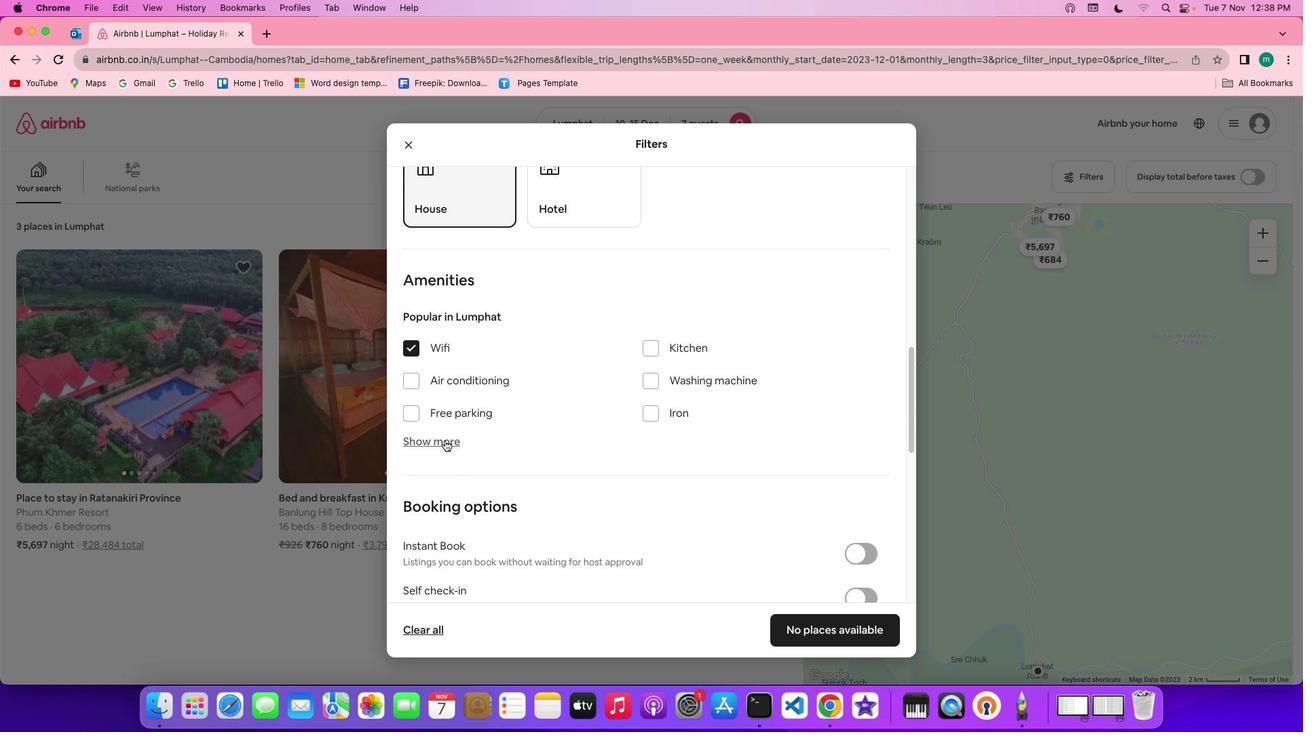 
Action: Mouse pressed left at (448, 444)
Screenshot: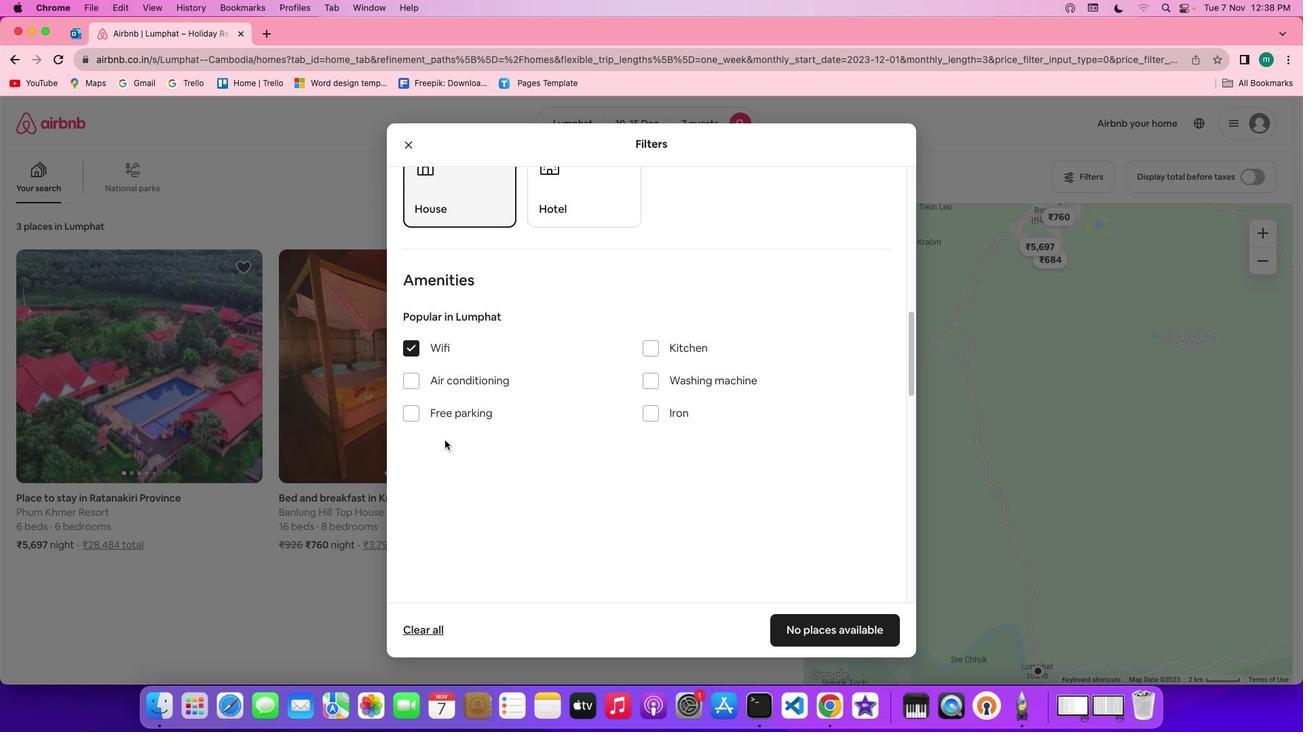 
Action: Mouse moved to (588, 437)
Screenshot: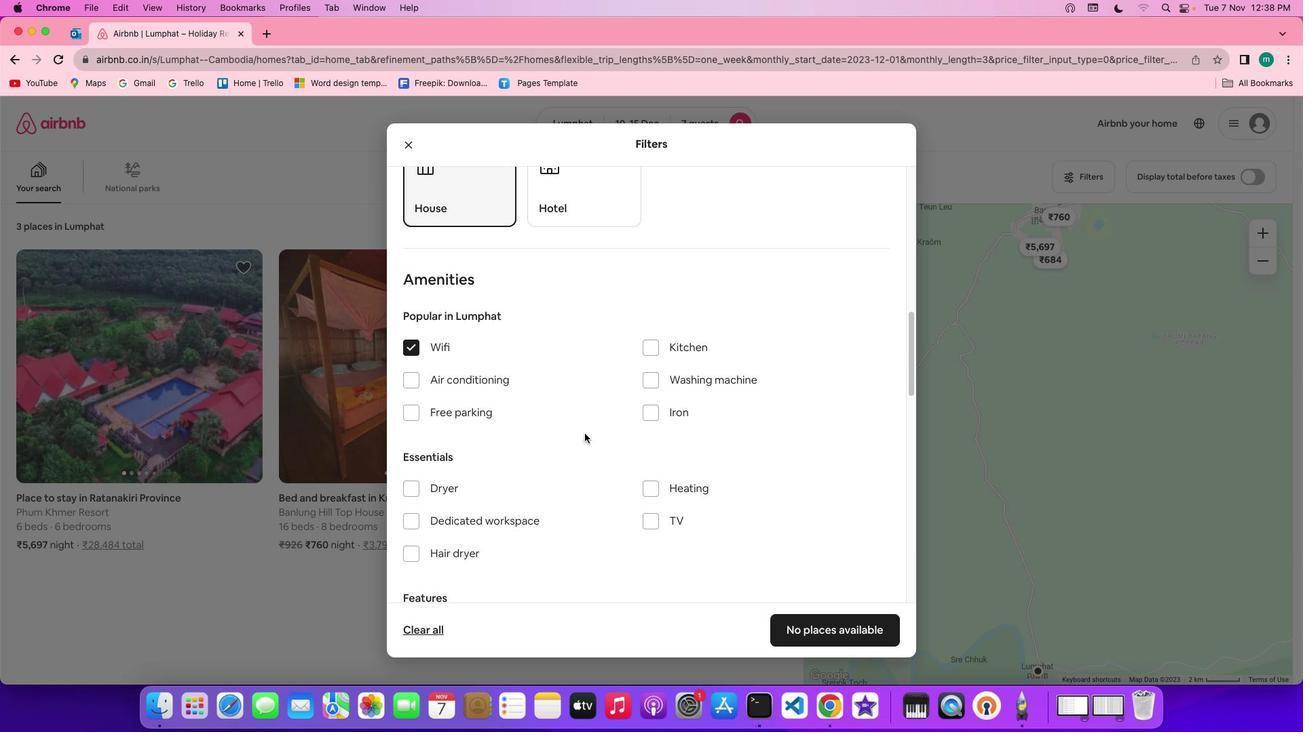 
Action: Mouse scrolled (588, 437) with delta (4, 3)
Screenshot: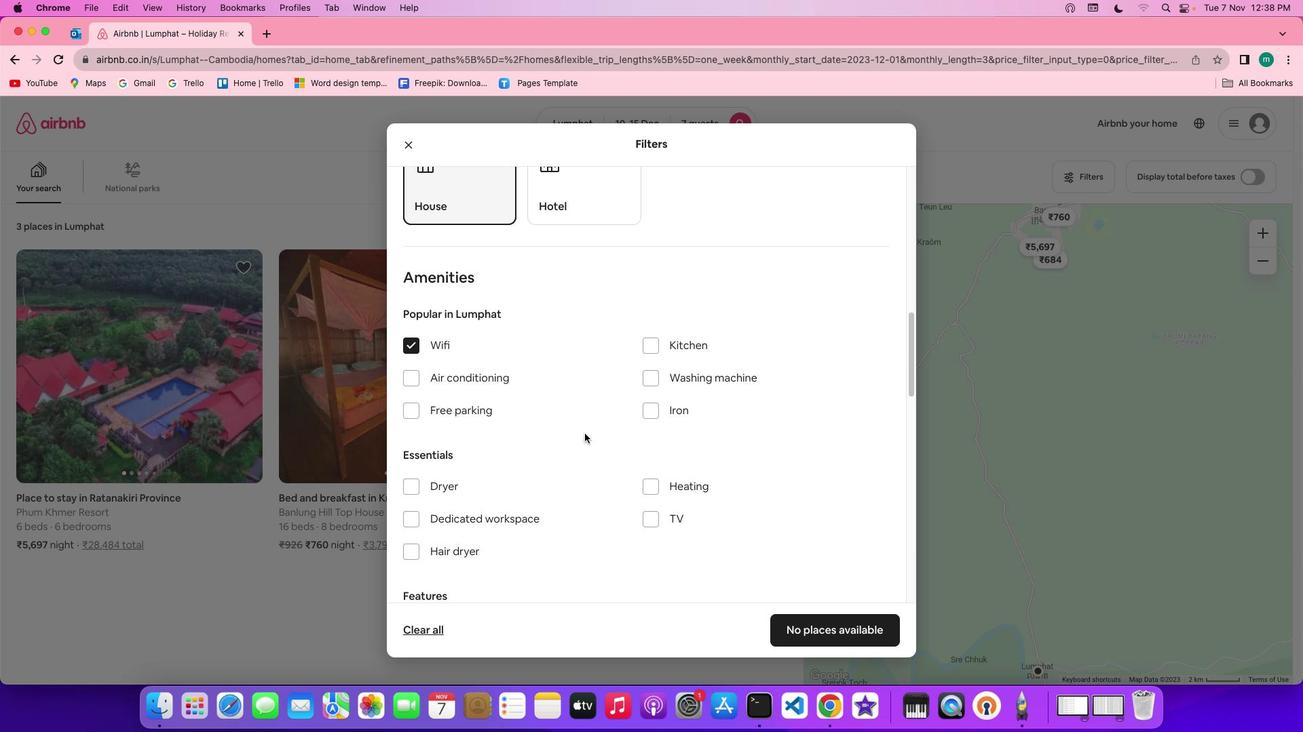 
Action: Mouse scrolled (588, 437) with delta (4, 3)
Screenshot: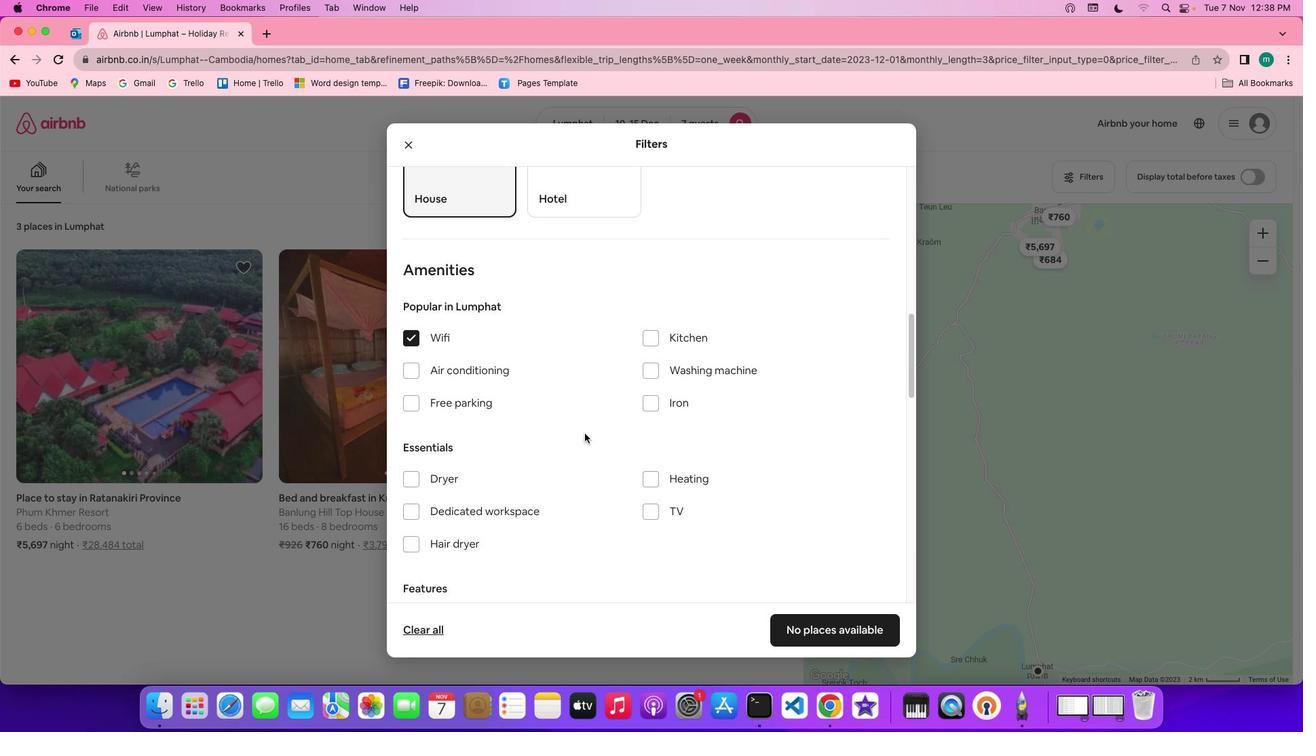 
Action: Mouse scrolled (588, 437) with delta (4, 3)
Screenshot: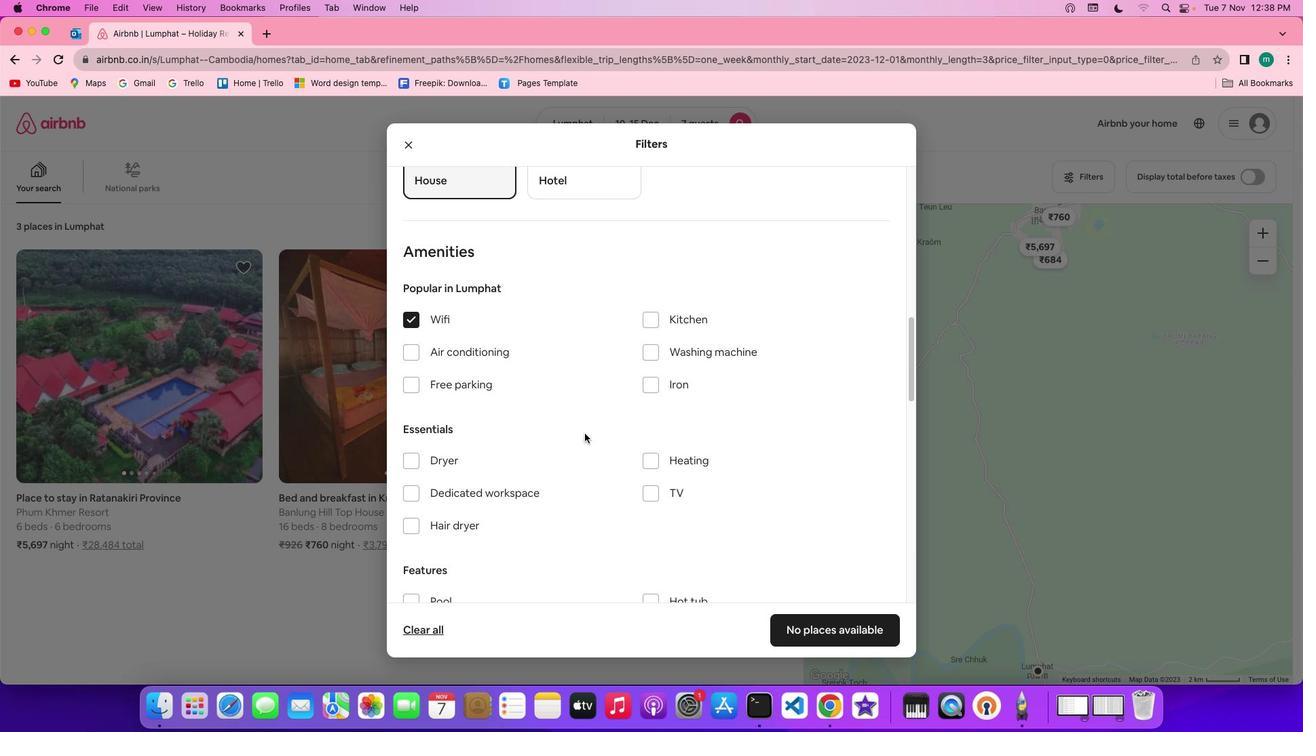 
Action: Mouse moved to (661, 478)
Screenshot: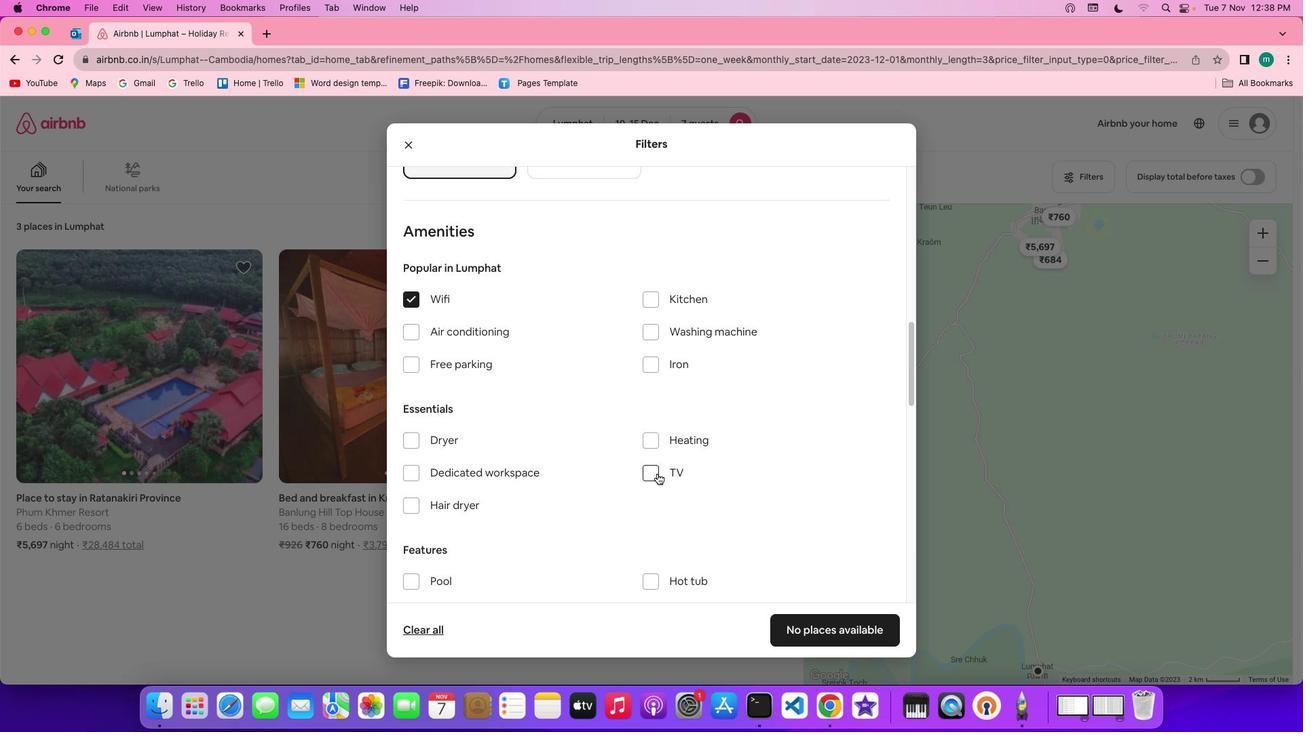 
Action: Mouse pressed left at (661, 478)
Screenshot: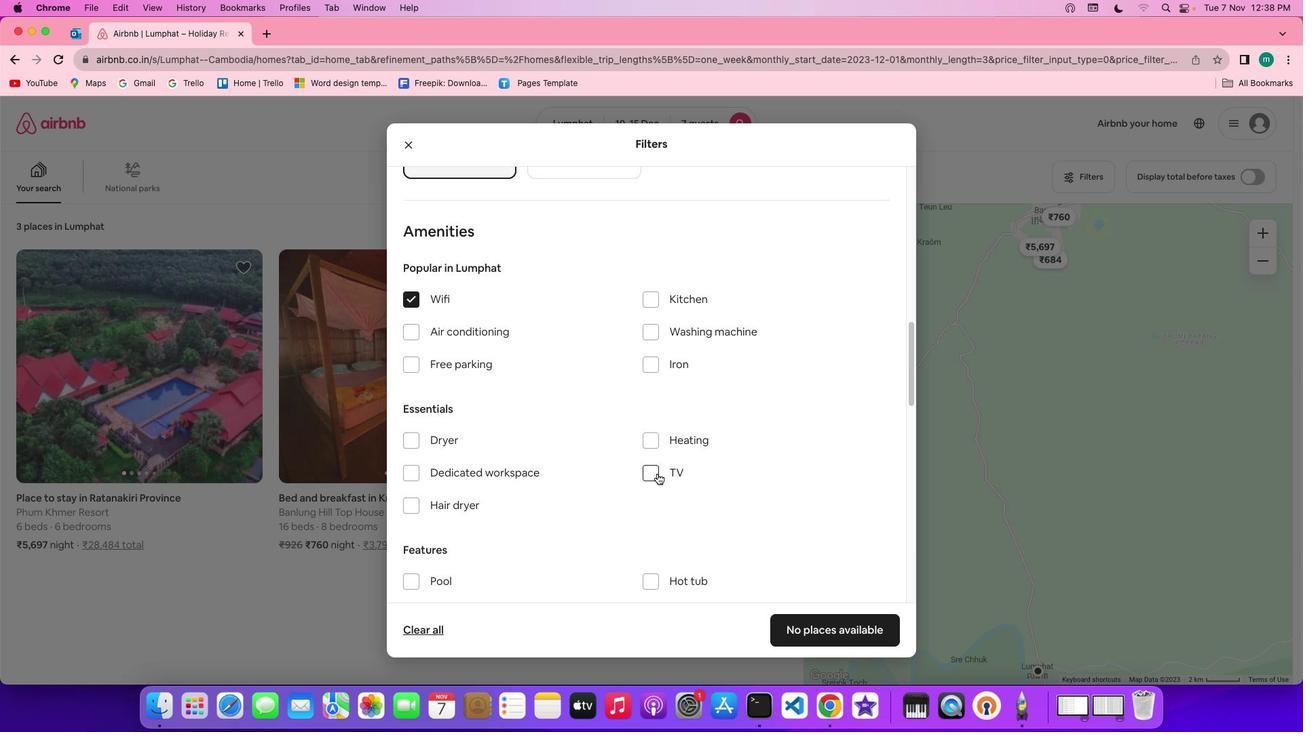 
Action: Mouse moved to (475, 365)
Screenshot: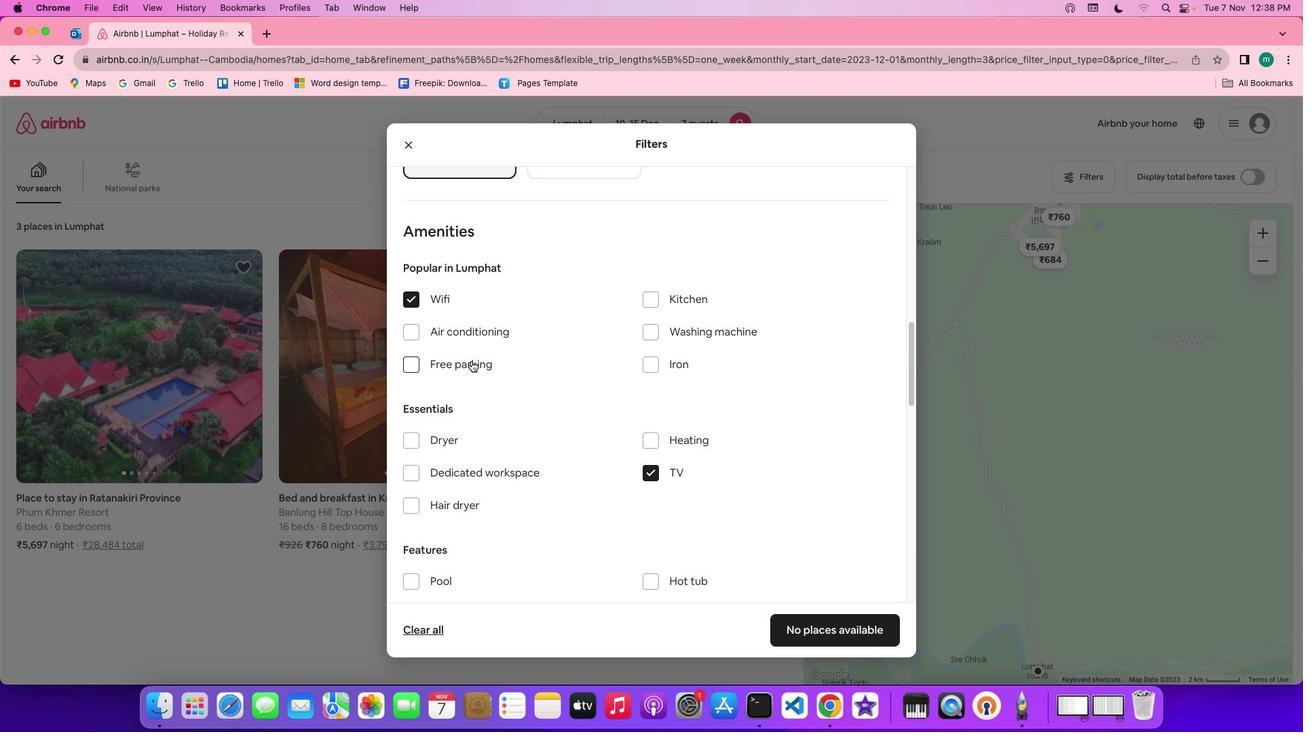 
Action: Mouse pressed left at (475, 365)
Screenshot: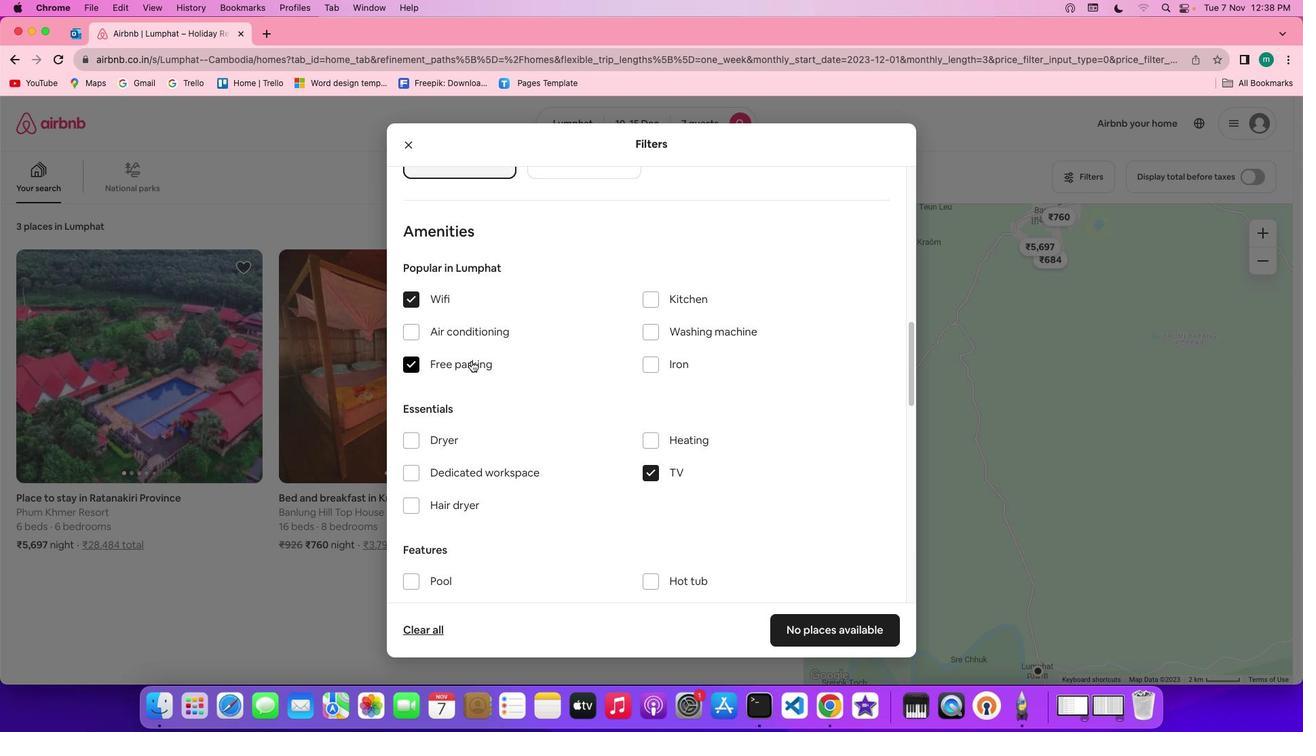 
Action: Mouse moved to (585, 405)
Screenshot: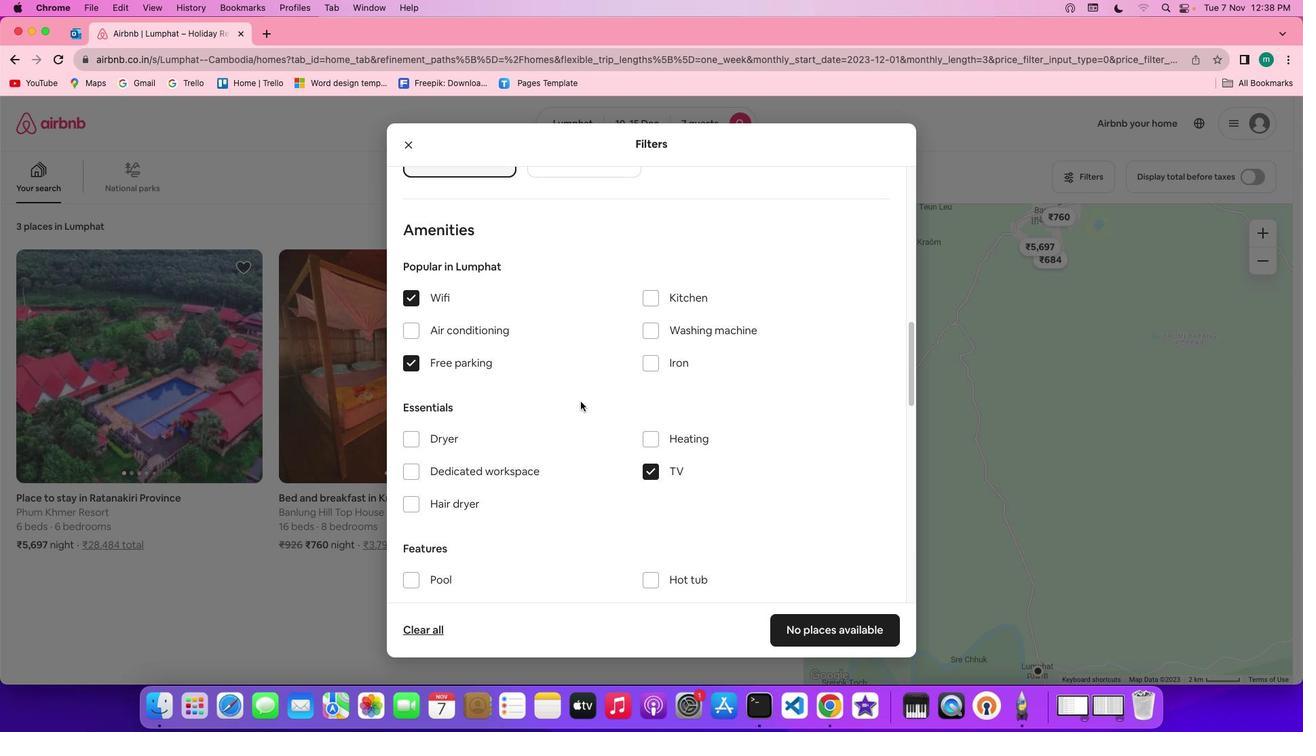 
Action: Mouse scrolled (585, 405) with delta (4, 3)
Screenshot: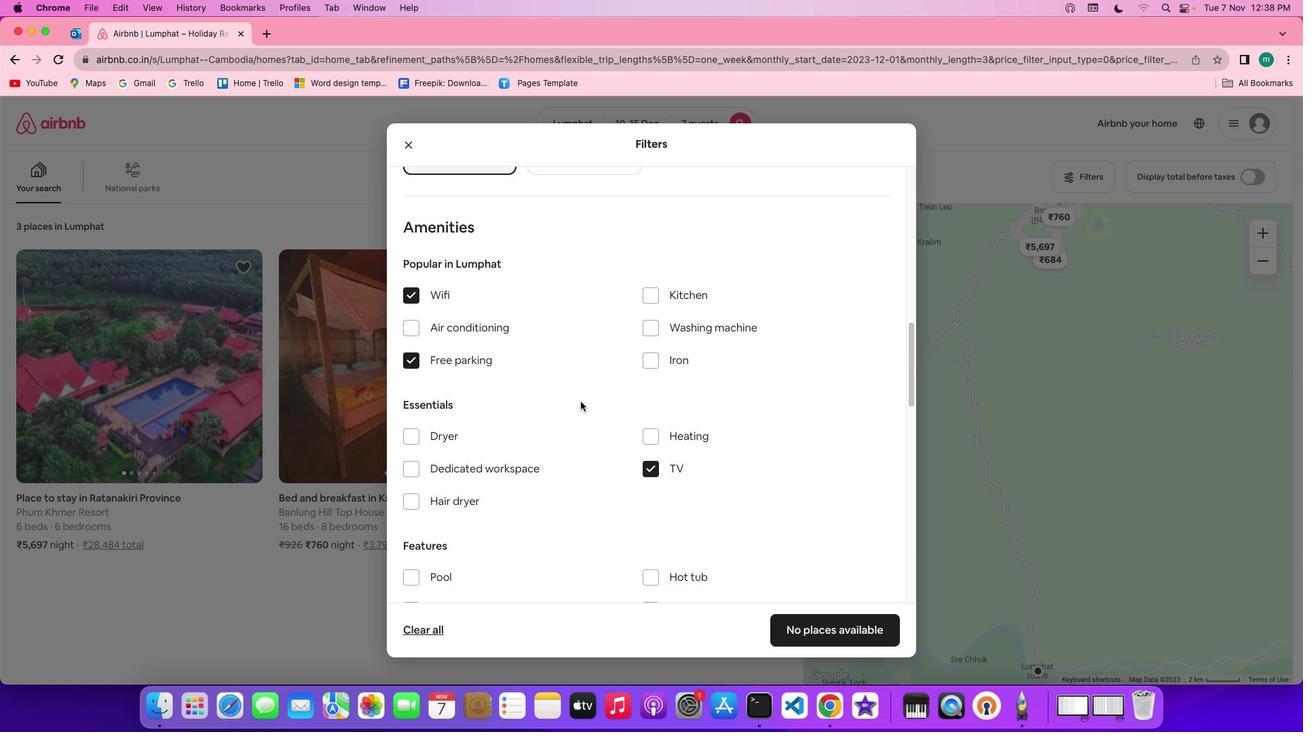 
Action: Mouse scrolled (585, 405) with delta (4, 3)
Screenshot: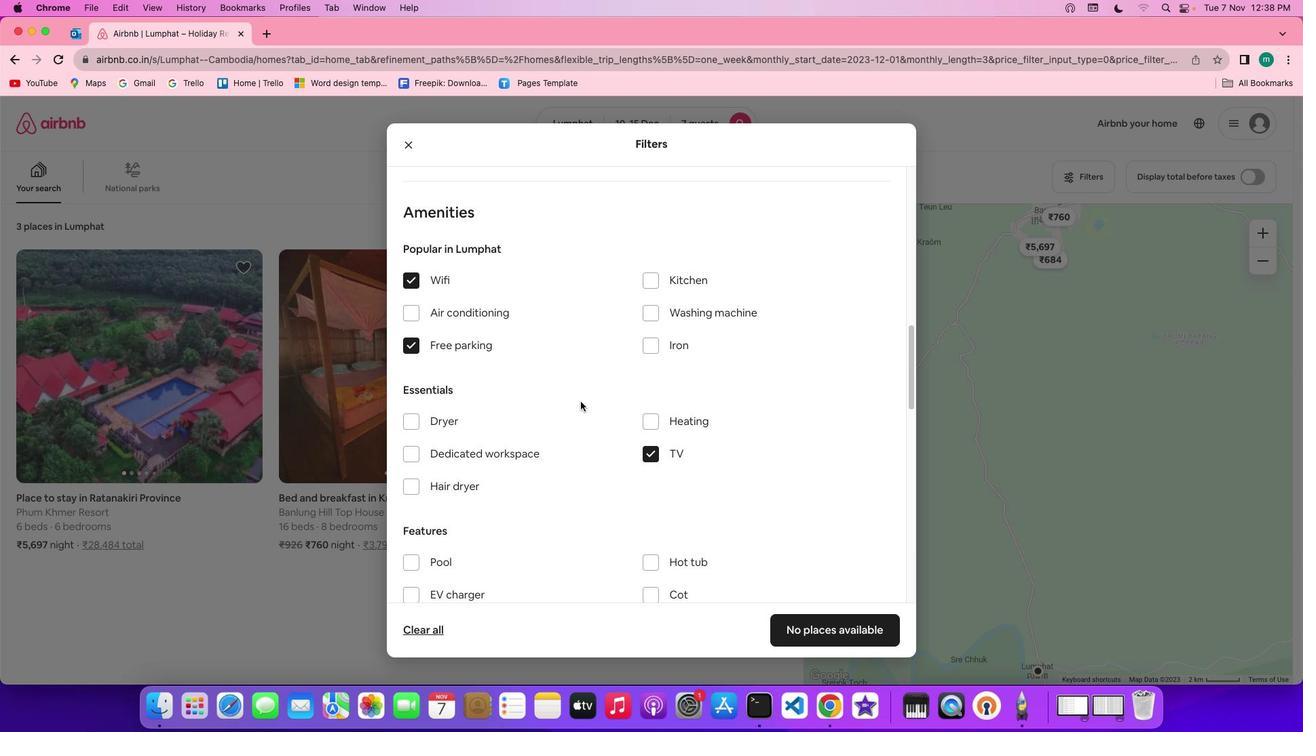
Action: Mouse scrolled (585, 405) with delta (4, 2)
Screenshot: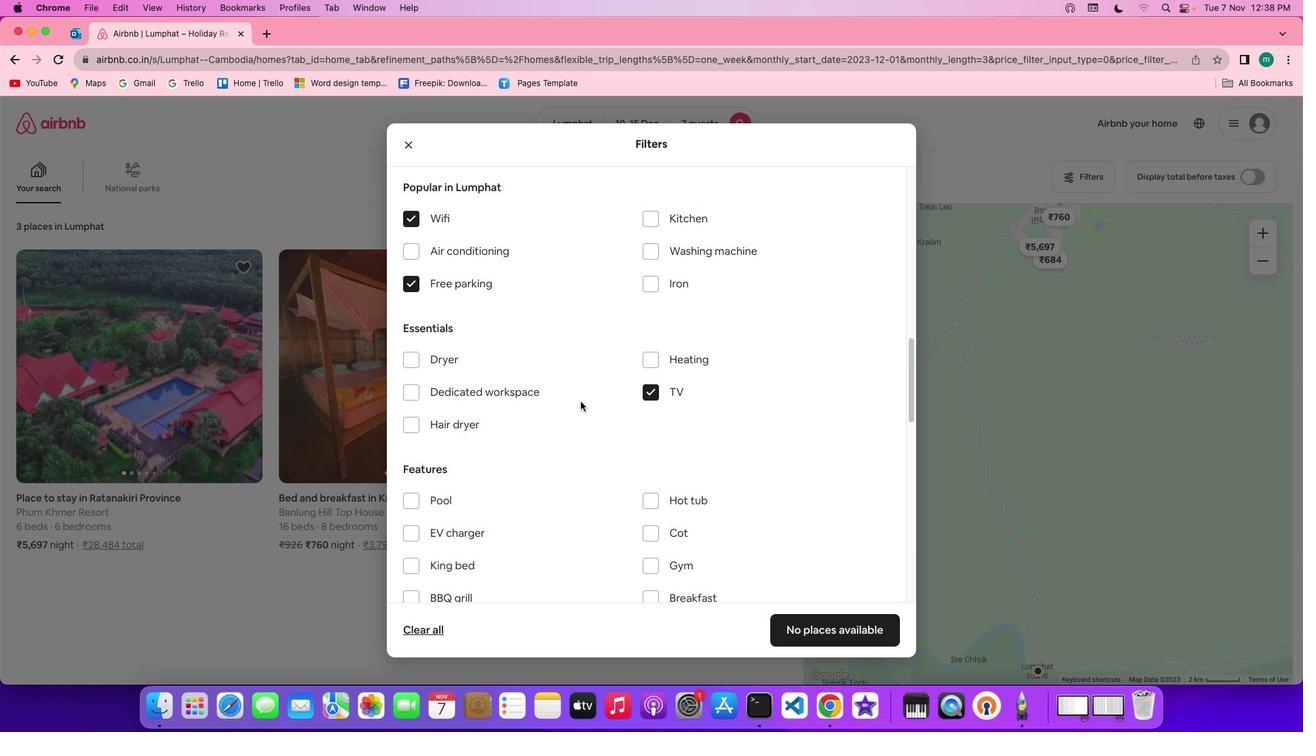 
Action: Mouse scrolled (585, 405) with delta (4, 2)
Screenshot: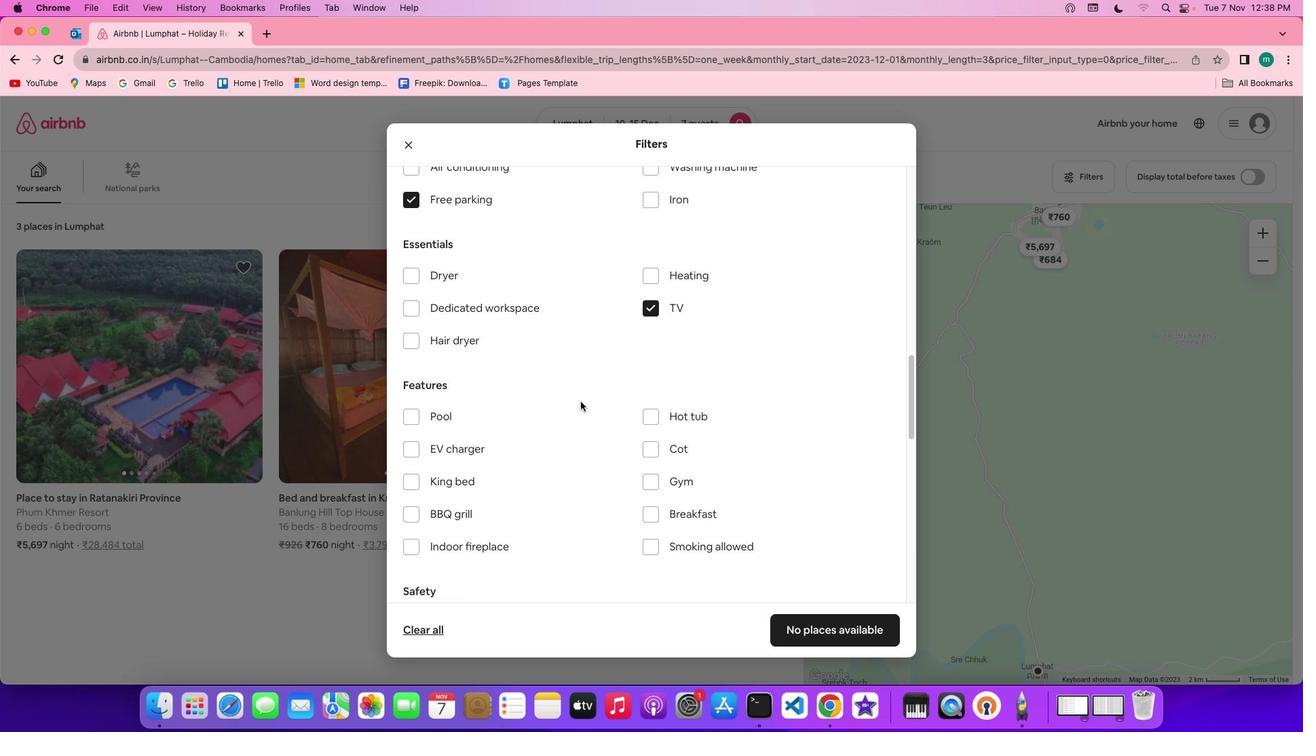 
Action: Mouse moved to (662, 441)
Screenshot: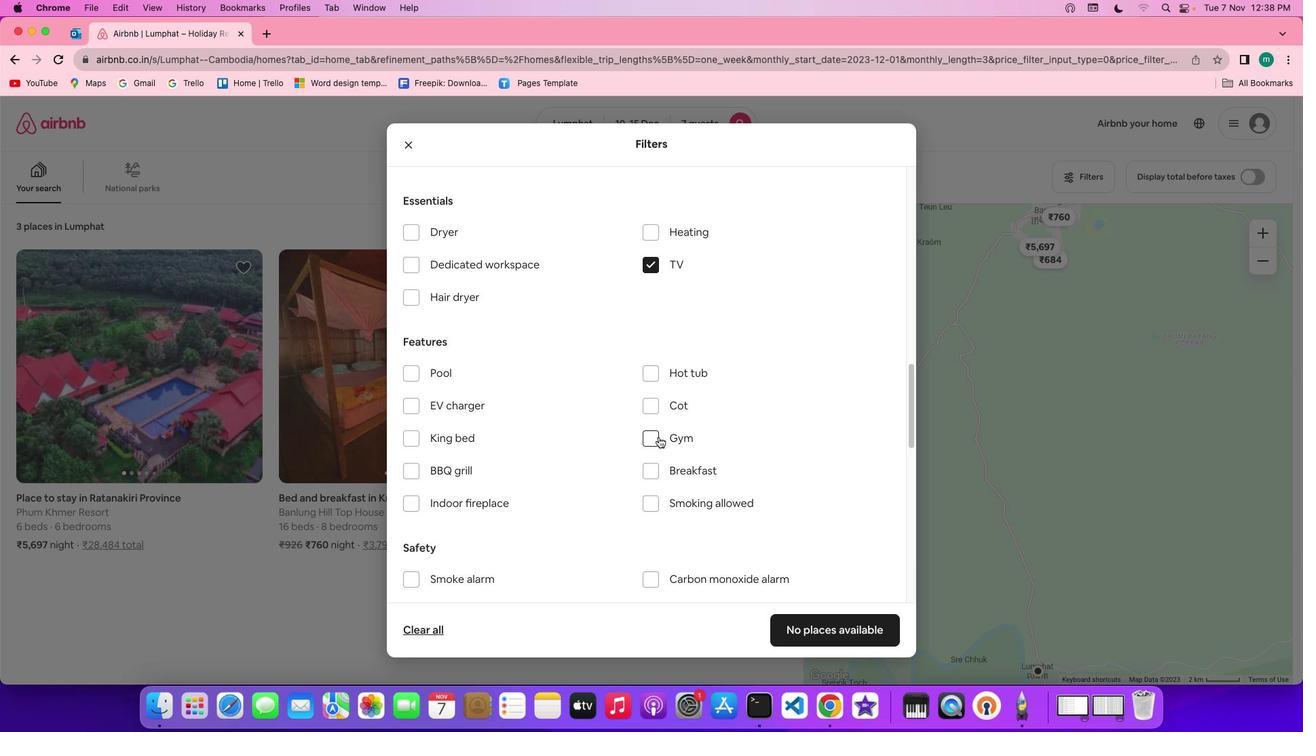 
Action: Mouse pressed left at (662, 441)
Screenshot: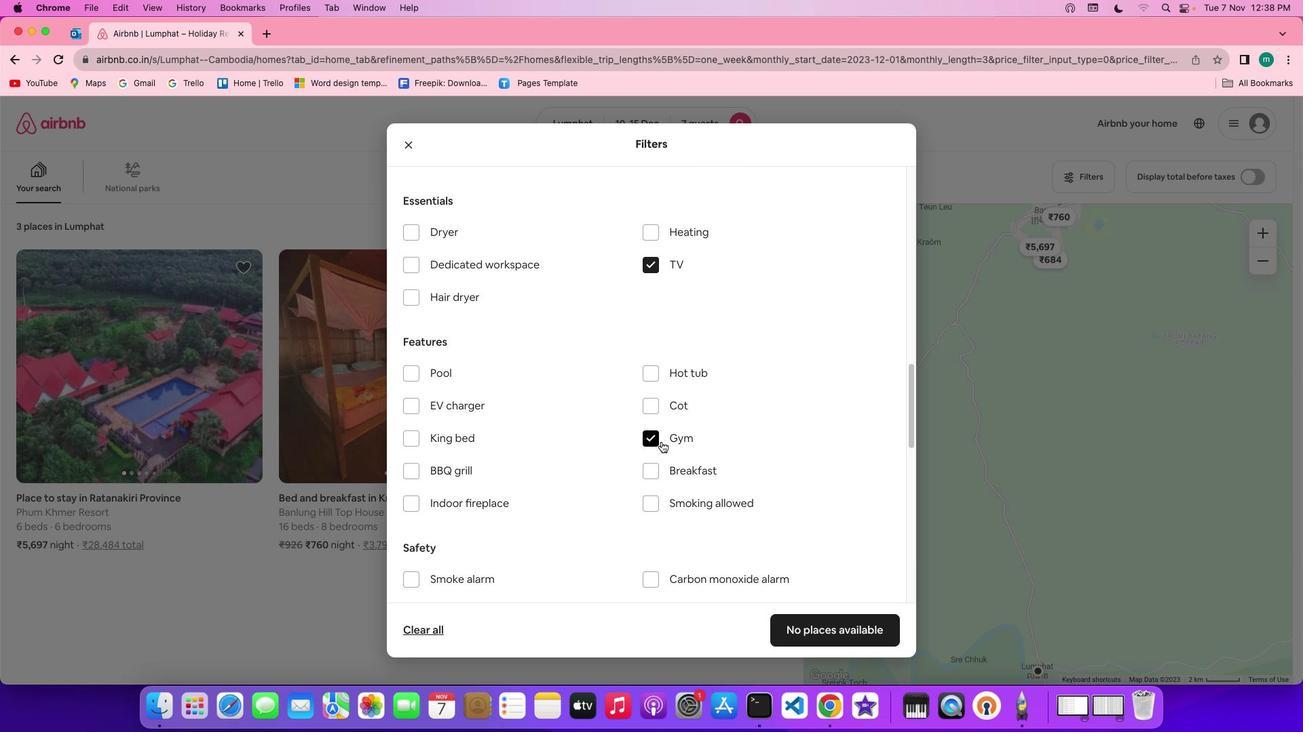 
Action: Mouse moved to (661, 475)
Screenshot: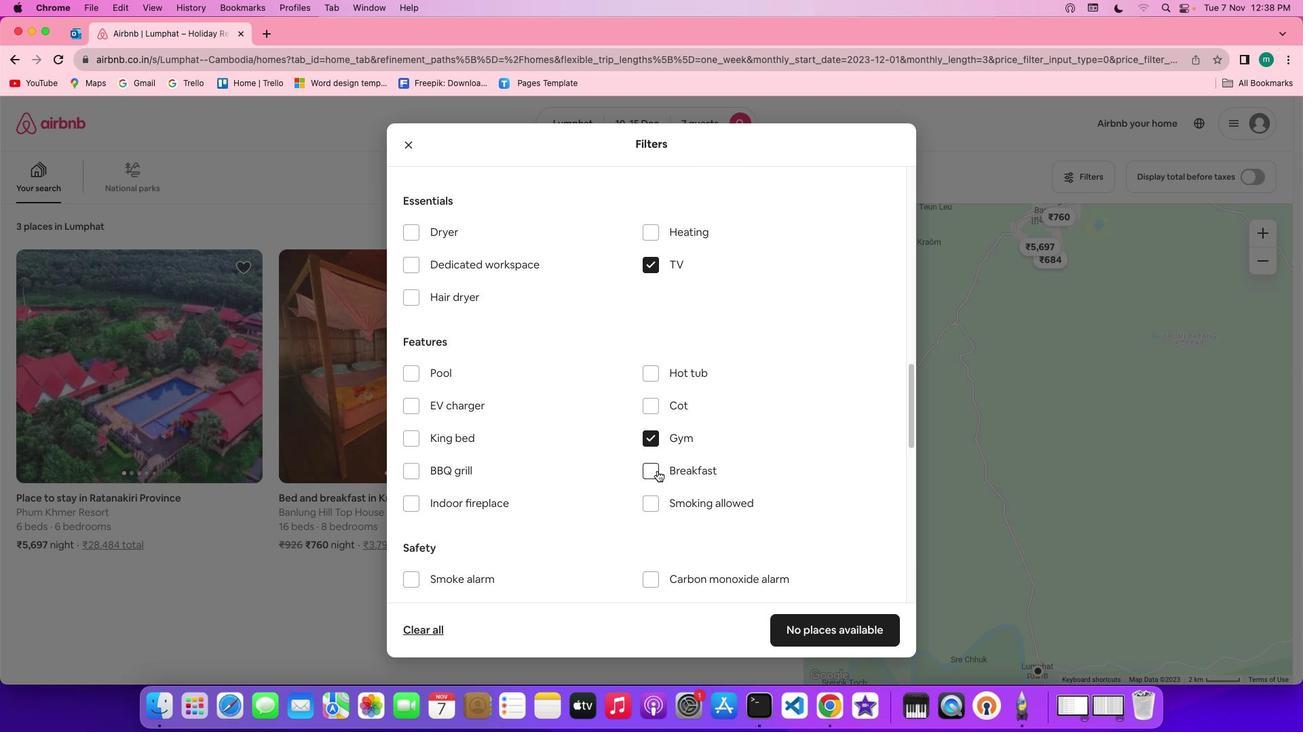 
Action: Mouse pressed left at (661, 475)
Screenshot: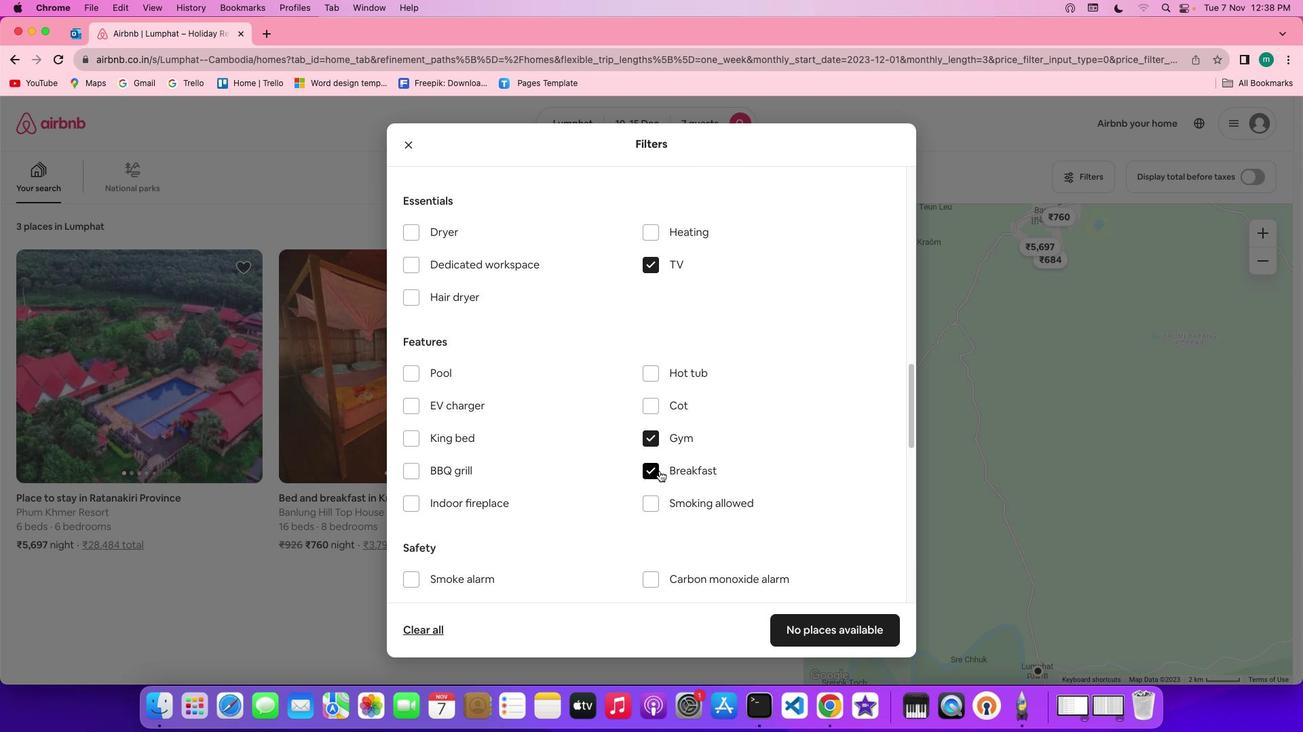 
Action: Mouse moved to (749, 491)
Screenshot: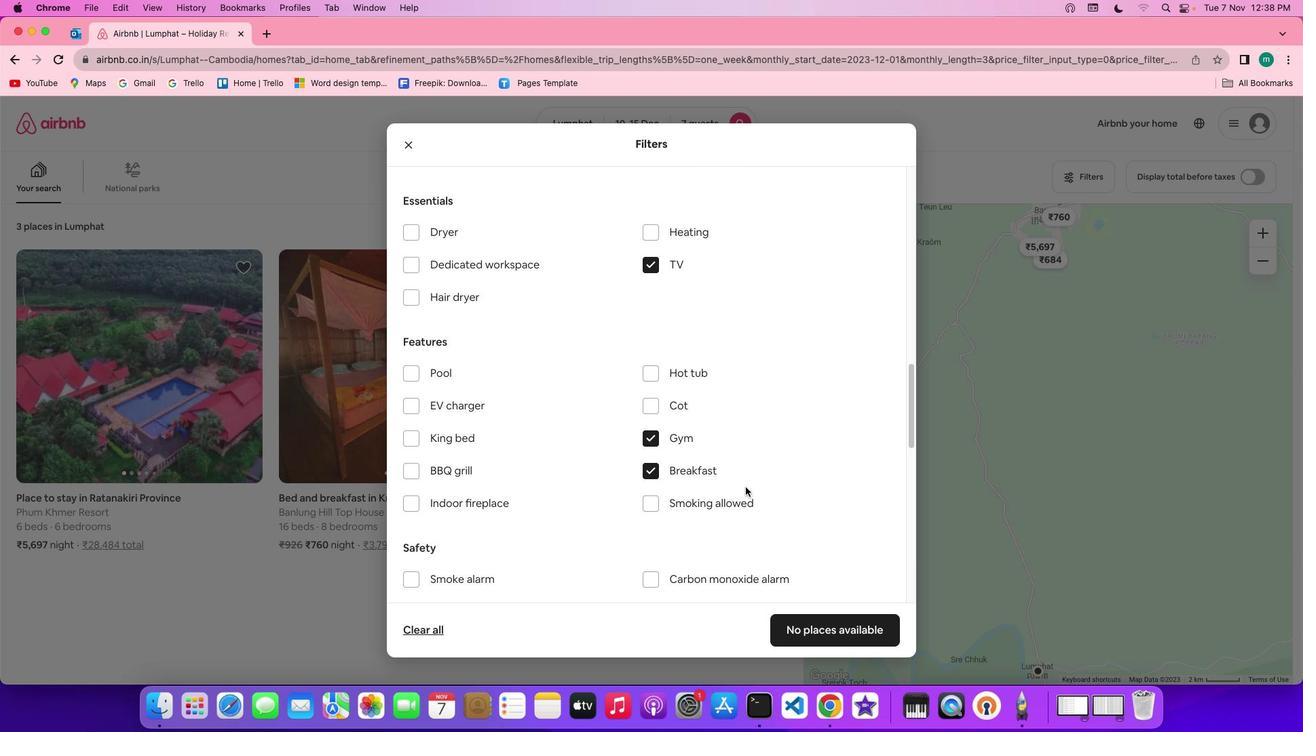 
Action: Mouse scrolled (749, 491) with delta (4, 3)
Screenshot: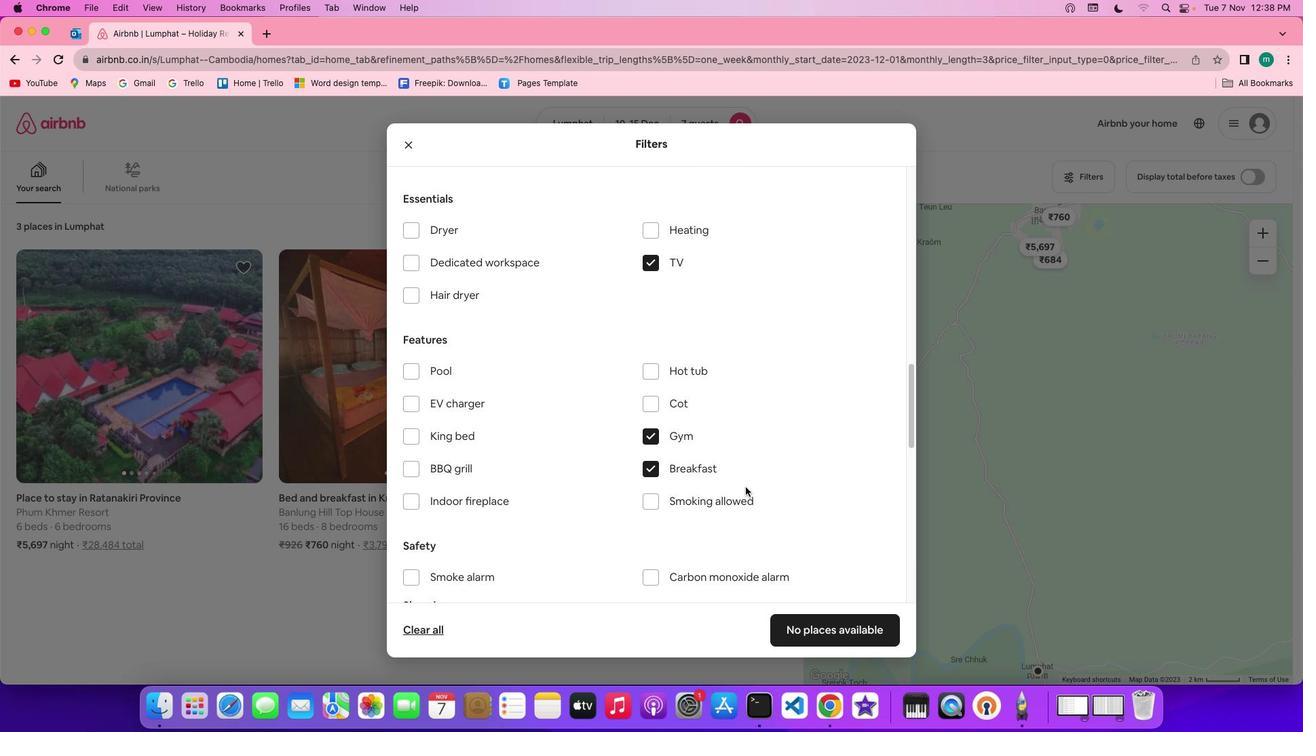 
Action: Mouse moved to (749, 491)
Screenshot: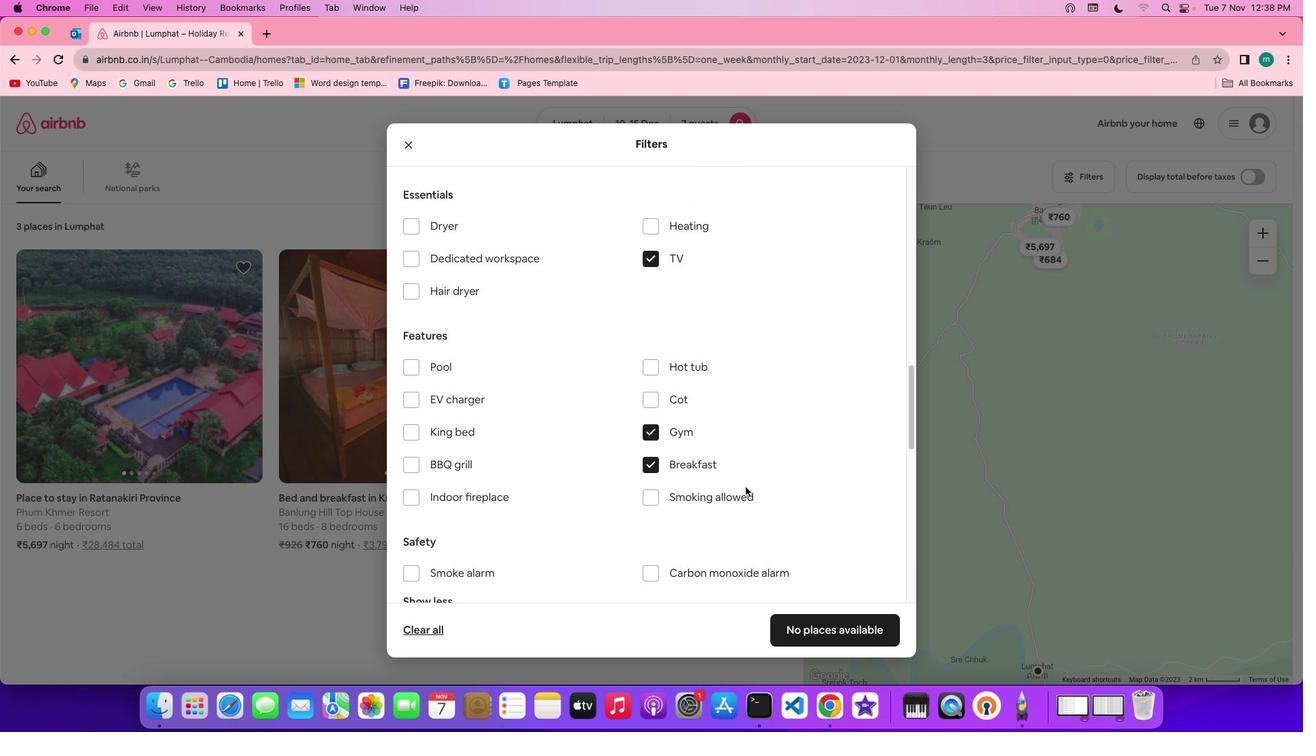 
Action: Mouse scrolled (749, 491) with delta (4, 3)
Screenshot: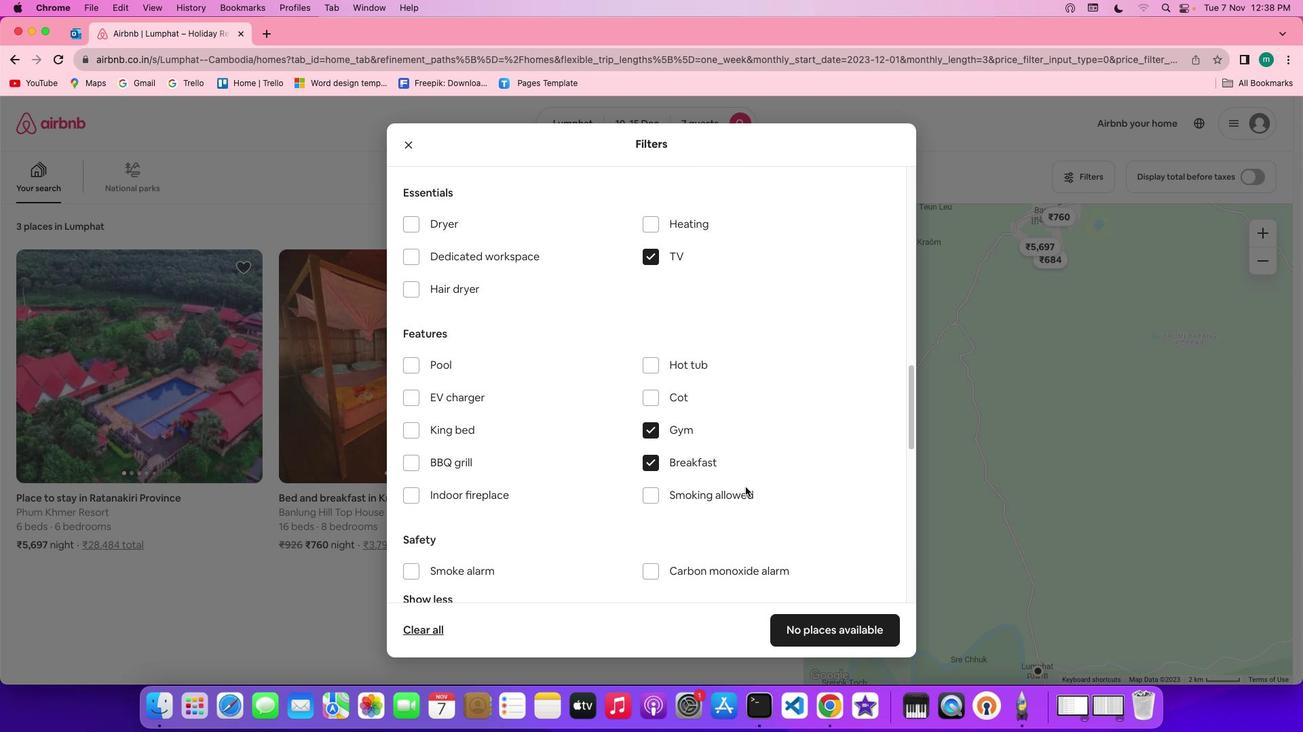 
Action: Mouse scrolled (749, 491) with delta (4, 3)
Screenshot: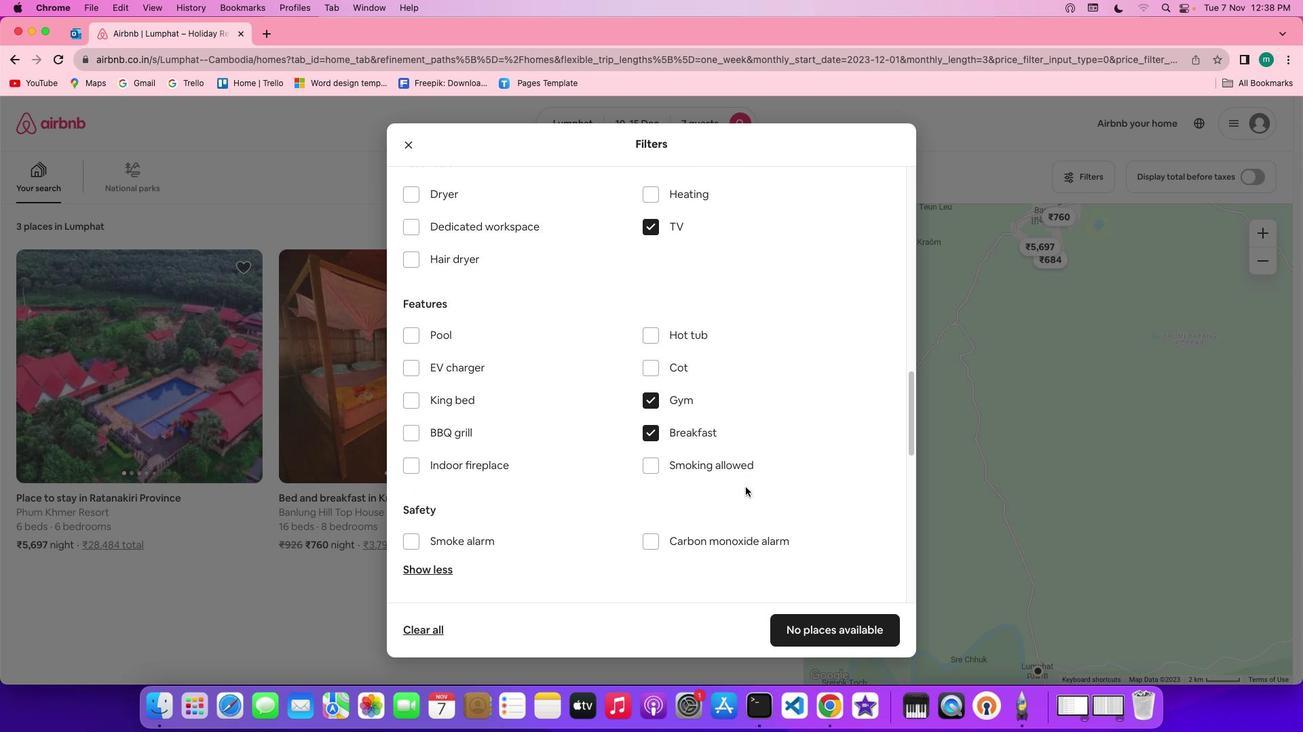 
Action: Mouse scrolled (749, 491) with delta (4, 3)
Screenshot: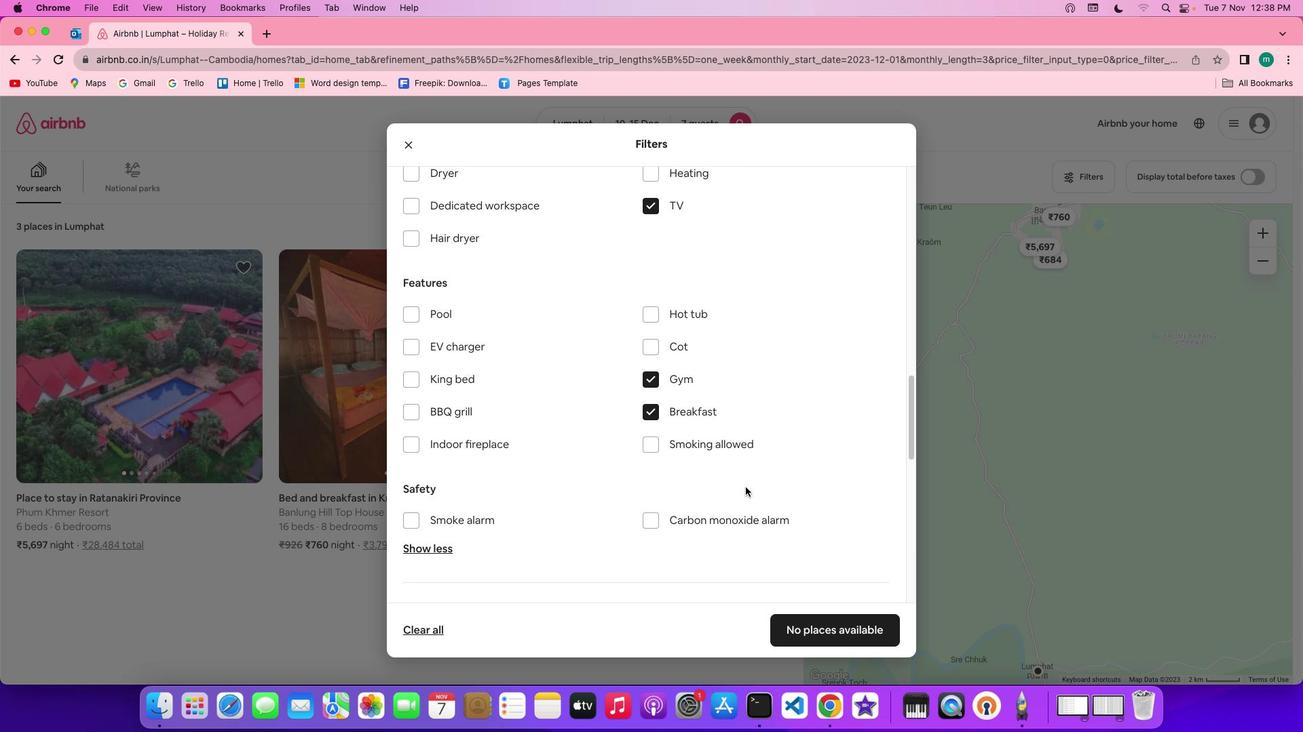 
Action: Mouse scrolled (749, 491) with delta (4, 3)
Screenshot: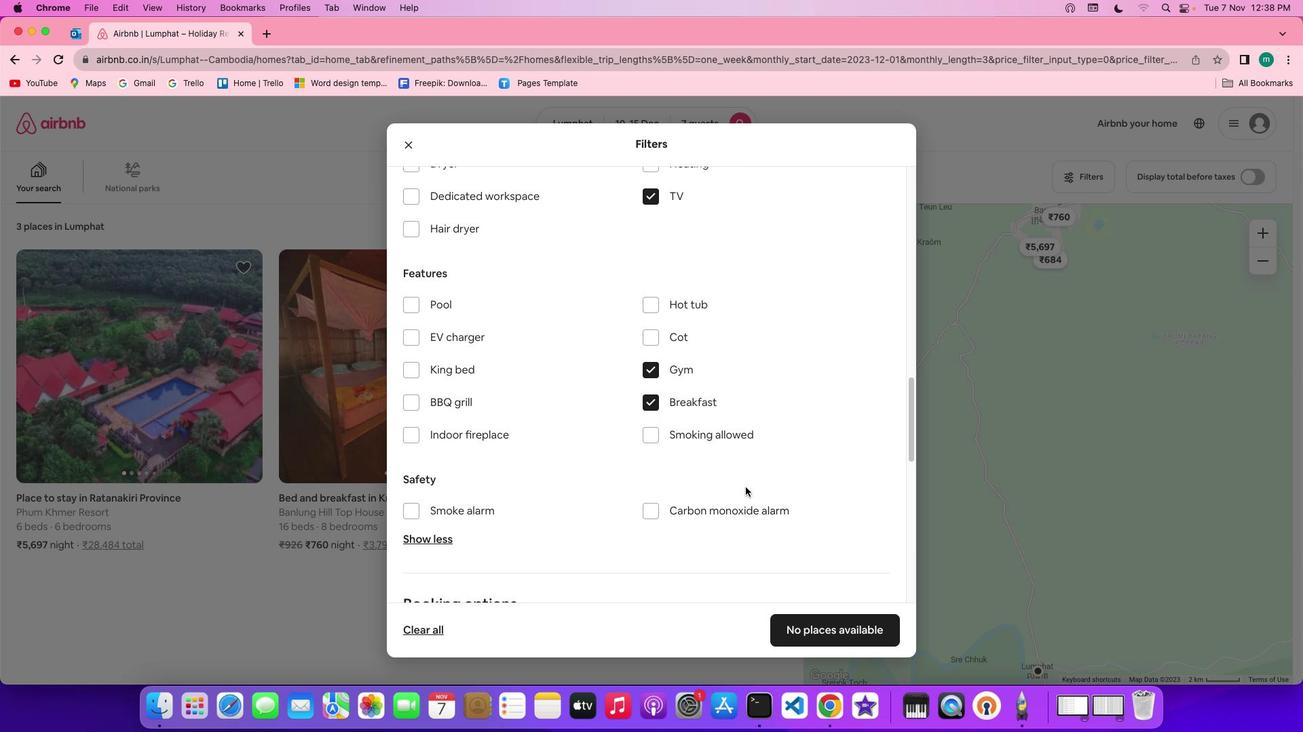 
Action: Mouse scrolled (749, 491) with delta (4, 3)
Screenshot: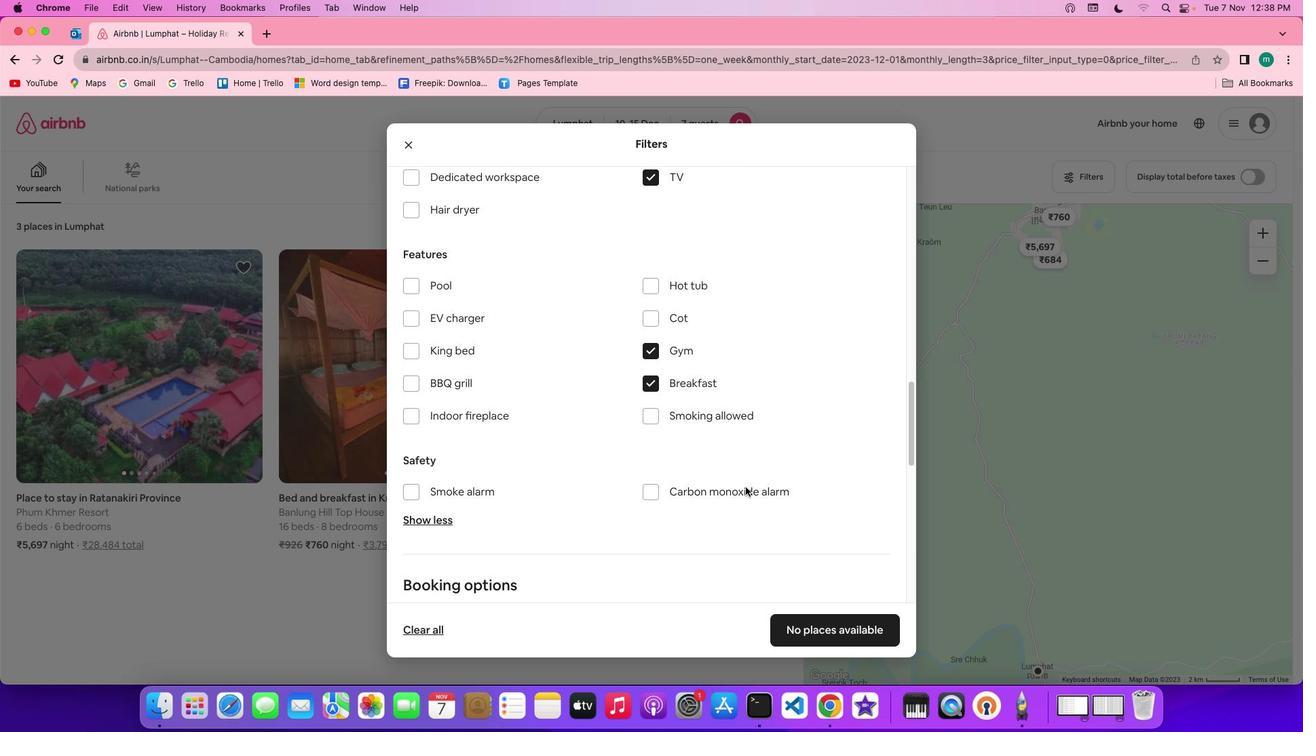 
Action: Mouse scrolled (749, 491) with delta (4, 3)
Screenshot: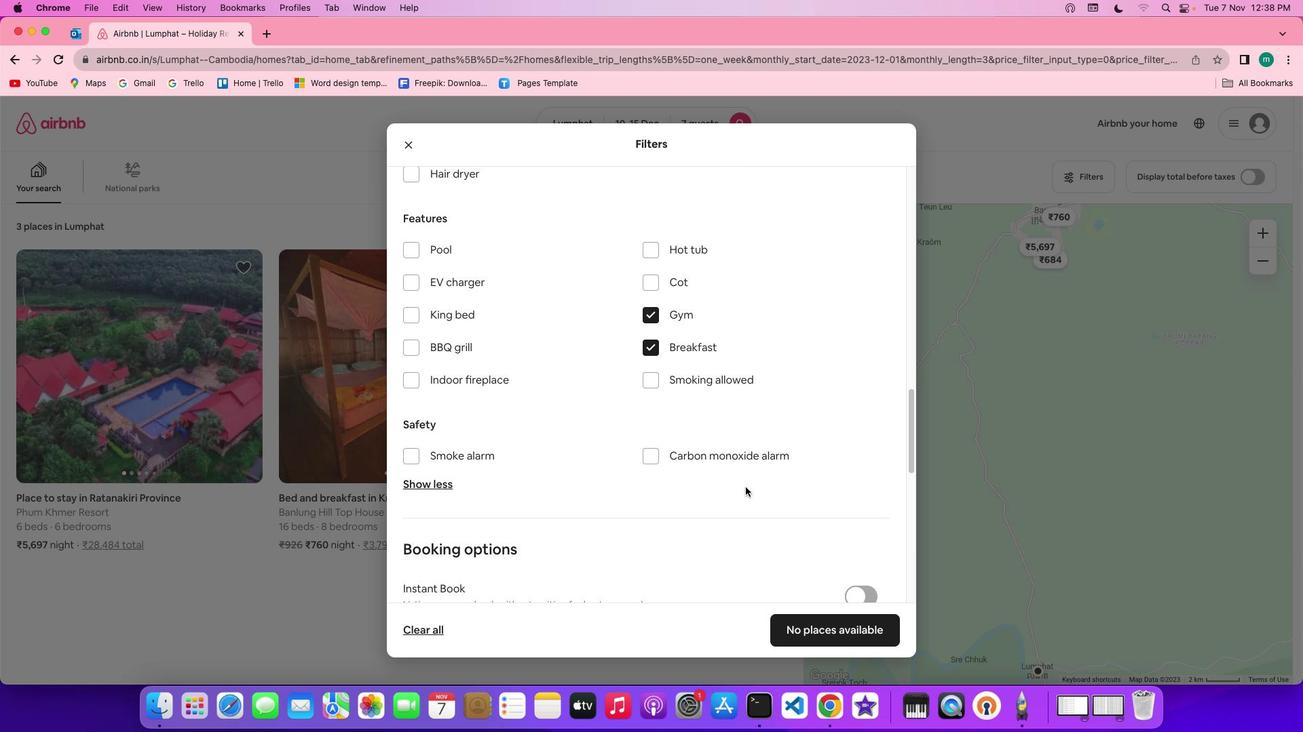 
Action: Mouse scrolled (749, 491) with delta (4, 3)
Screenshot: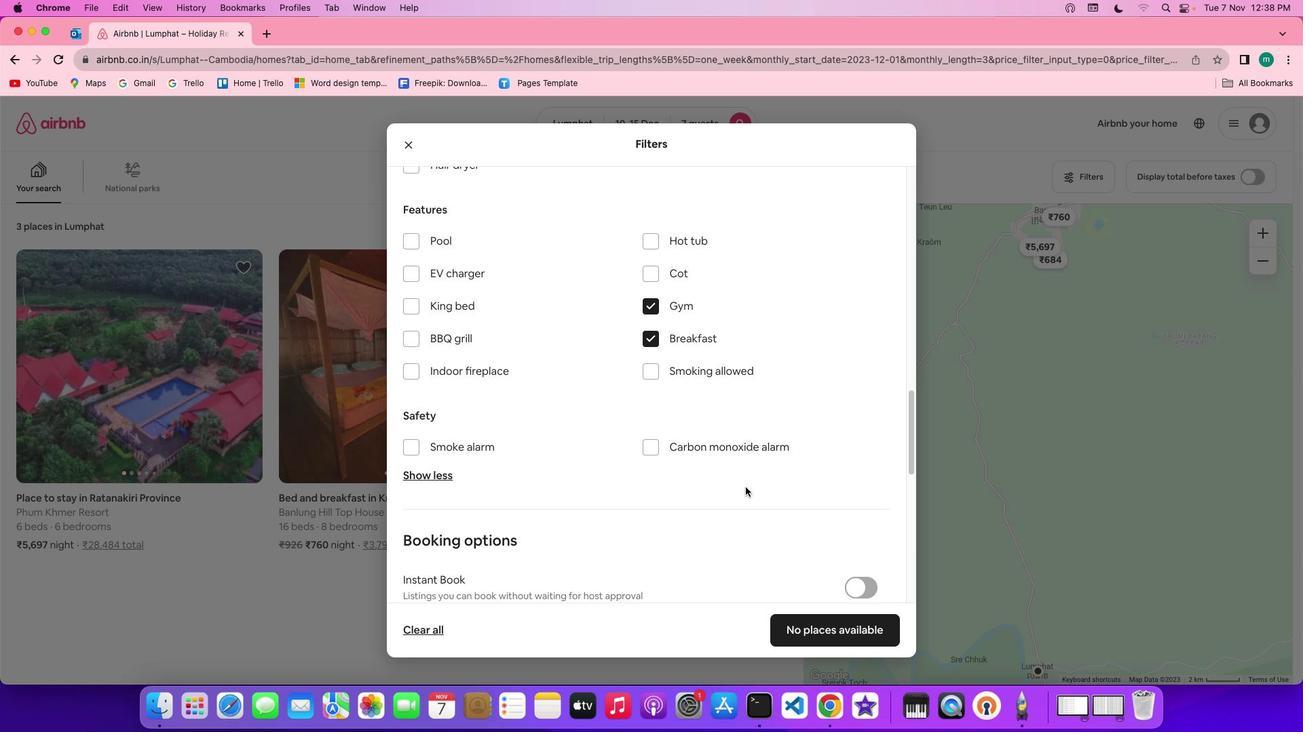 
Action: Mouse scrolled (749, 491) with delta (4, 3)
Screenshot: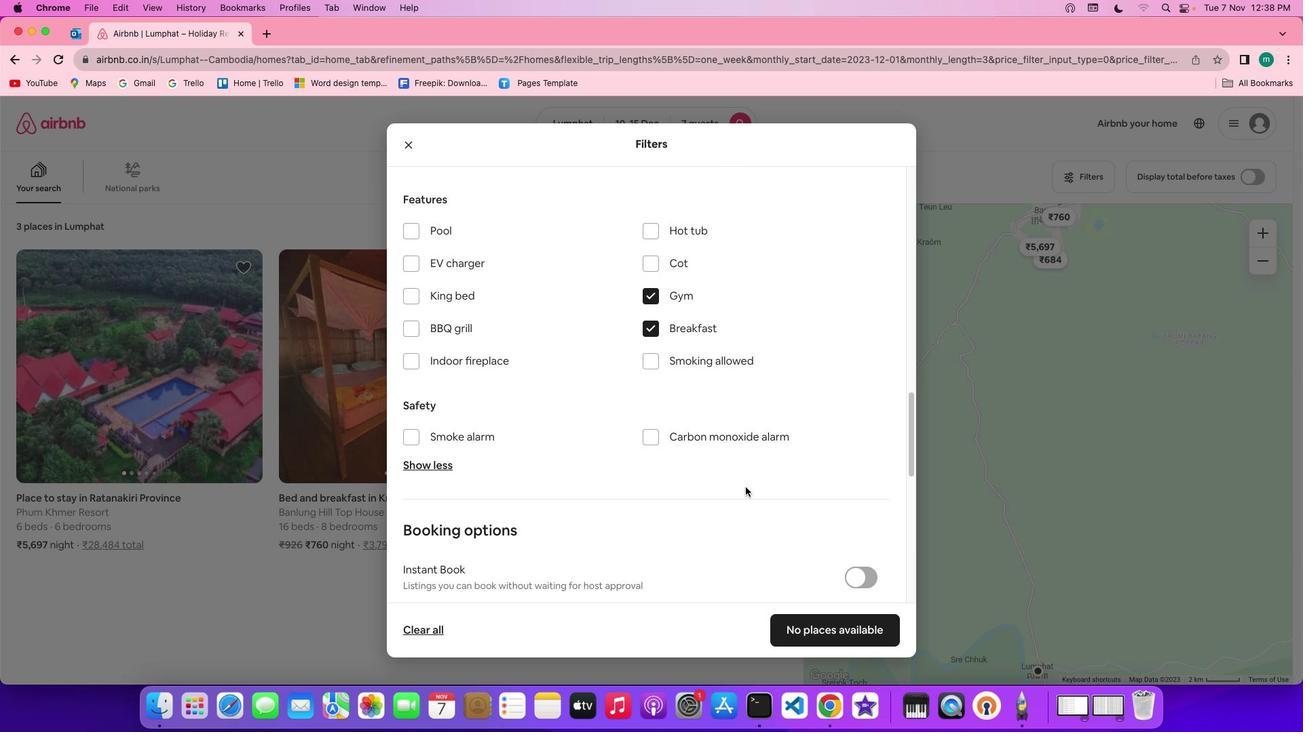 
Action: Mouse scrolled (749, 491) with delta (4, 3)
Screenshot: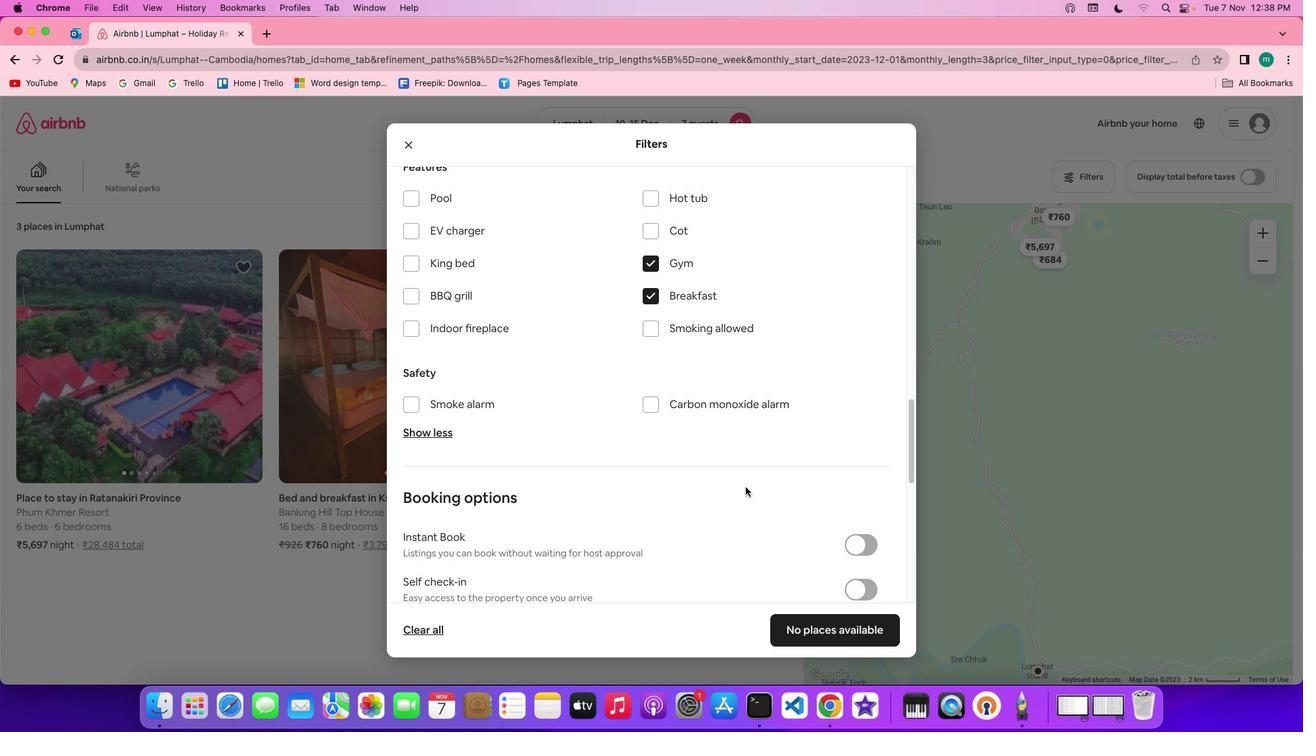 
Action: Mouse scrolled (749, 491) with delta (4, 3)
Screenshot: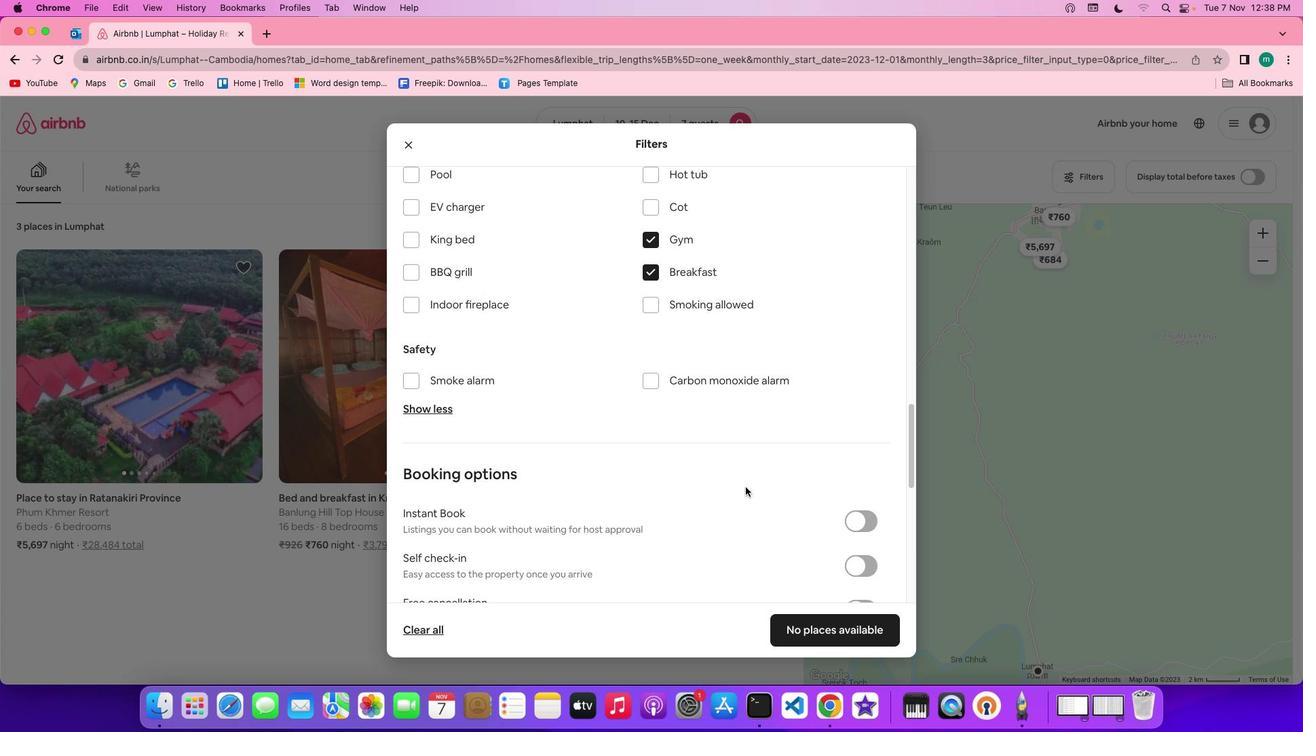 
Action: Mouse scrolled (749, 491) with delta (4, 2)
Screenshot: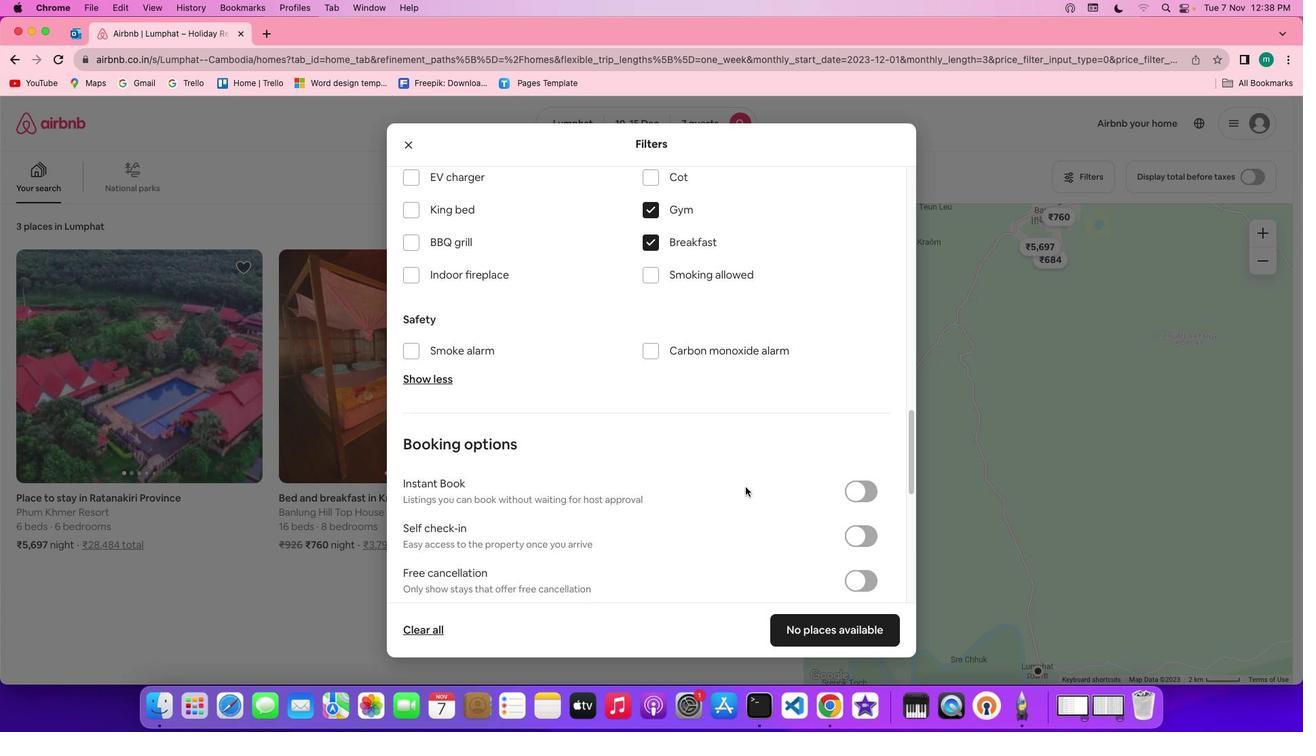
Action: Mouse moved to (862, 506)
Screenshot: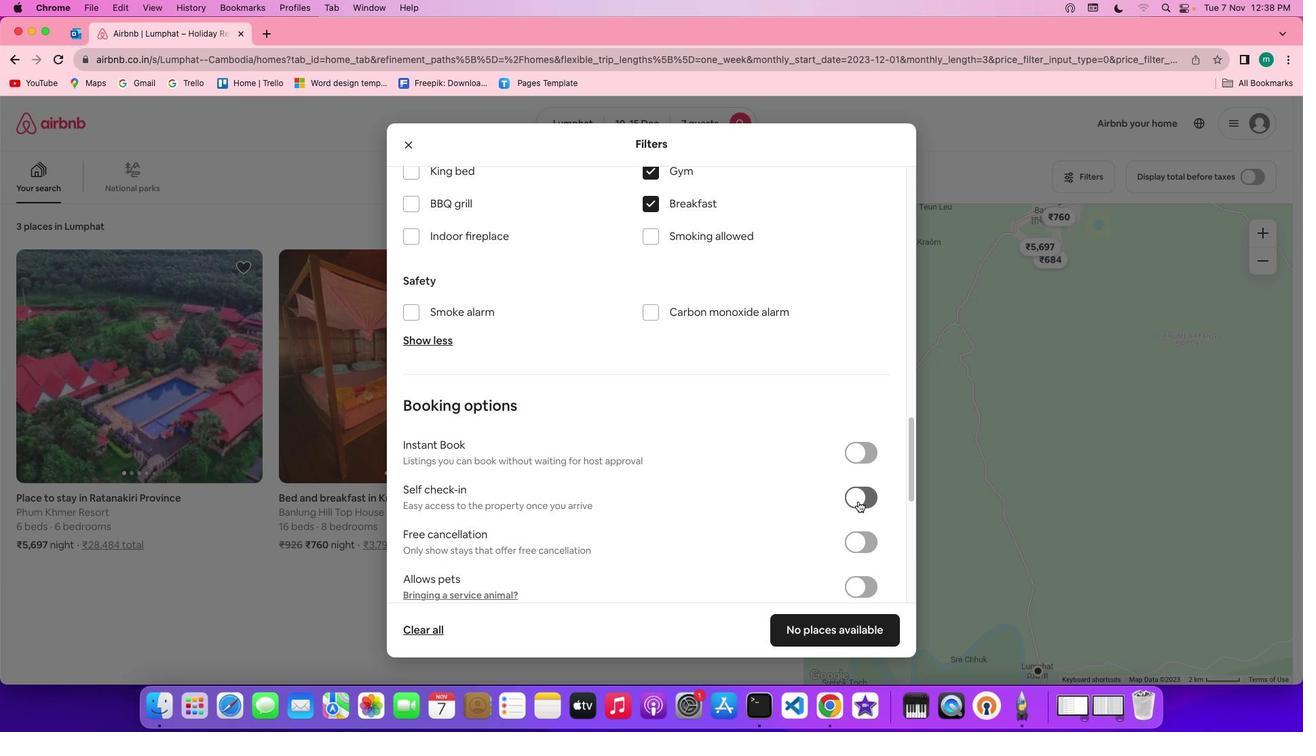 
Action: Mouse pressed left at (862, 506)
Screenshot: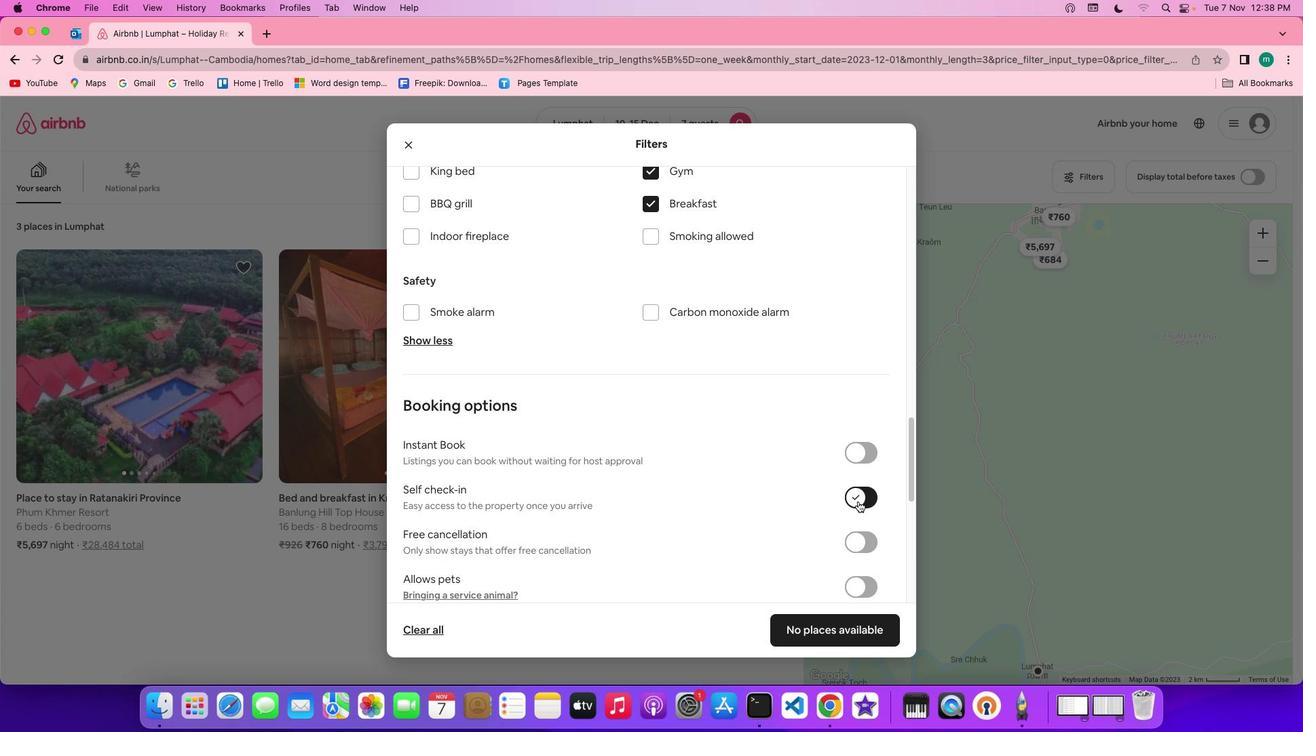 
Action: Mouse moved to (705, 498)
Screenshot: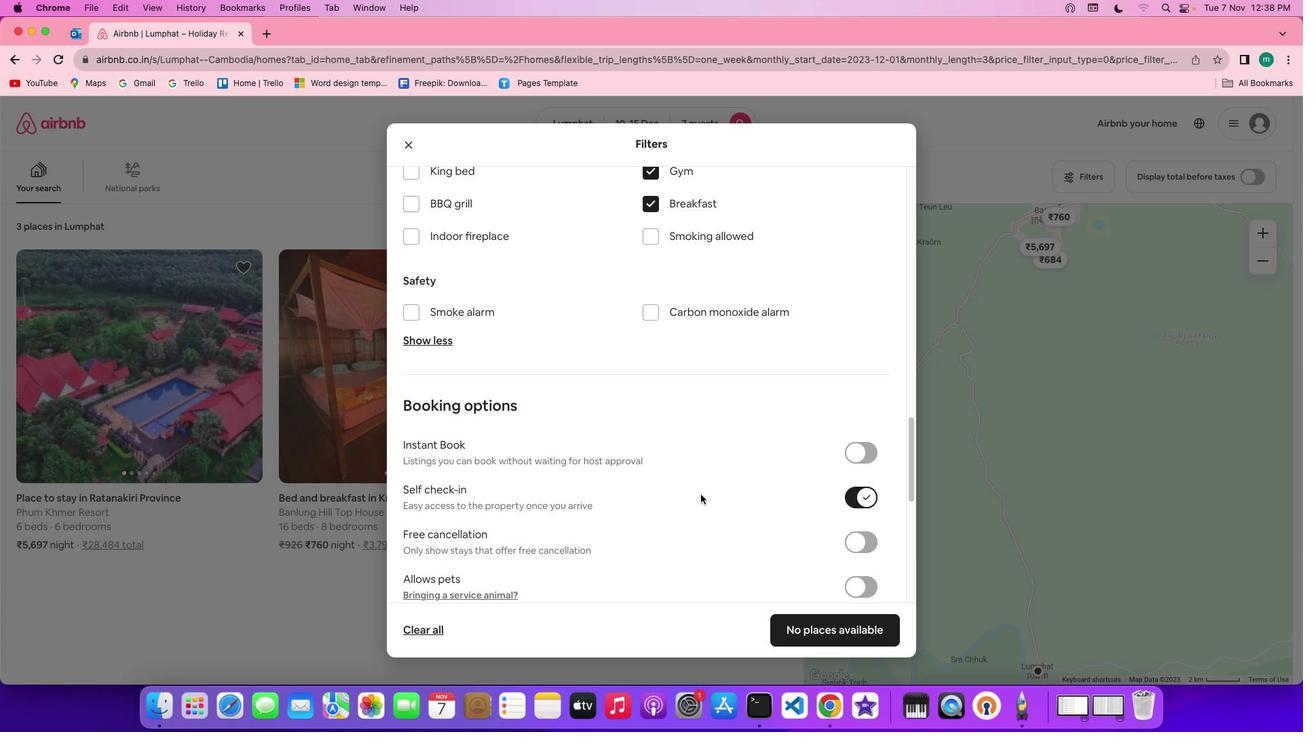 
Action: Mouse scrolled (705, 498) with delta (4, 3)
Screenshot: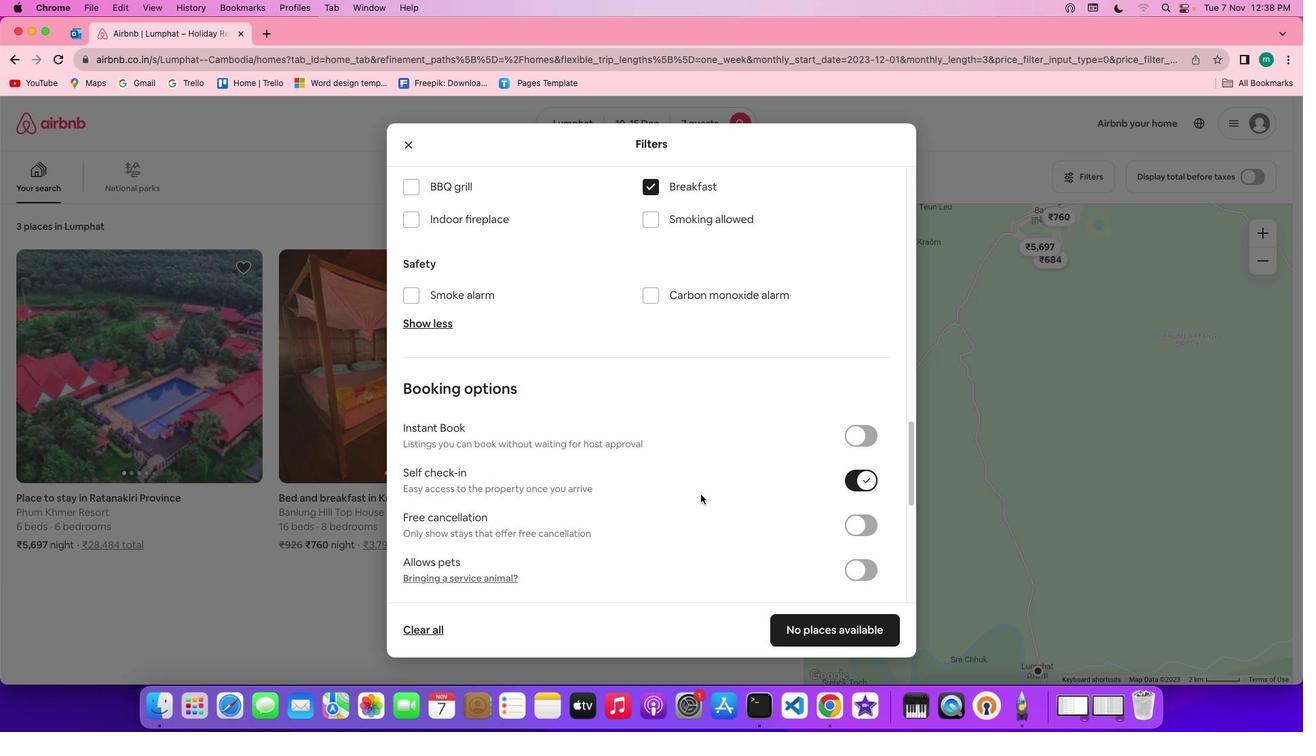 
Action: Mouse scrolled (705, 498) with delta (4, 3)
Screenshot: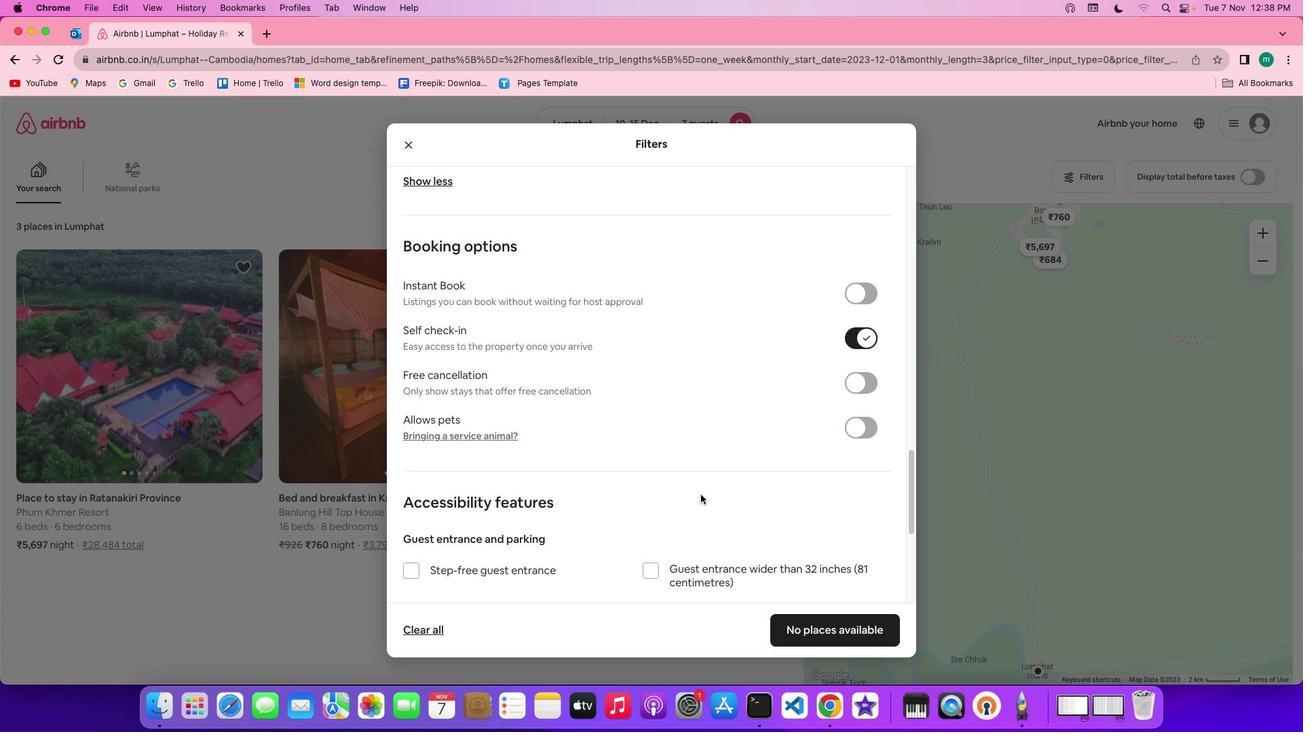 
Action: Mouse scrolled (705, 498) with delta (4, 2)
Screenshot: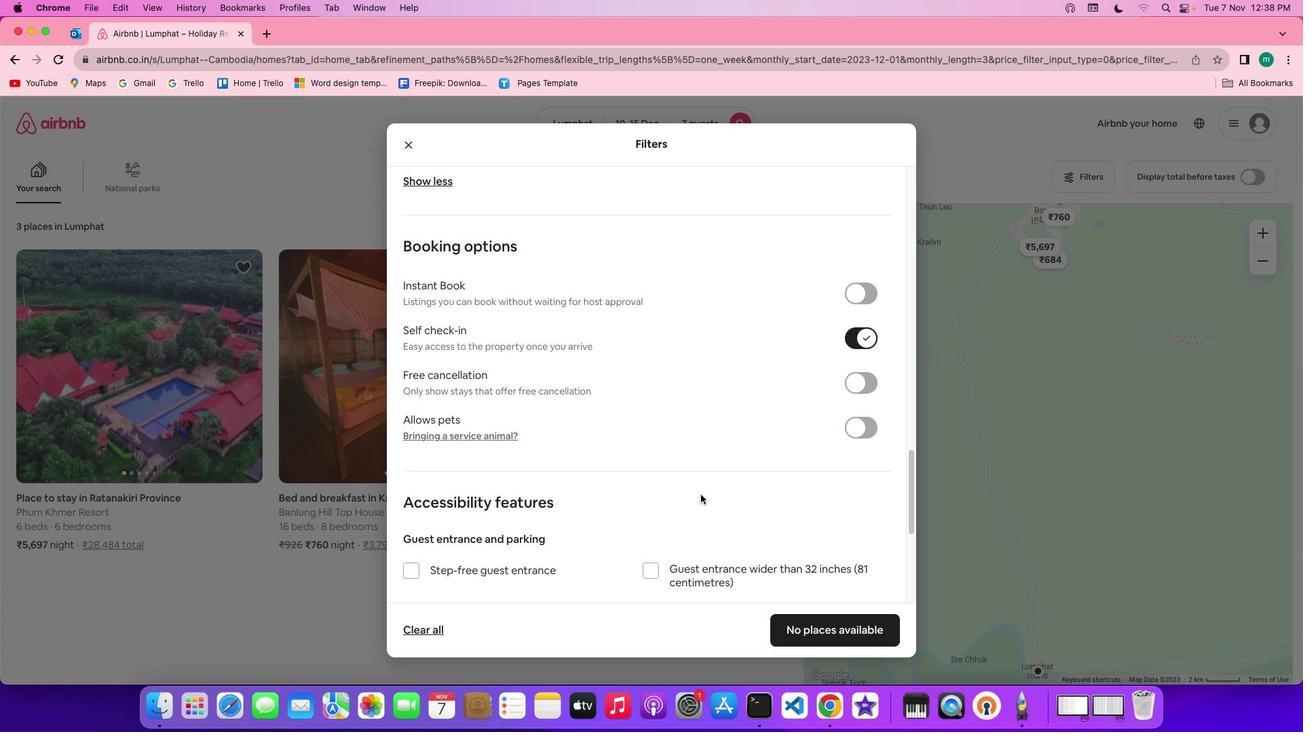 
Action: Mouse scrolled (705, 498) with delta (4, 1)
Screenshot: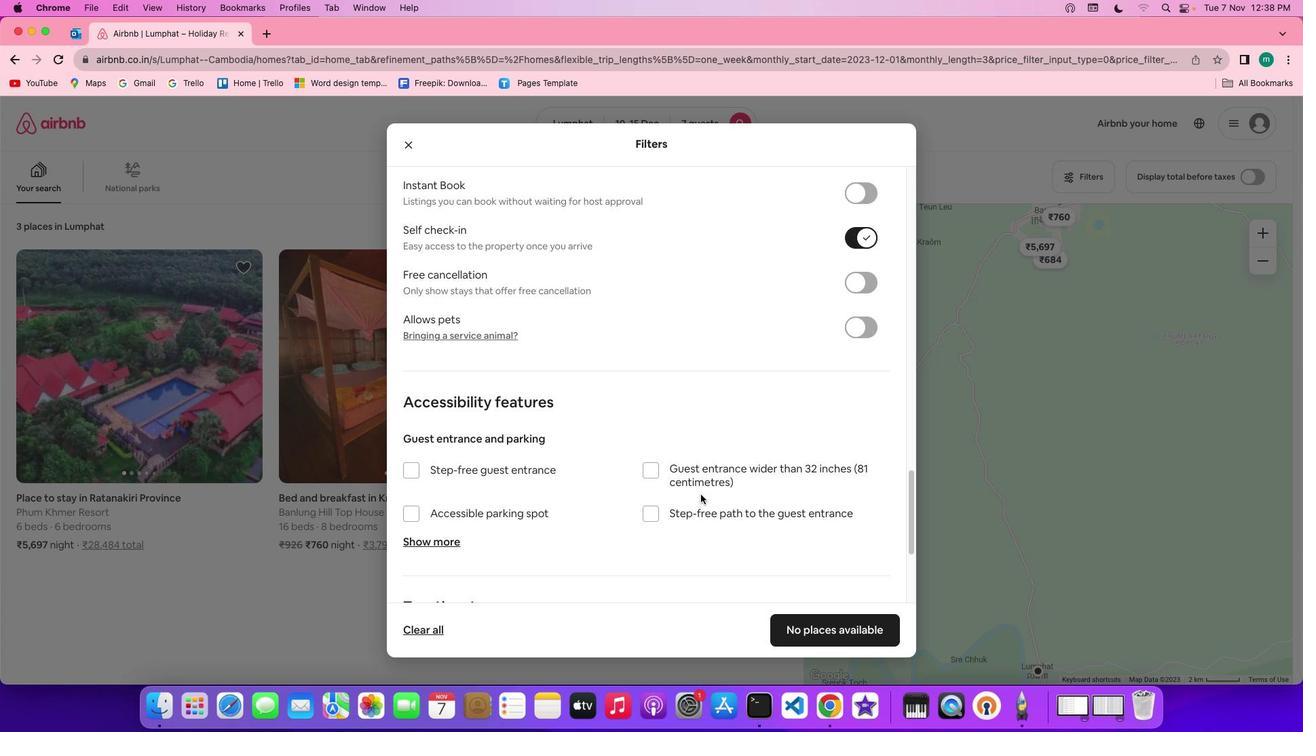 
Action: Mouse scrolled (705, 498) with delta (4, 0)
Screenshot: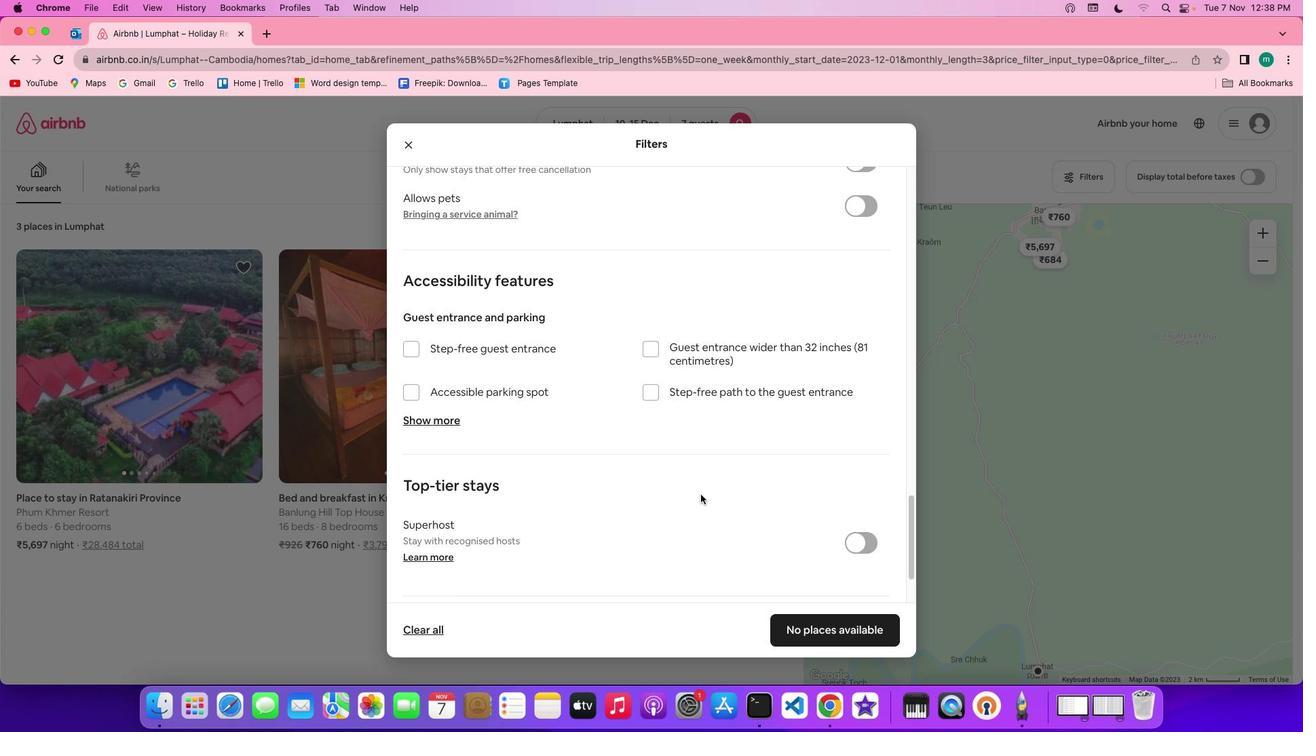 
Action: Mouse moved to (703, 498)
Screenshot: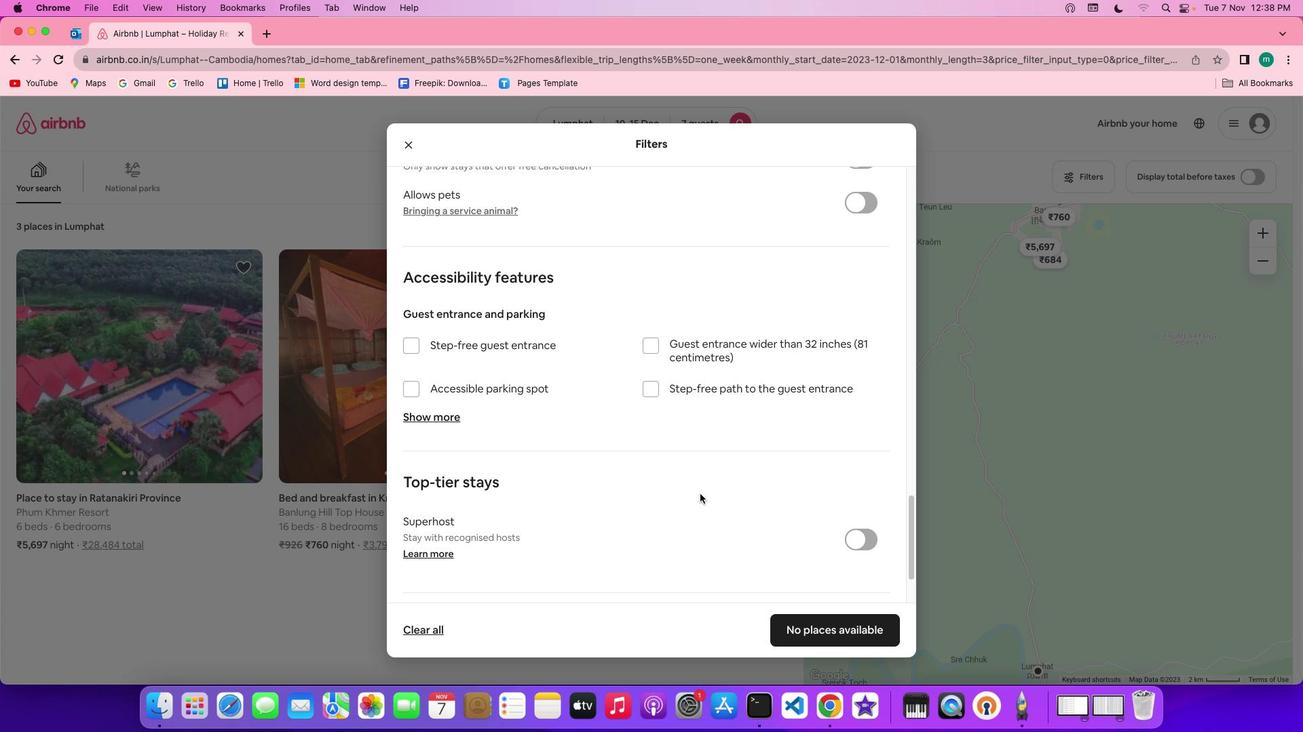
Action: Mouse scrolled (703, 498) with delta (4, 3)
Screenshot: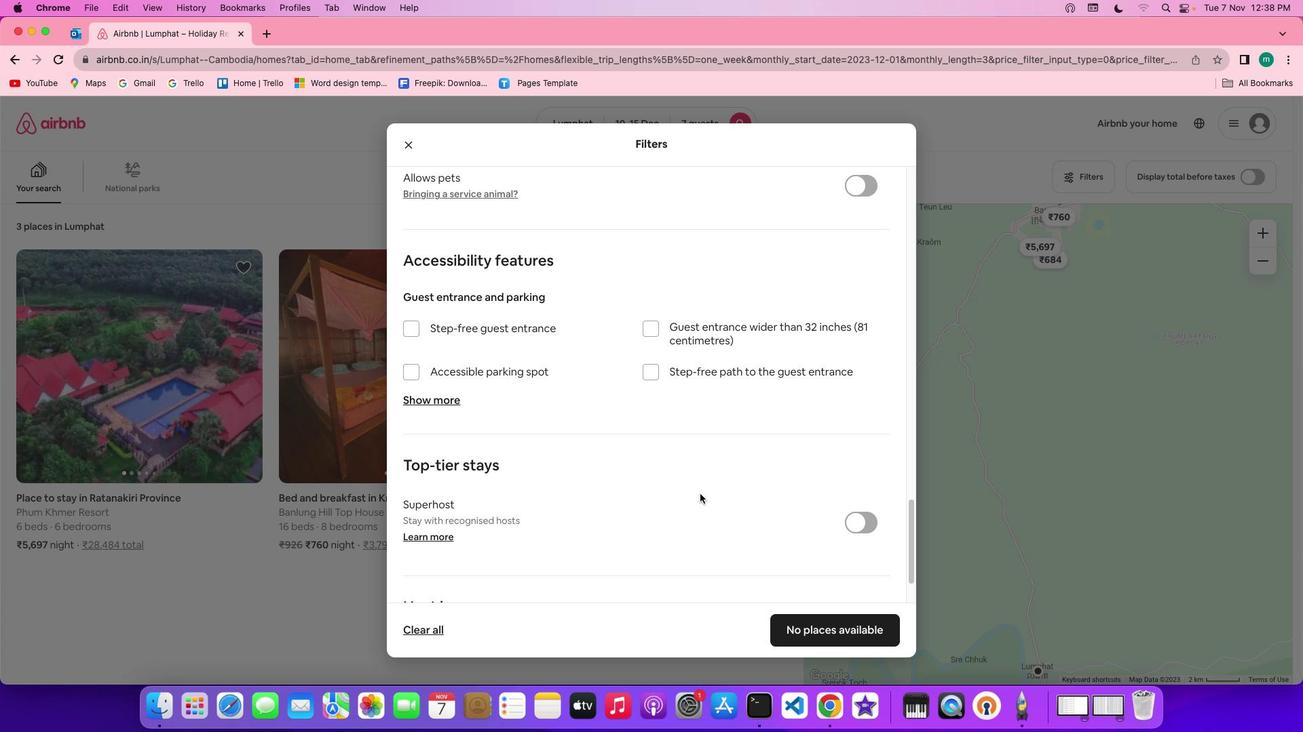 
Action: Mouse scrolled (703, 498) with delta (4, 3)
Screenshot: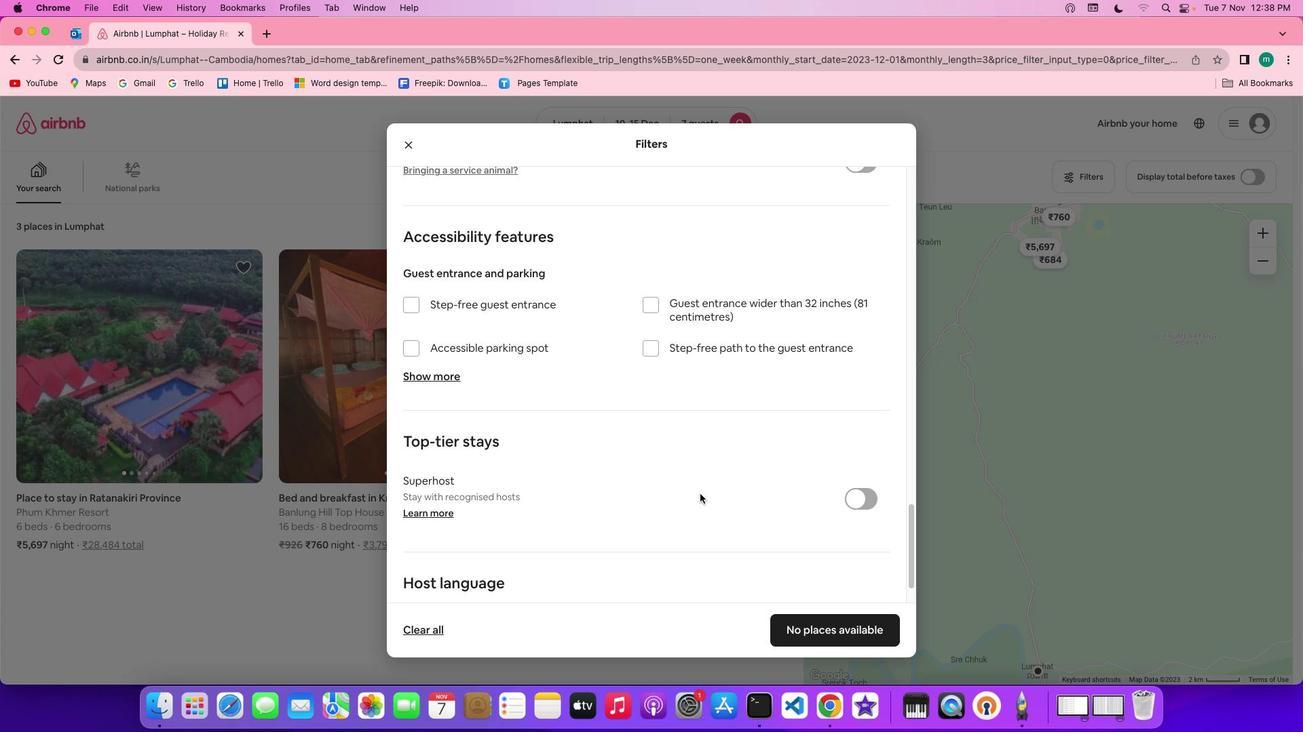 
Action: Mouse scrolled (703, 498) with delta (4, 2)
Screenshot: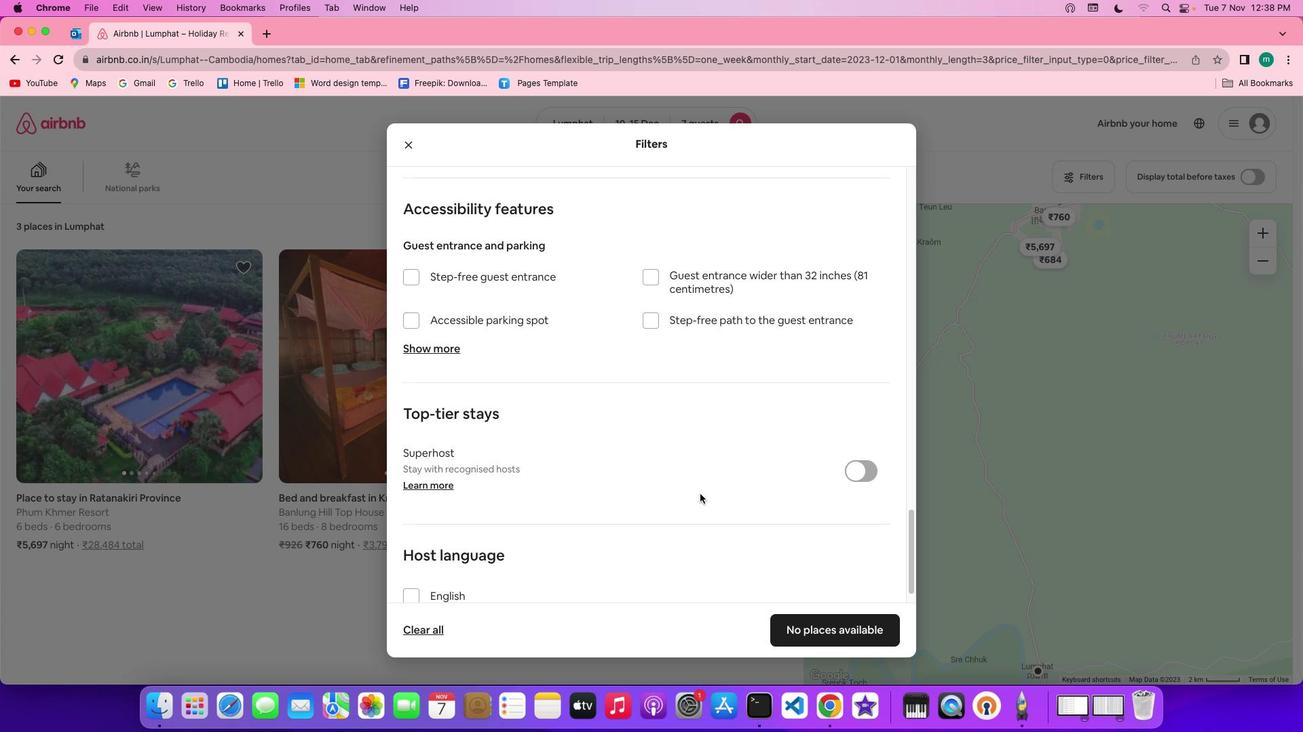 
Action: Mouse scrolled (703, 498) with delta (4, 0)
Screenshot: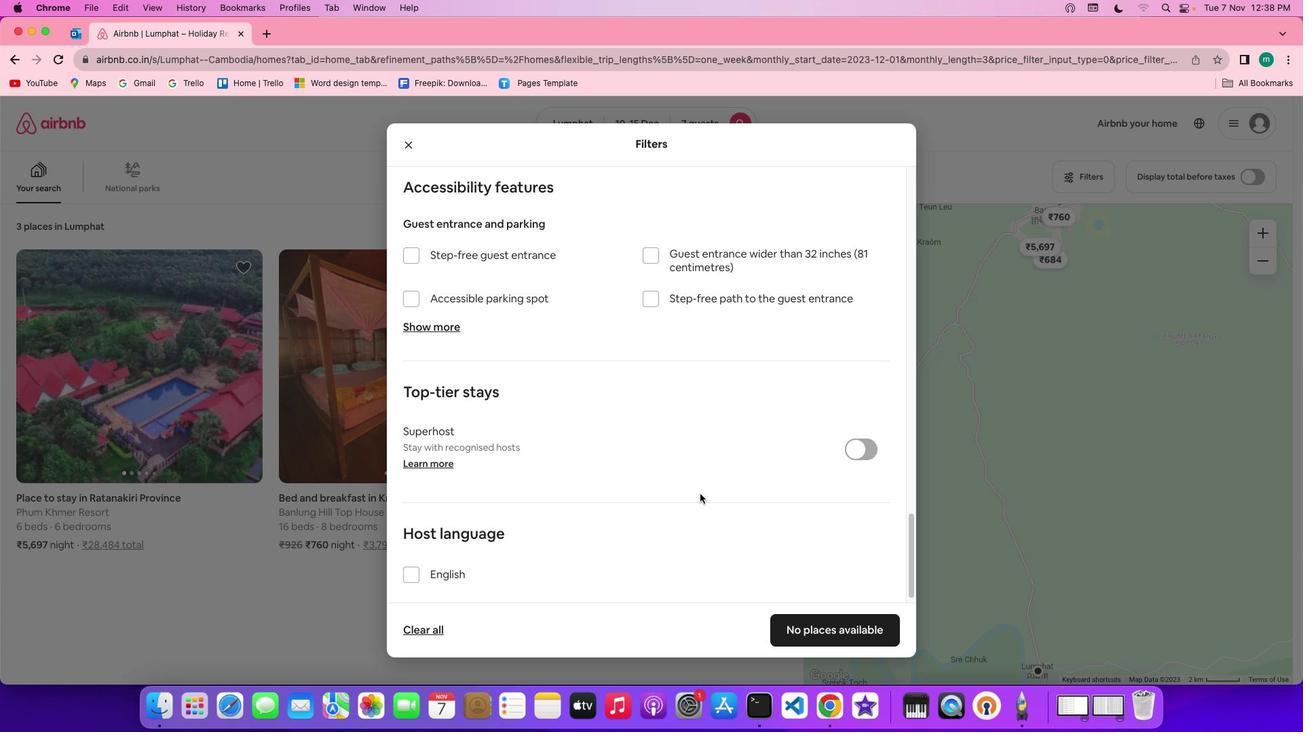 
Action: Mouse scrolled (703, 498) with delta (4, 0)
Screenshot: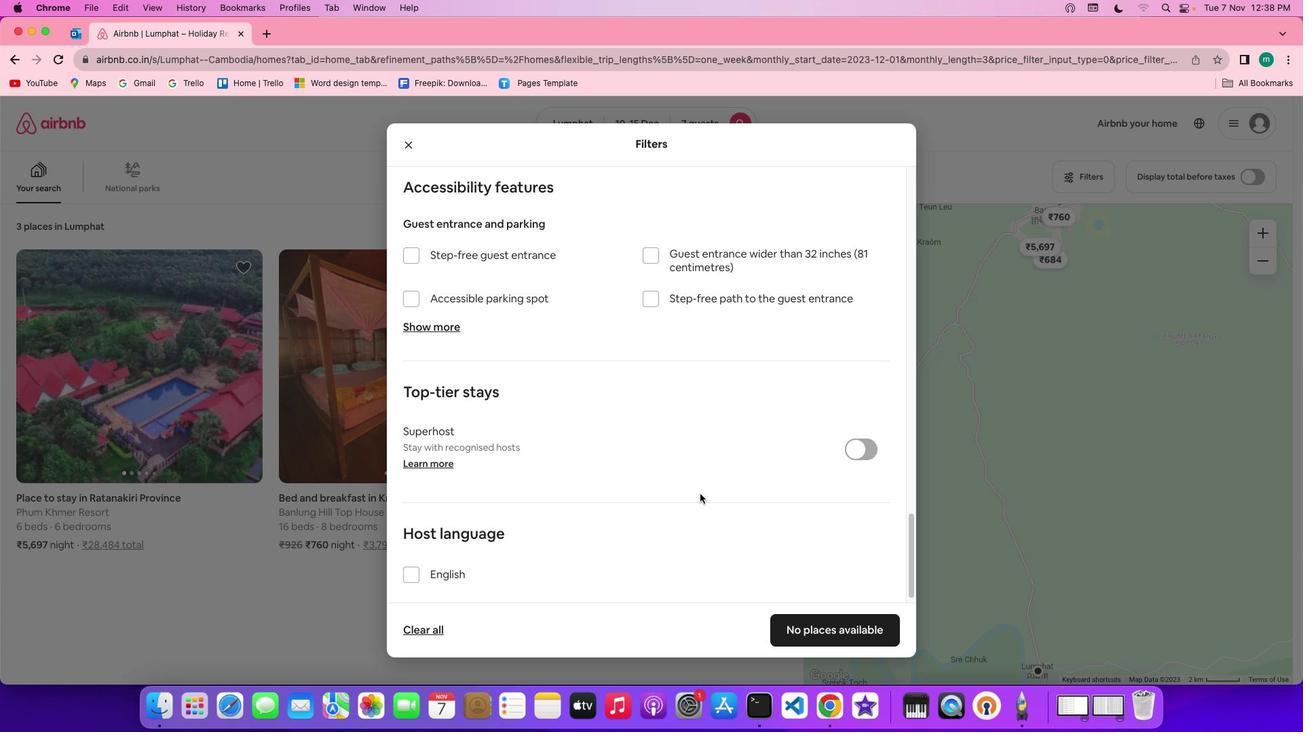 
Action: Mouse scrolled (703, 498) with delta (4, 0)
Screenshot: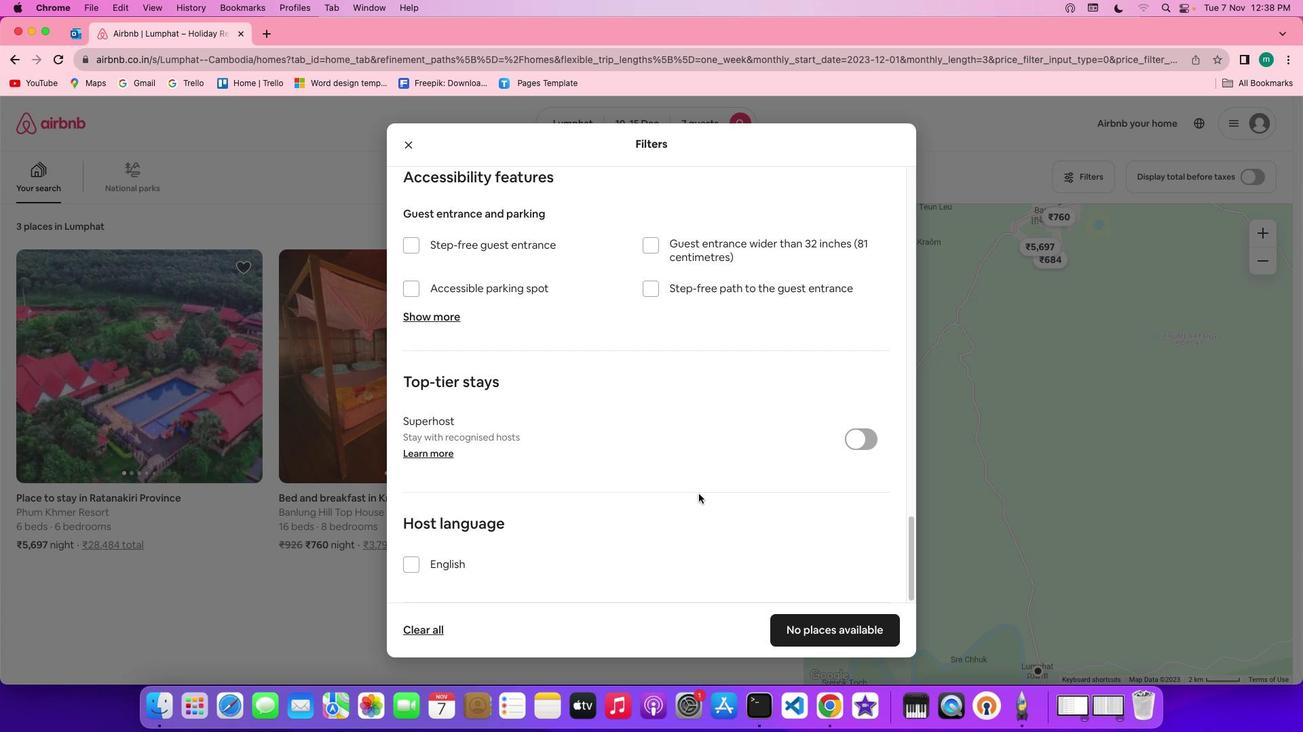 
Action: Mouse moved to (701, 500)
Screenshot: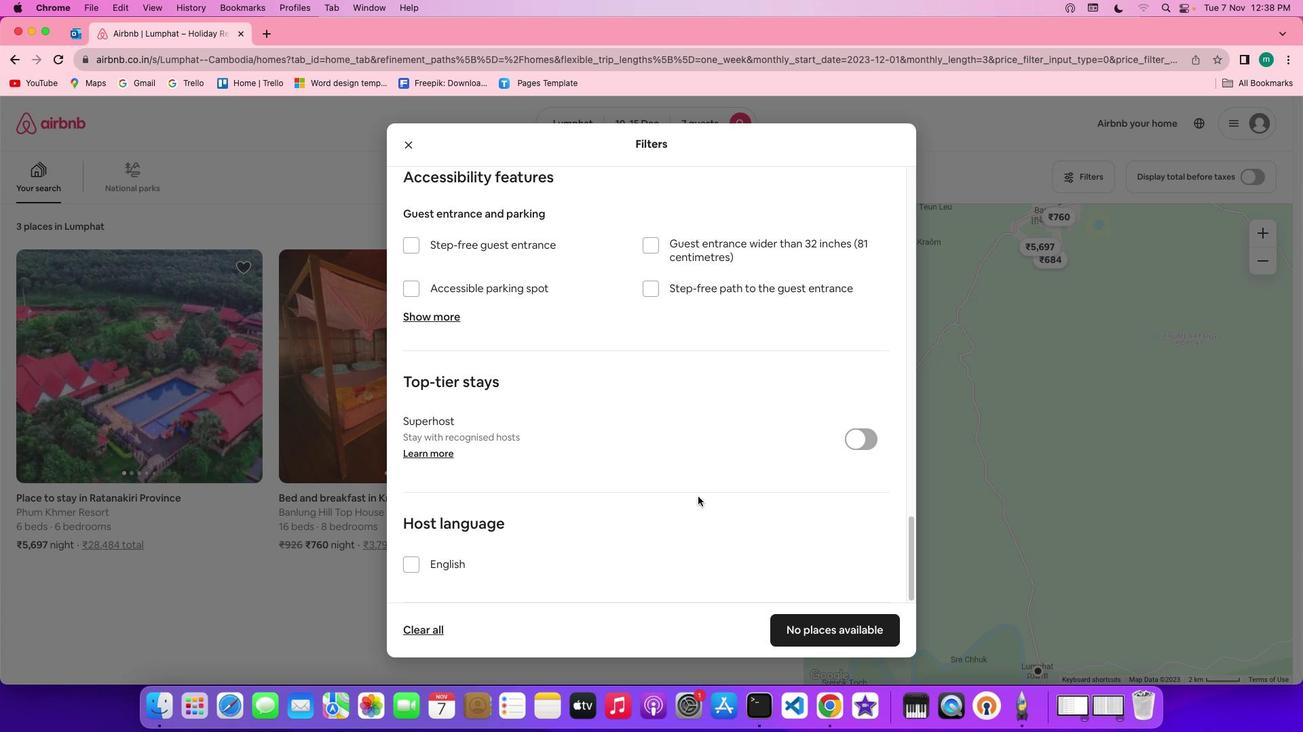 
Action: Mouse scrolled (701, 500) with delta (4, 3)
Screenshot: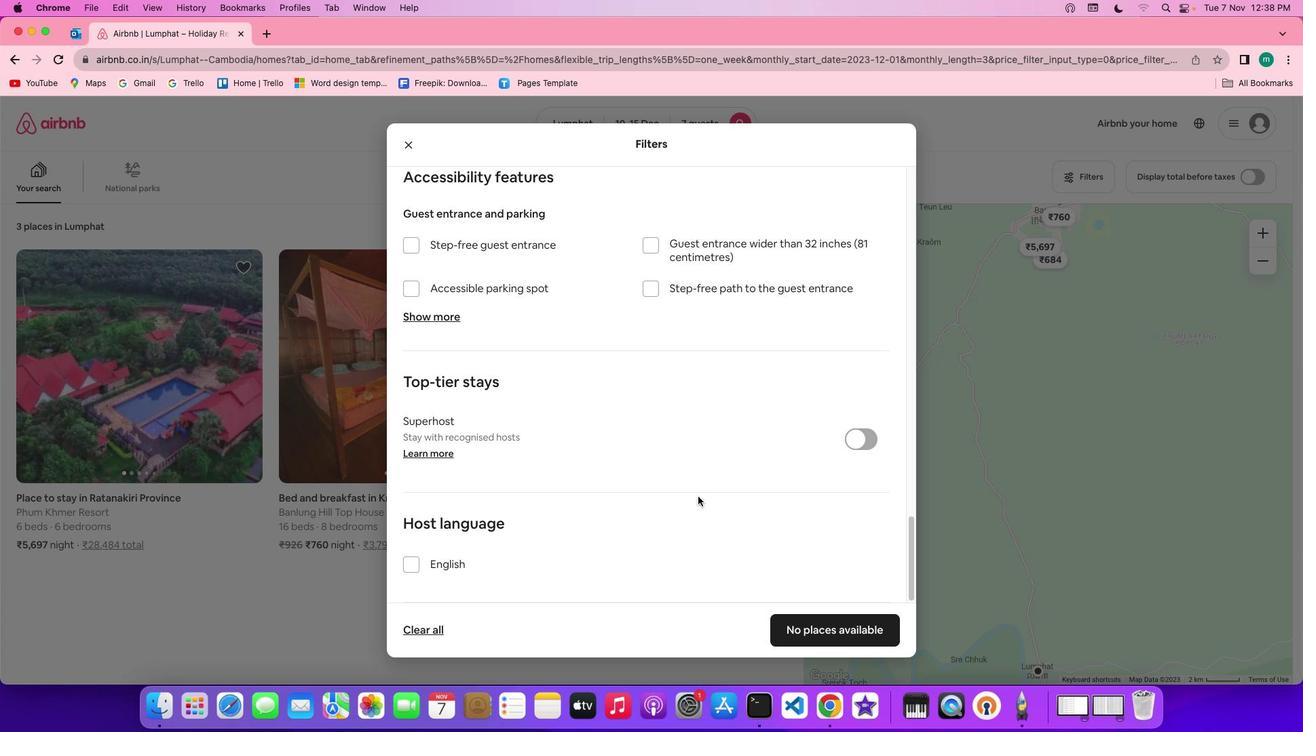 
Action: Mouse scrolled (701, 500) with delta (4, 3)
Screenshot: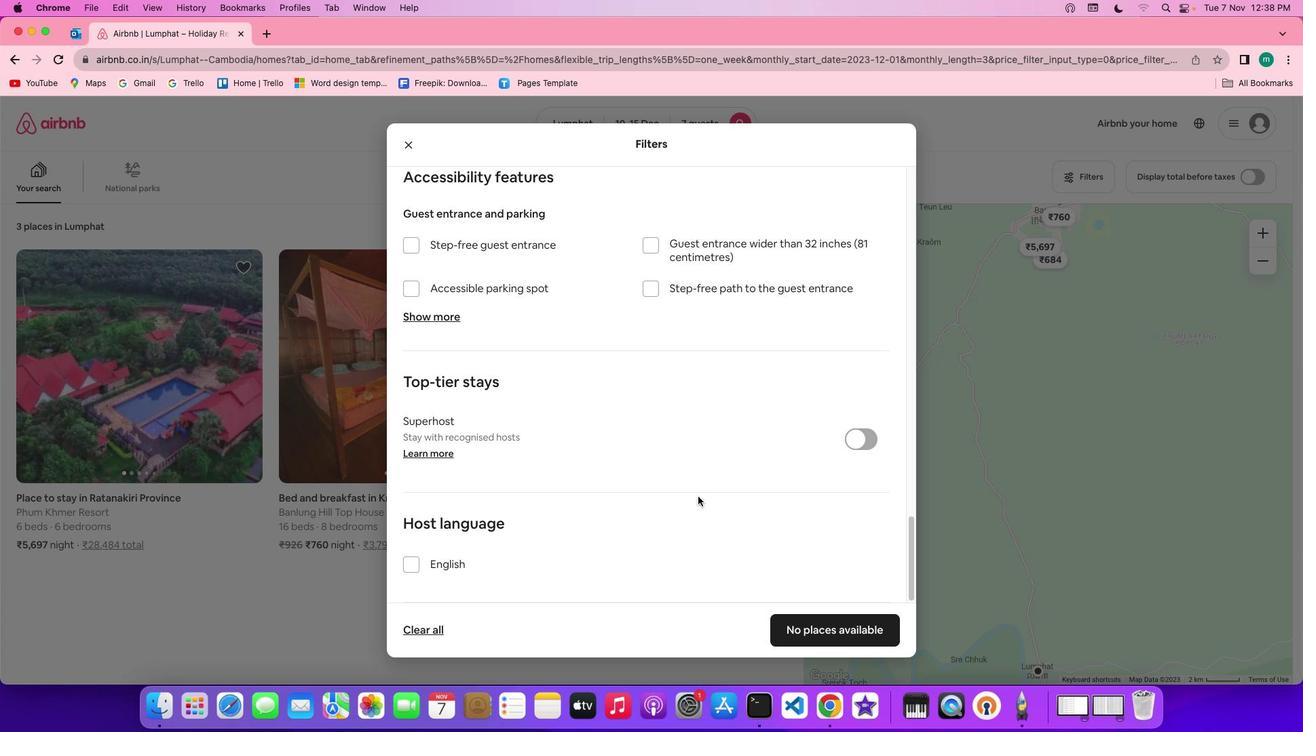 
Action: Mouse scrolled (701, 500) with delta (4, 2)
Screenshot: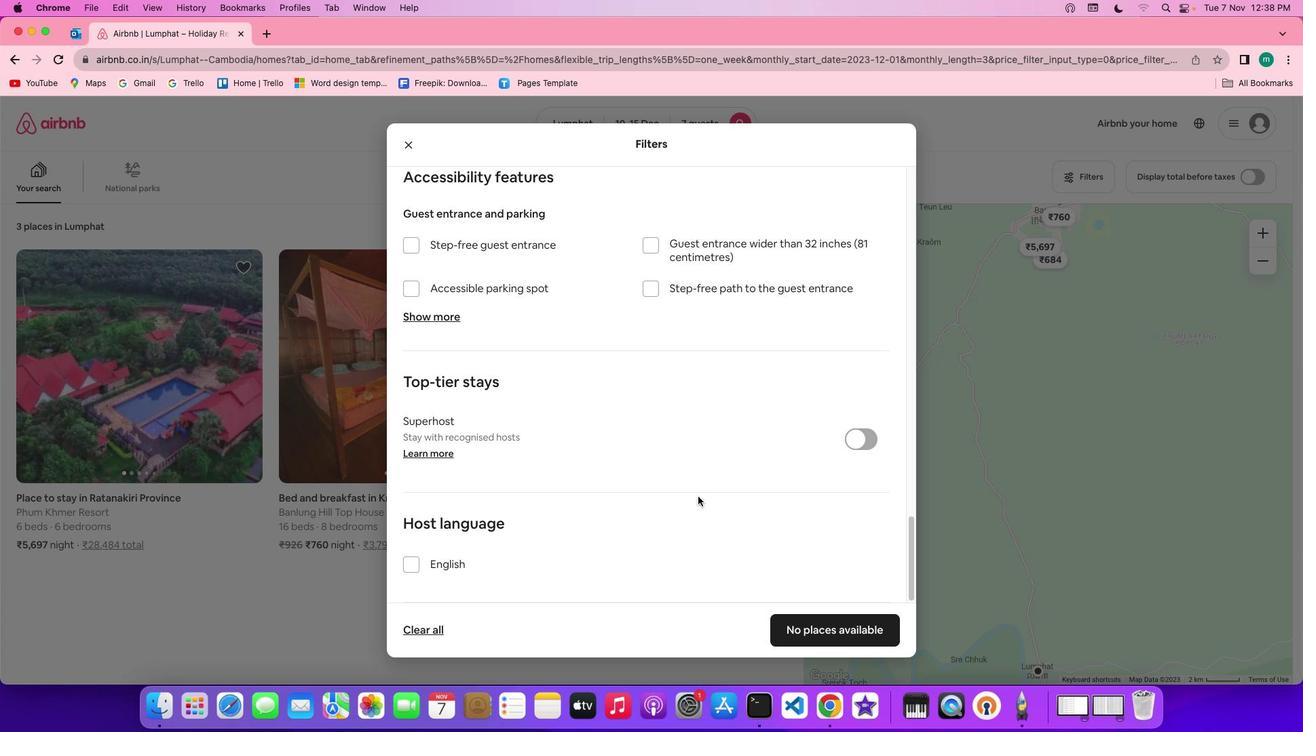 
Action: Mouse scrolled (701, 500) with delta (4, 0)
Screenshot: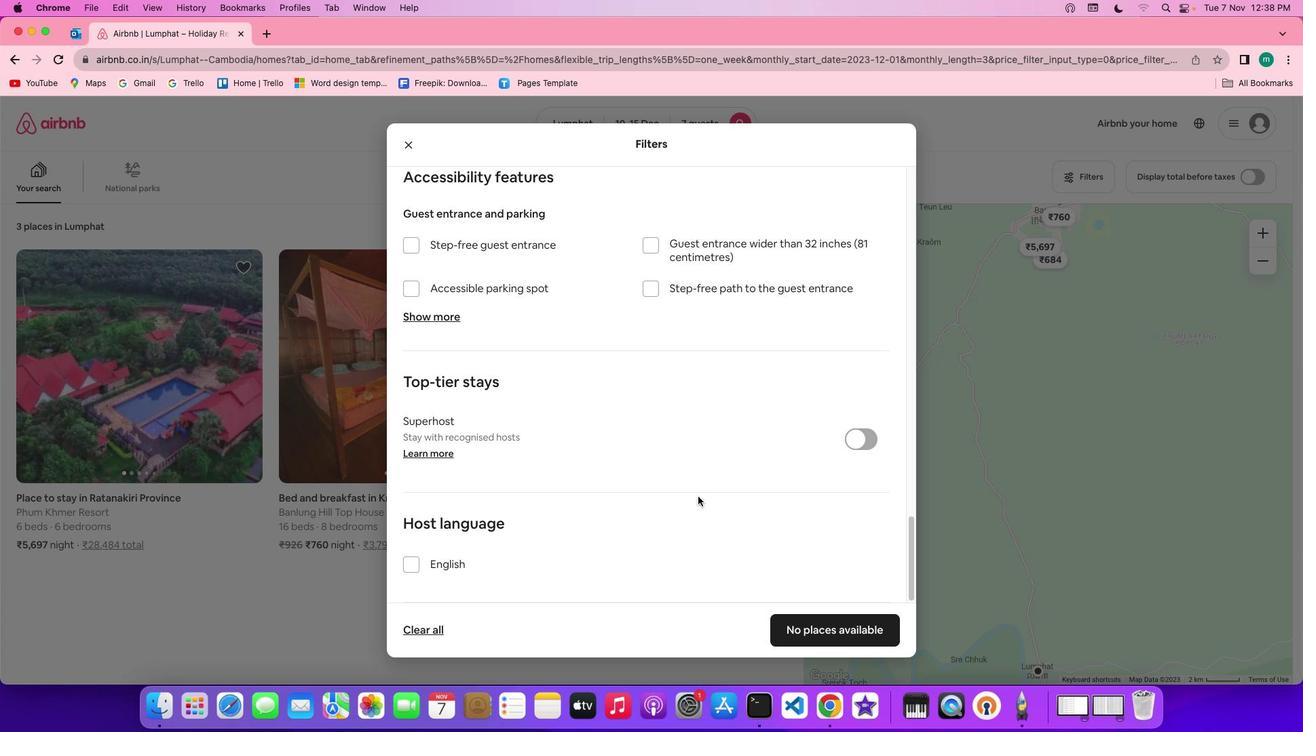 
Action: Mouse scrolled (701, 500) with delta (4, 0)
Screenshot: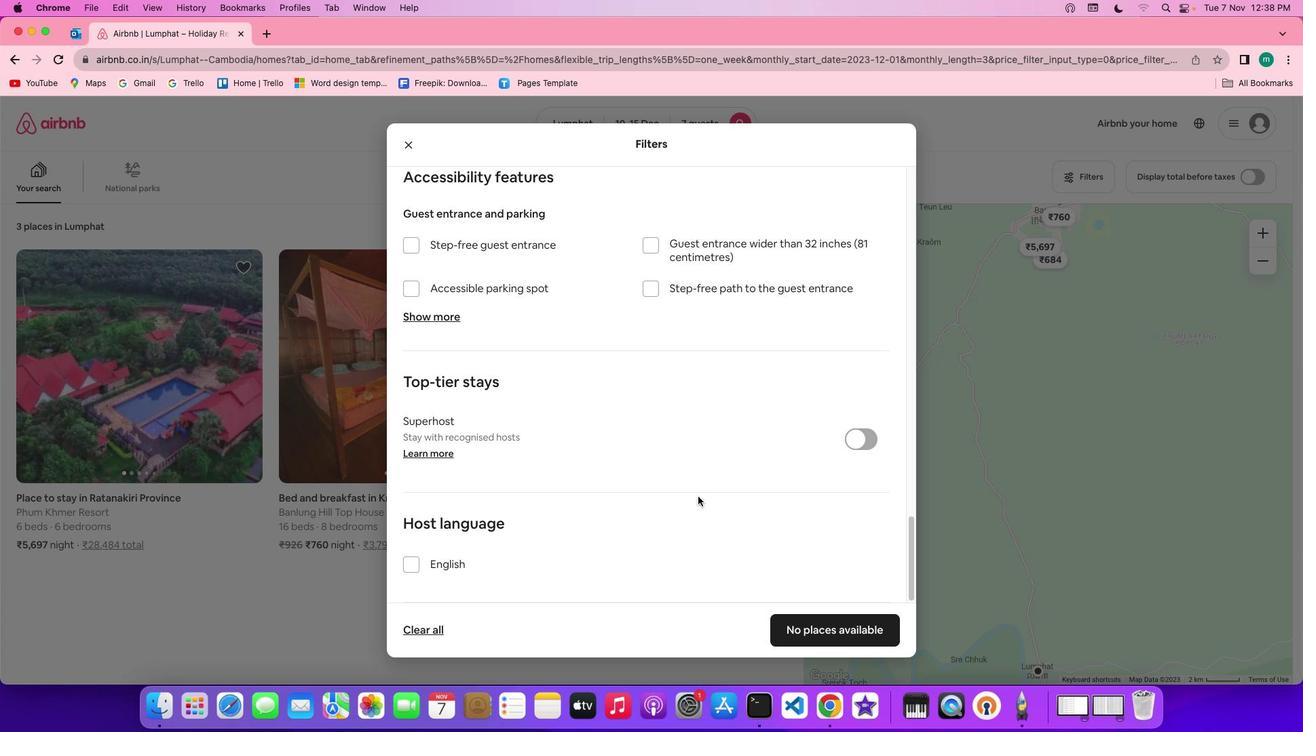 
Action: Mouse scrolled (701, 500) with delta (4, 0)
Screenshot: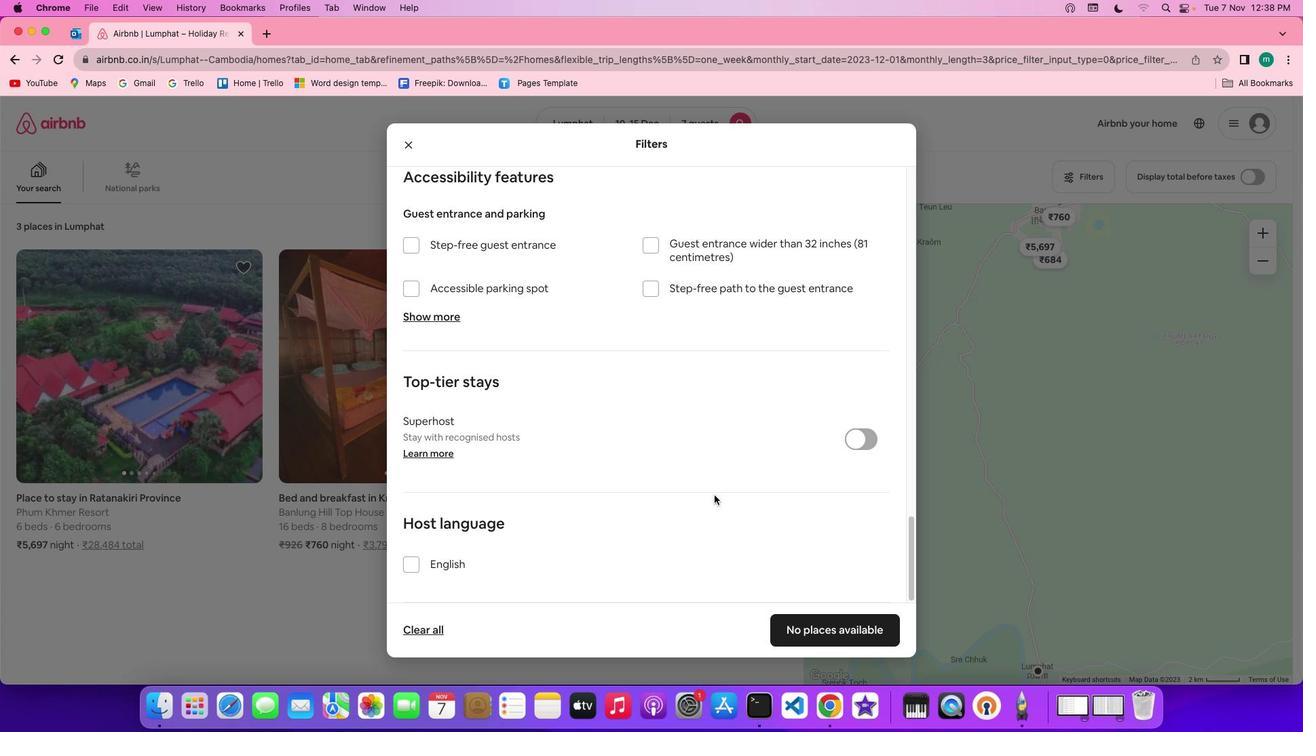 
Action: Mouse moved to (827, 632)
Screenshot: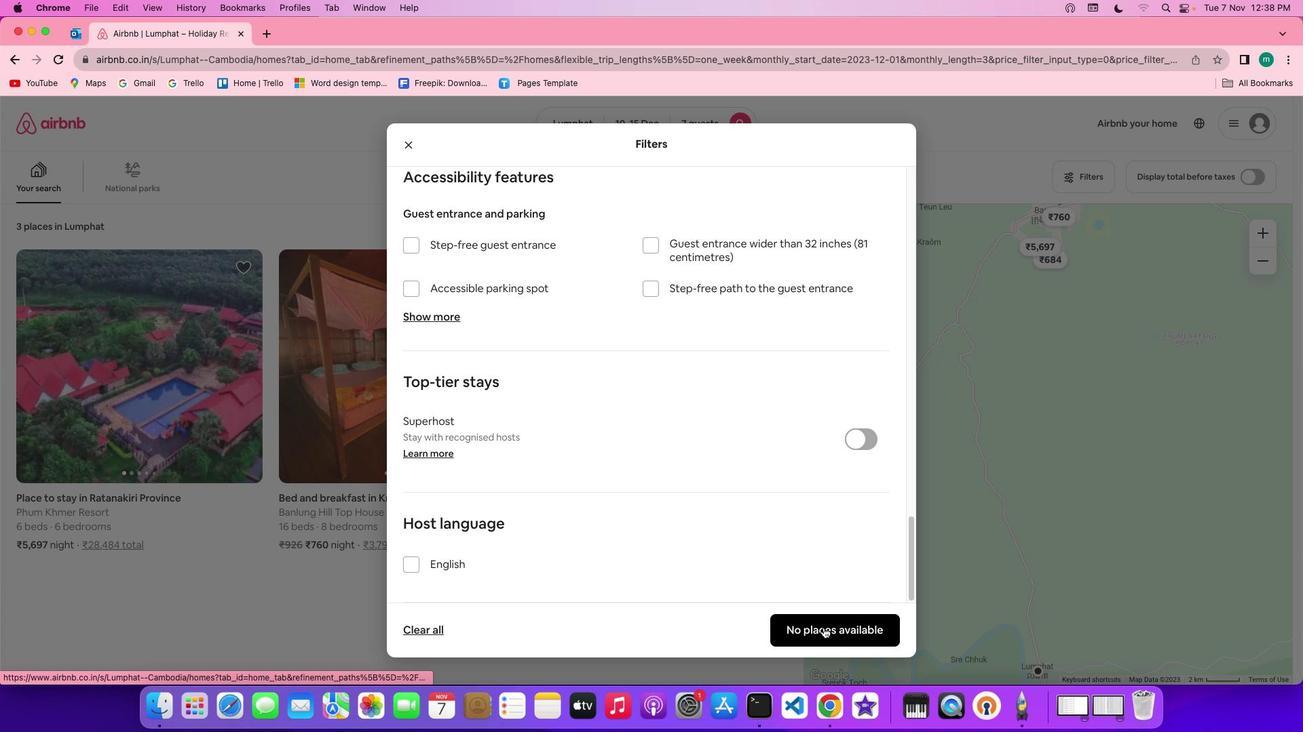 
Action: Mouse pressed left at (827, 632)
Screenshot: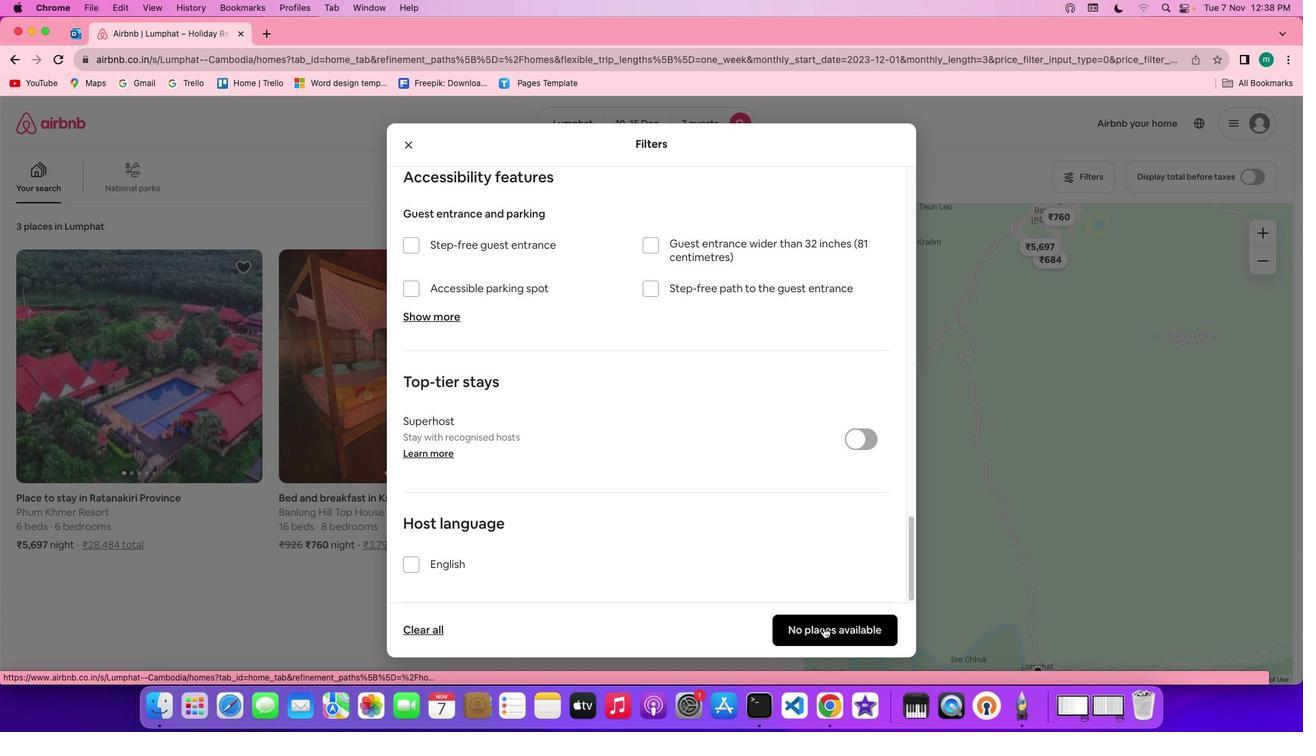 
Action: Mouse moved to (356, 378)
Screenshot: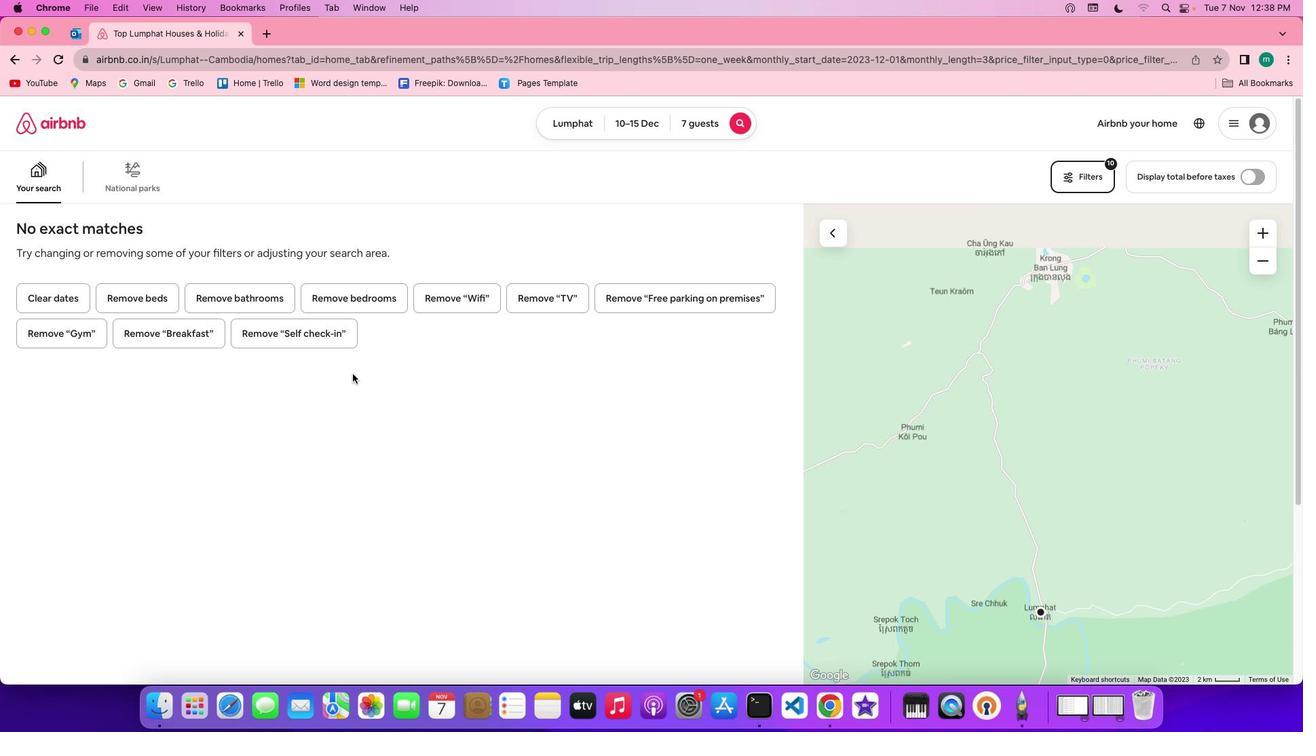 
